 Task: Reply All to email with the signature Alicia Thompson with the subject Reminder for a donation from softage.10@softage.net with the message Could you send me the proposal for the new partnership? with BCC to softage.8@softage.net with an attached document Agenda.pdf
Action: Mouse pressed left at (983, 180)
Screenshot: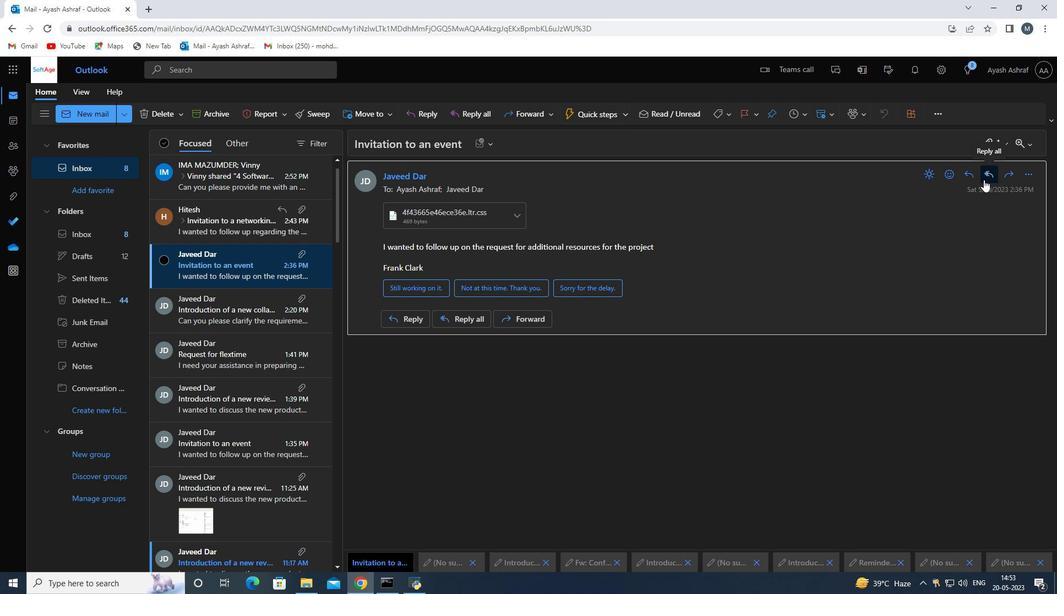 
Action: Mouse moved to (441, 216)
Screenshot: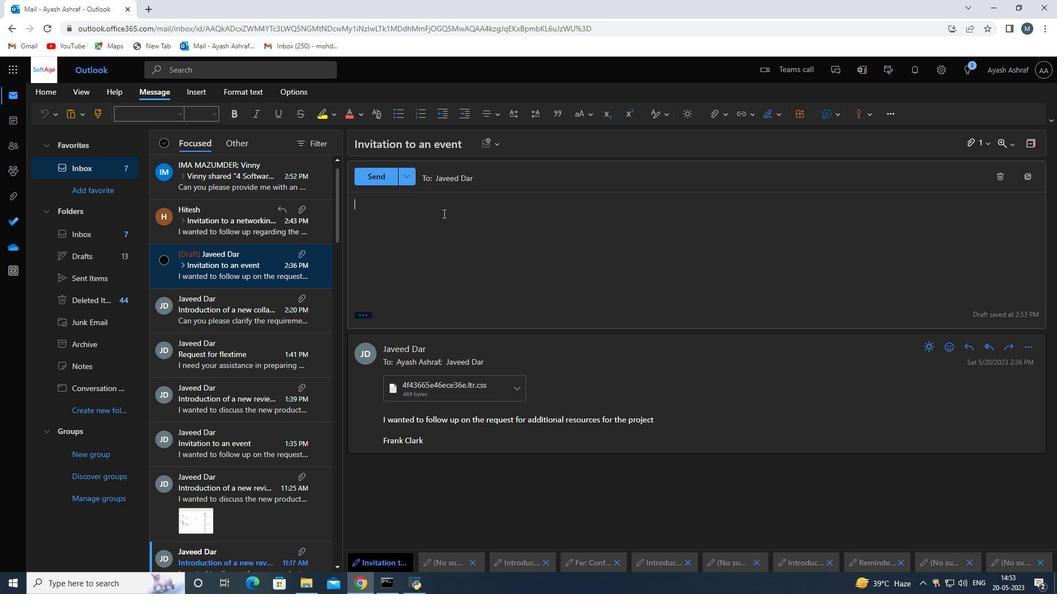 
Action: Mouse pressed left at (441, 216)
Screenshot: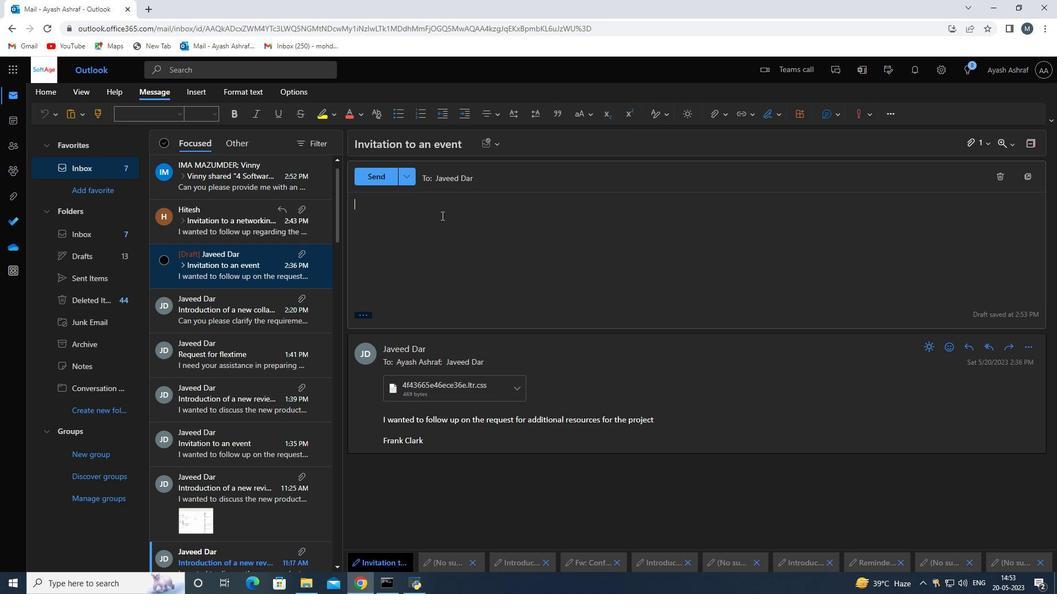 
Action: Mouse moved to (499, 185)
Screenshot: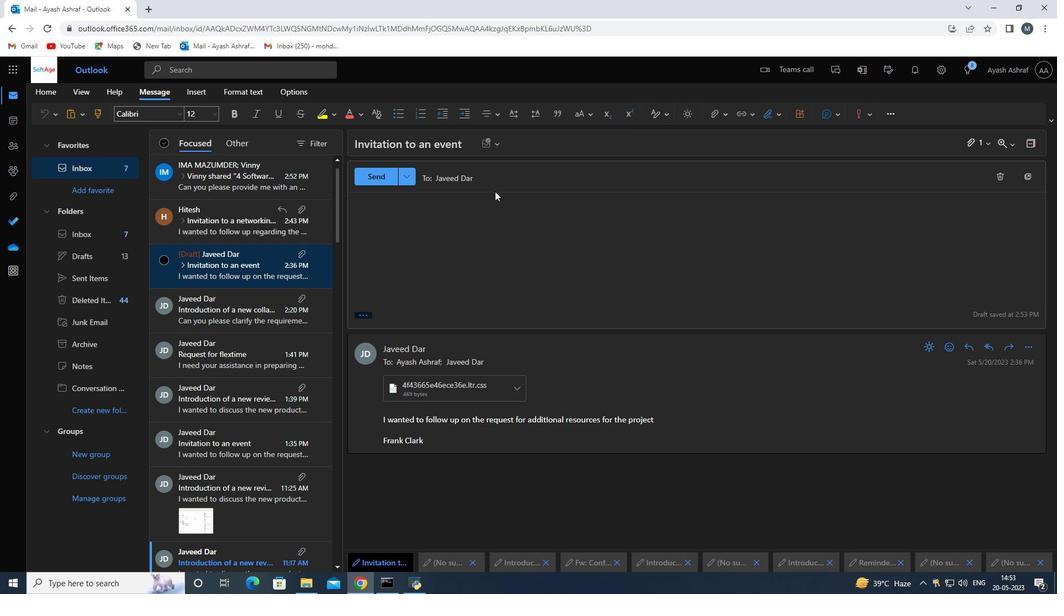 
Action: Mouse pressed left at (499, 185)
Screenshot: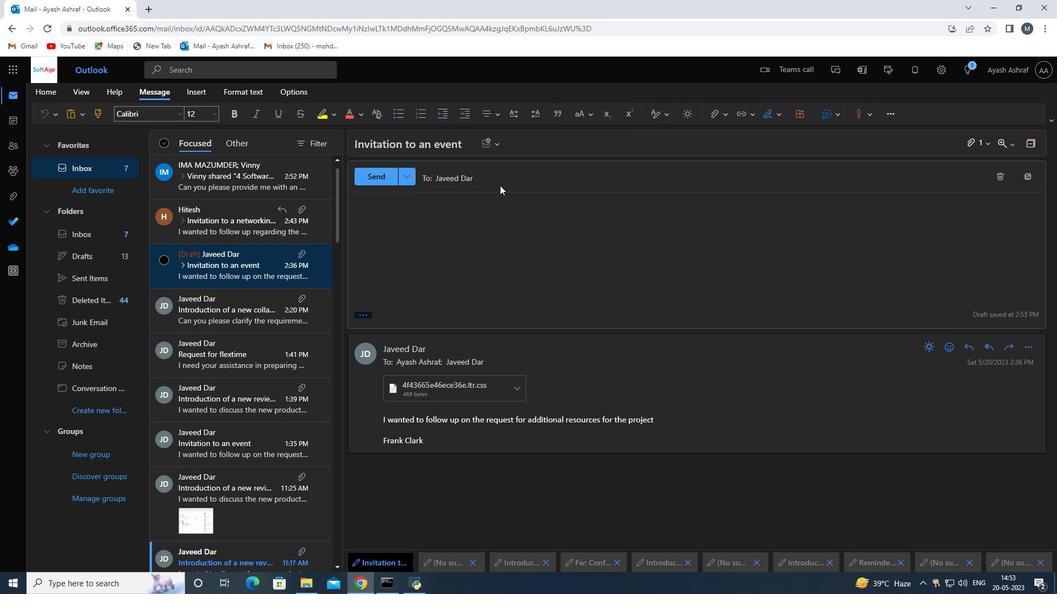 
Action: Mouse moved to (495, 205)
Screenshot: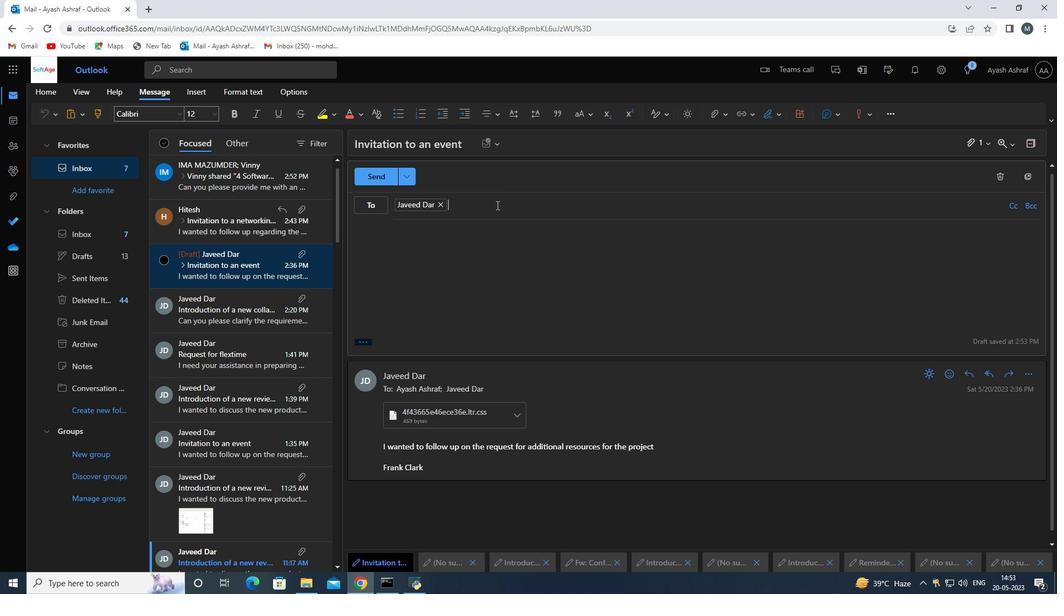 
Action: Key pressed h
Screenshot: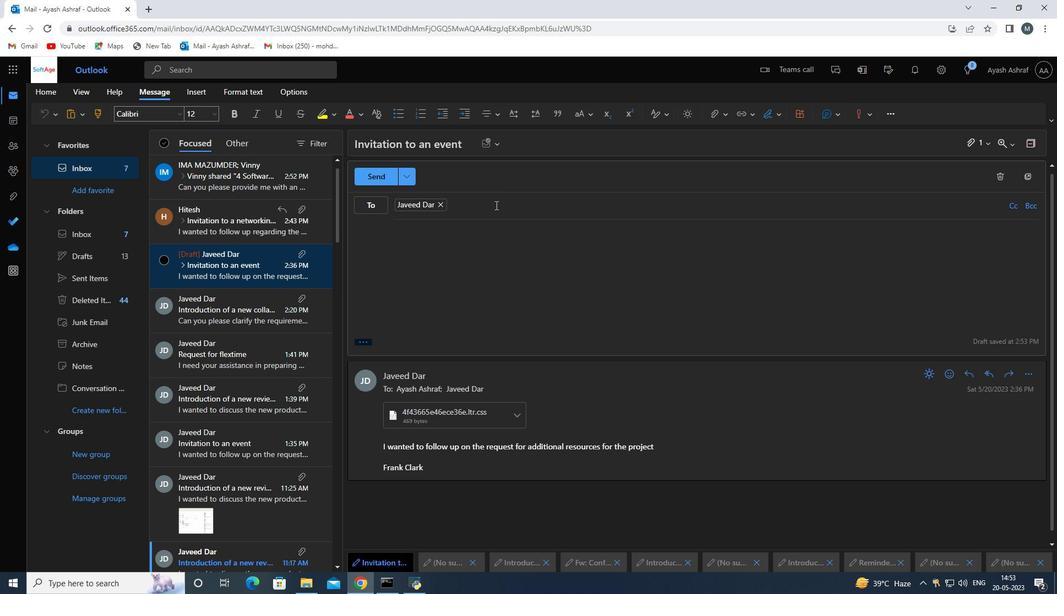 
Action: Mouse moved to (494, 205)
Screenshot: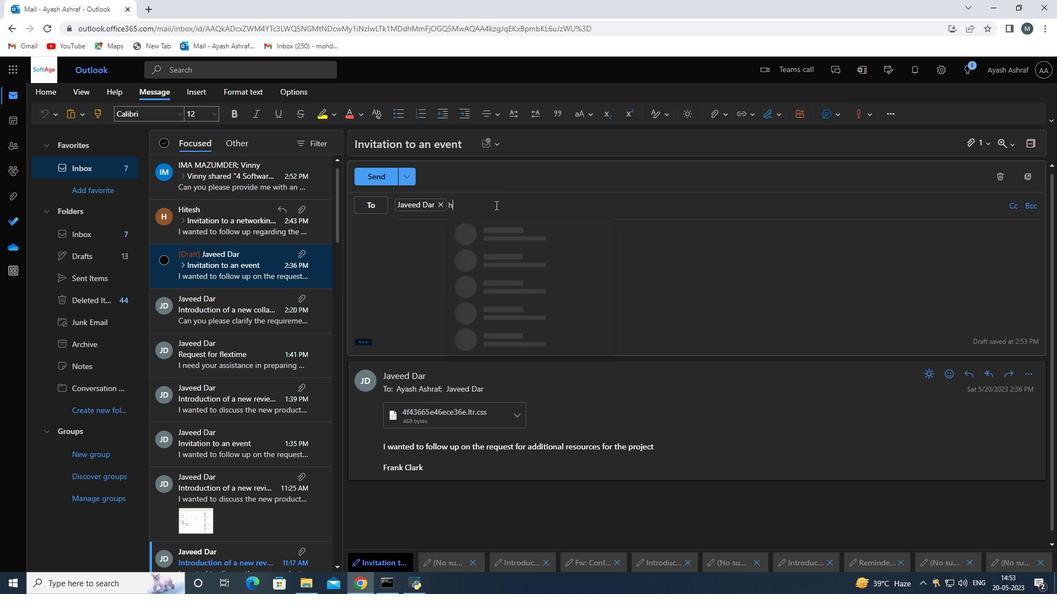 
Action: Key pressed i
Screenshot: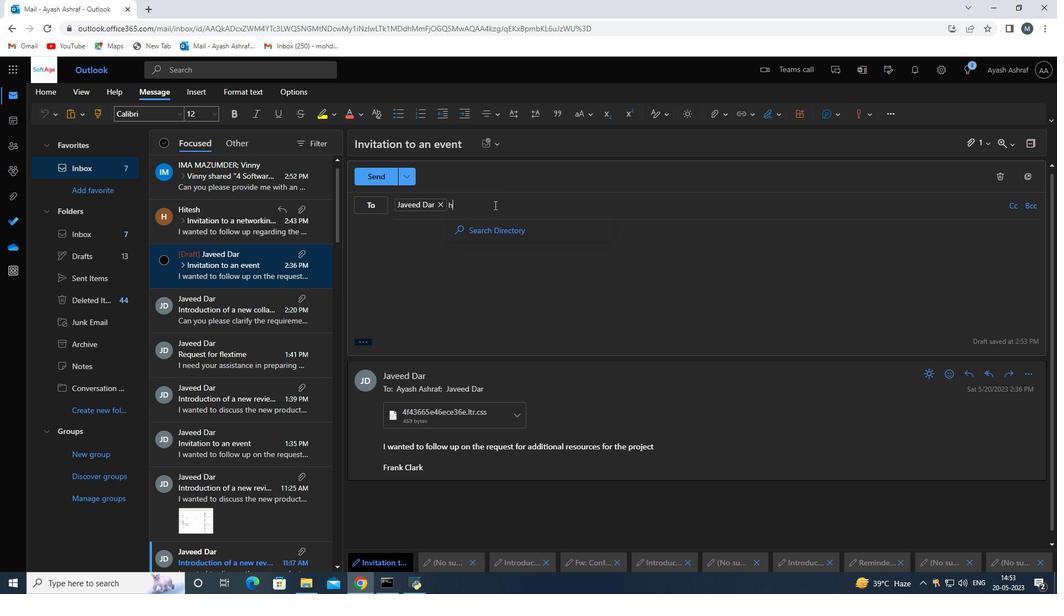 
Action: Mouse moved to (492, 208)
Screenshot: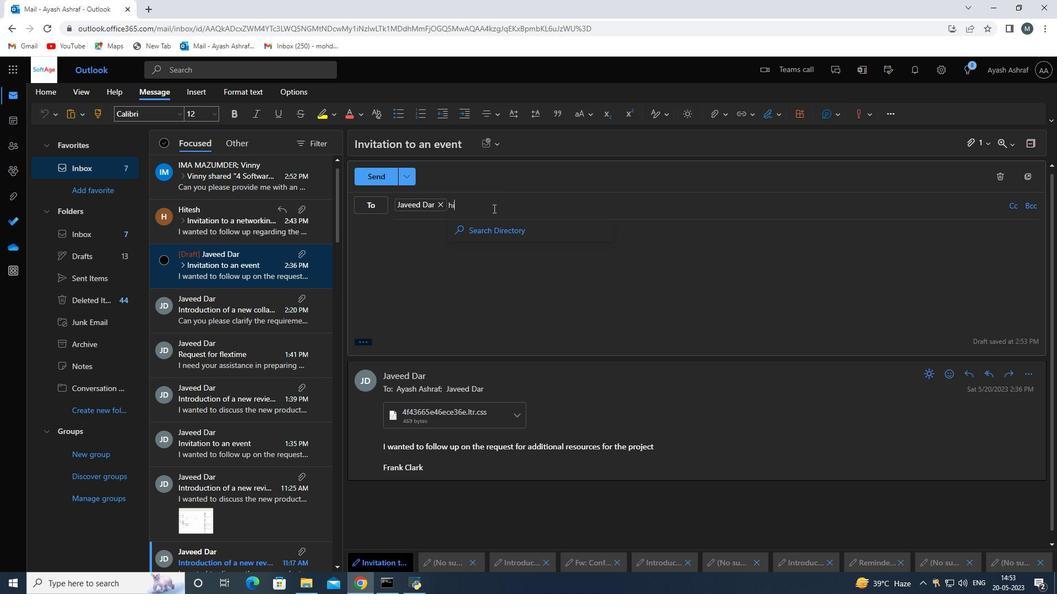 
Action: Key pressed t
Screenshot: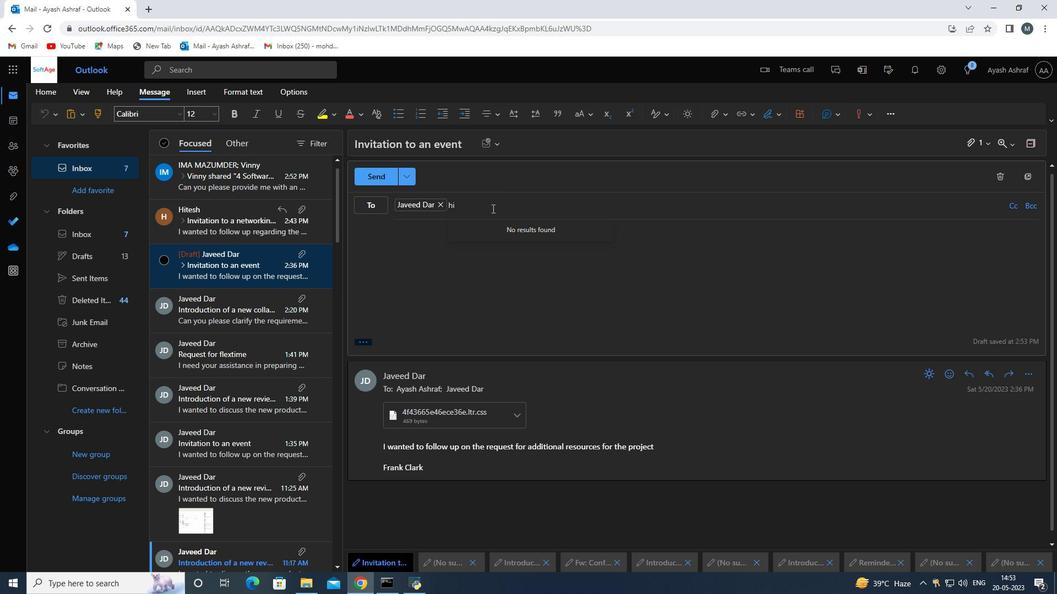 
Action: Mouse moved to (496, 229)
Screenshot: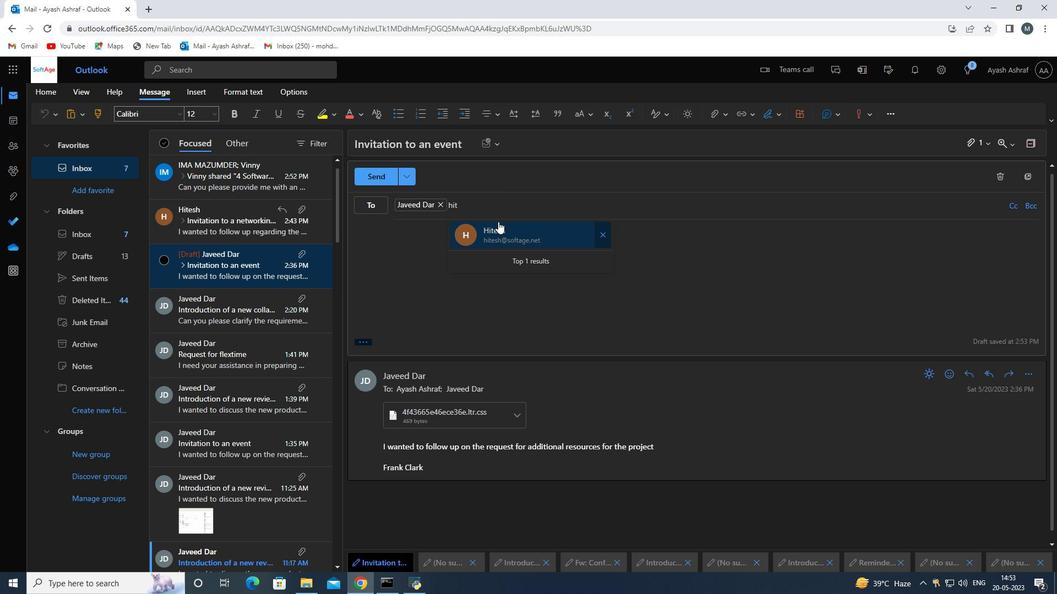 
Action: Mouse pressed left at (496, 229)
Screenshot: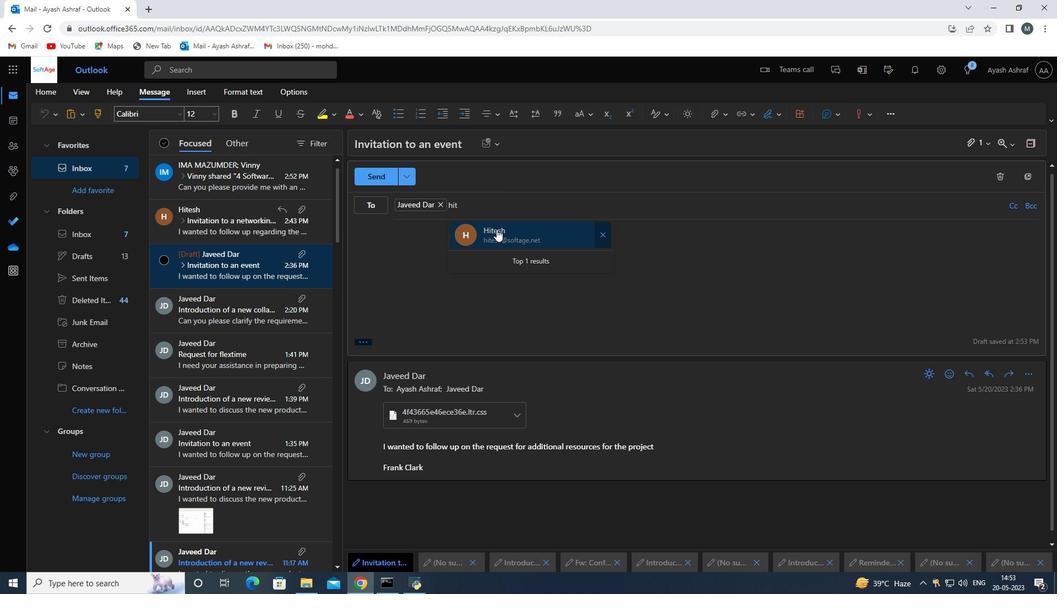 
Action: Mouse moved to (474, 246)
Screenshot: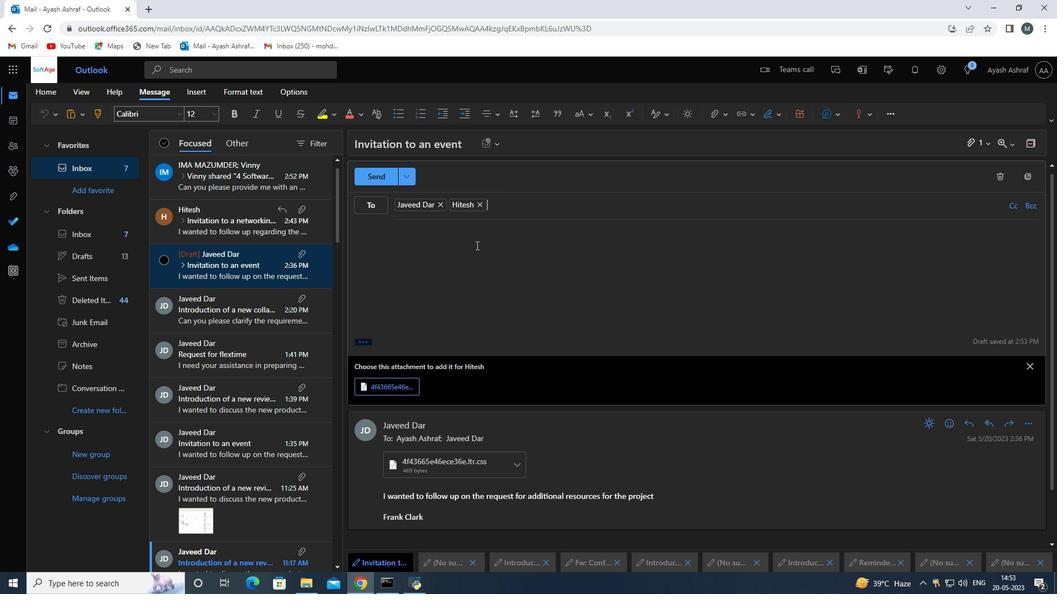 
Action: Mouse pressed left at (474, 246)
Screenshot: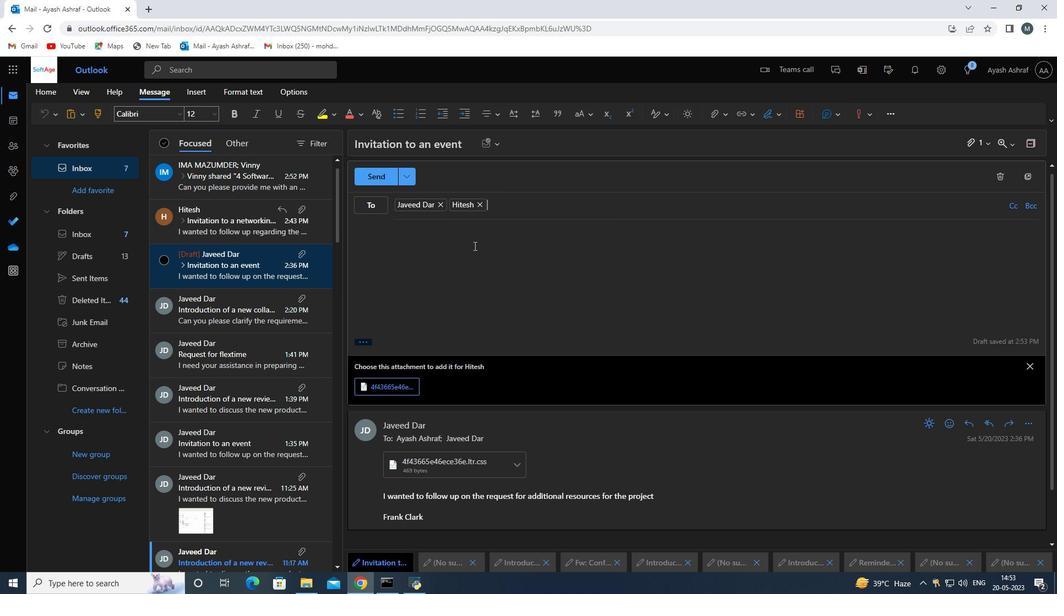 
Action: Mouse moved to (444, 242)
Screenshot: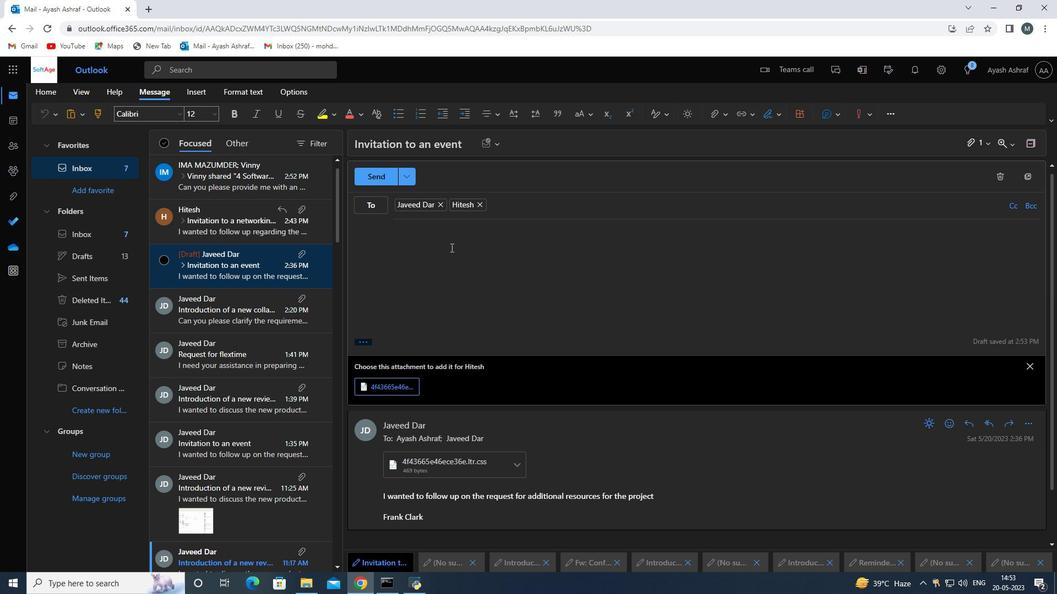 
Action: Mouse pressed left at (444, 242)
Screenshot: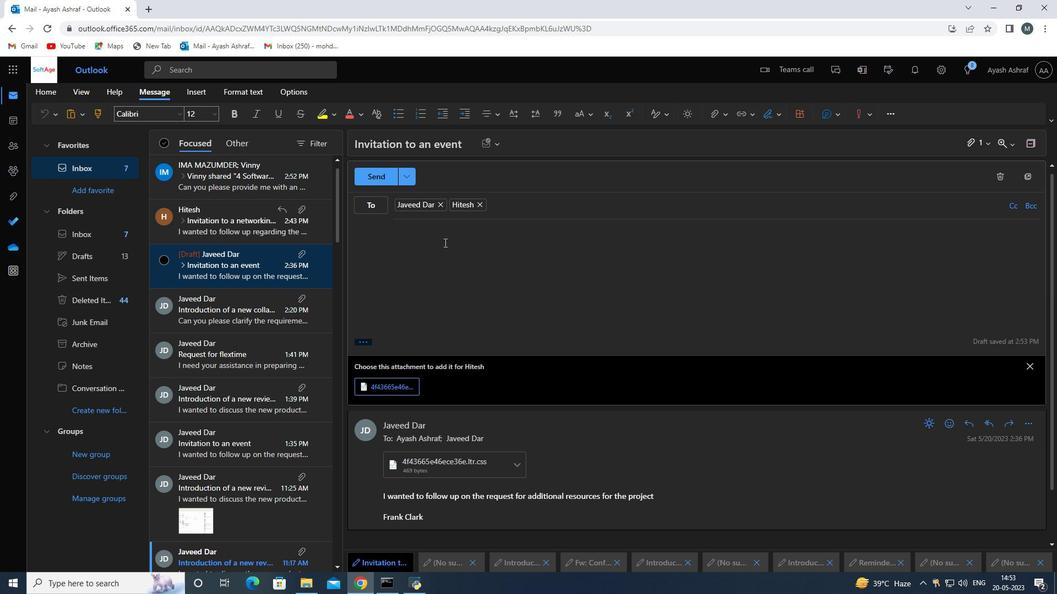 
Action: Mouse moved to (365, 344)
Screenshot: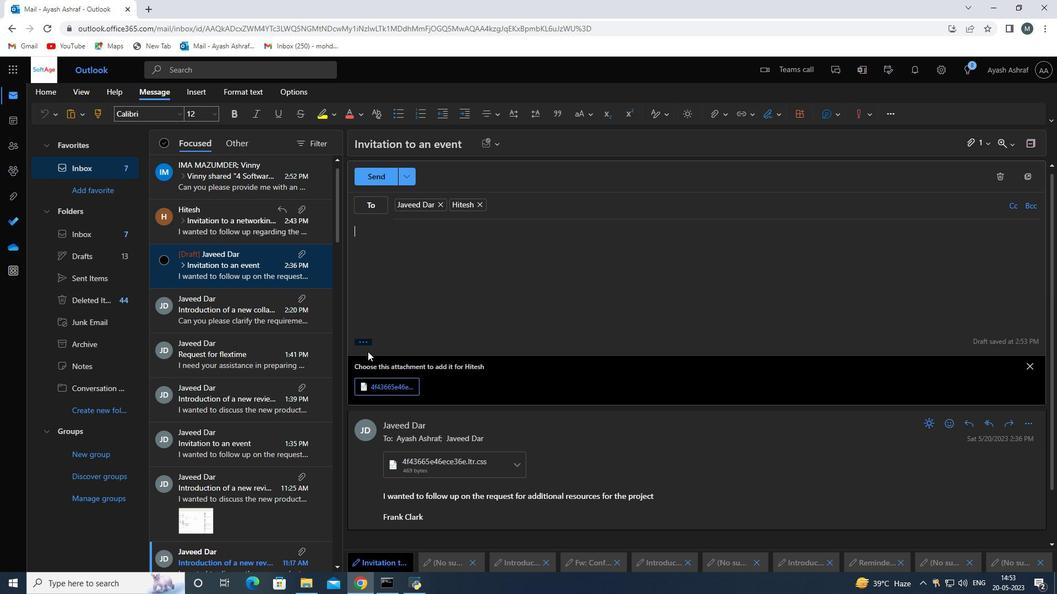 
Action: Mouse pressed left at (365, 344)
Screenshot: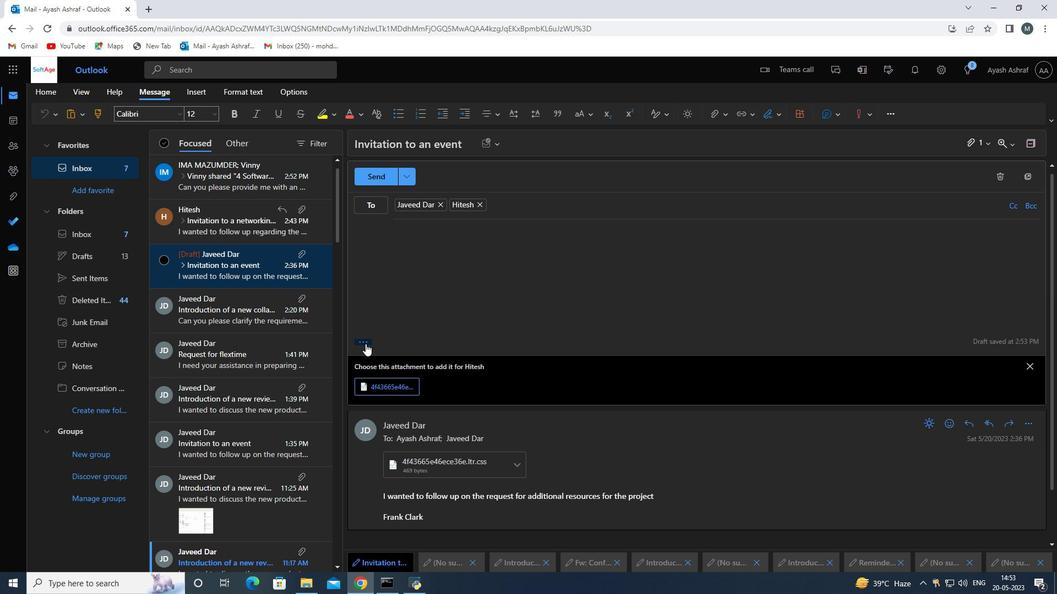 
Action: Mouse moved to (477, 233)
Screenshot: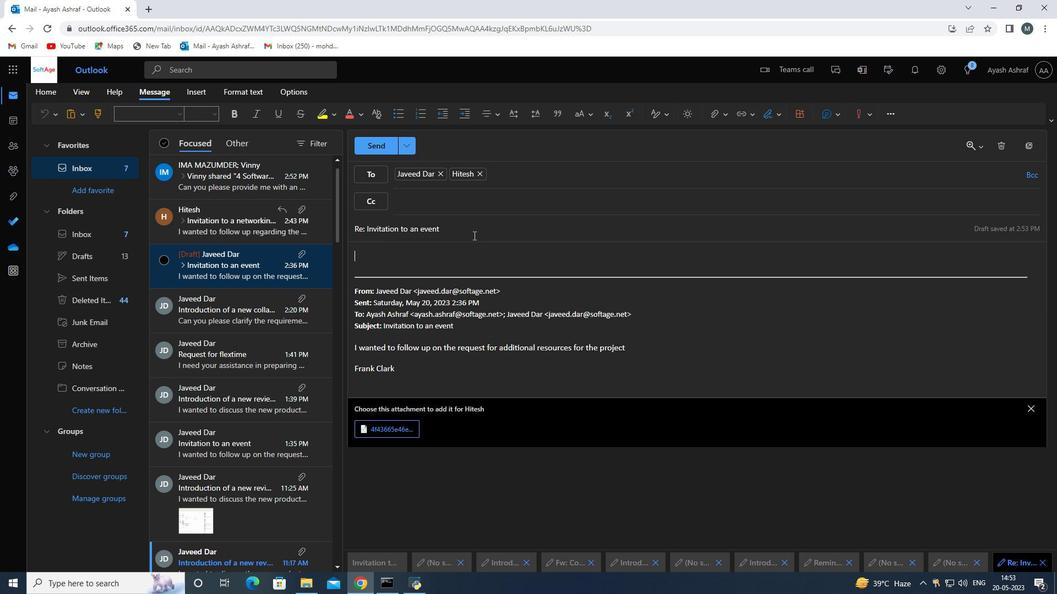 
Action: Mouse pressed left at (477, 233)
Screenshot: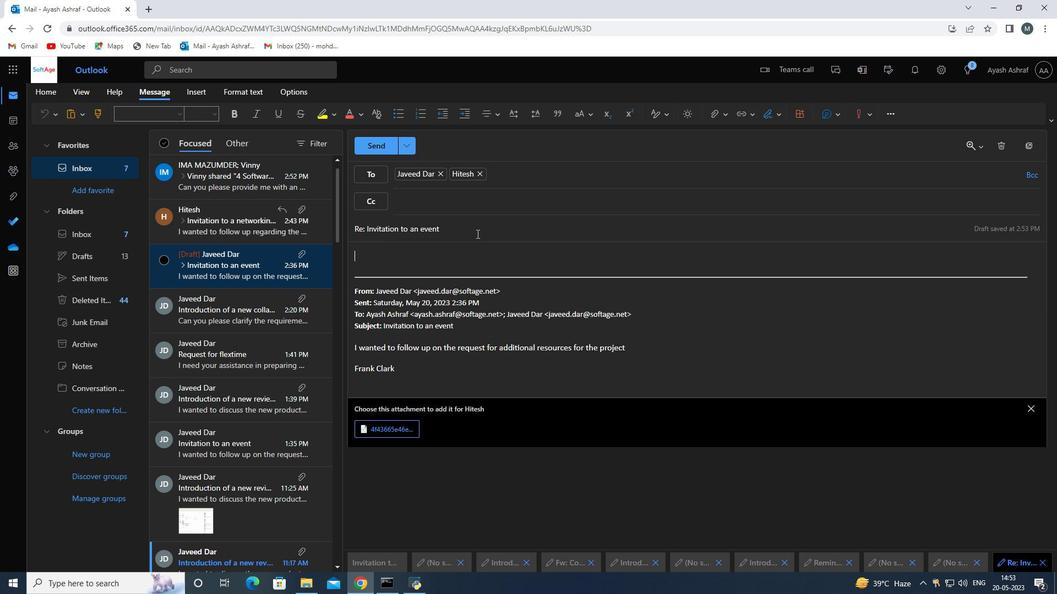 
Action: Key pressed <Key.backspace><Key.backspace><Key.backspace><Key.backspace><Key.backspace><Key.backspace><Key.backspace><Key.backspace><Key.backspace><Key.backspace><Key.backspace><Key.backspace><Key.backspace><Key.backspace><Key.backspace><Key.backspace><Key.backspace><Key.backspace><Key.backspace><Key.backspace><Key.backspace><Key.backspace><Key.backspace><Key.backspace><Key.backspace><Key.backspace><Key.backspace><Key.backspace><Key.backspace><Key.backspace><Key.backspace><Key.backspace><Key.backspace><Key.backspace><Key.backspace><Key.backspace>
Screenshot: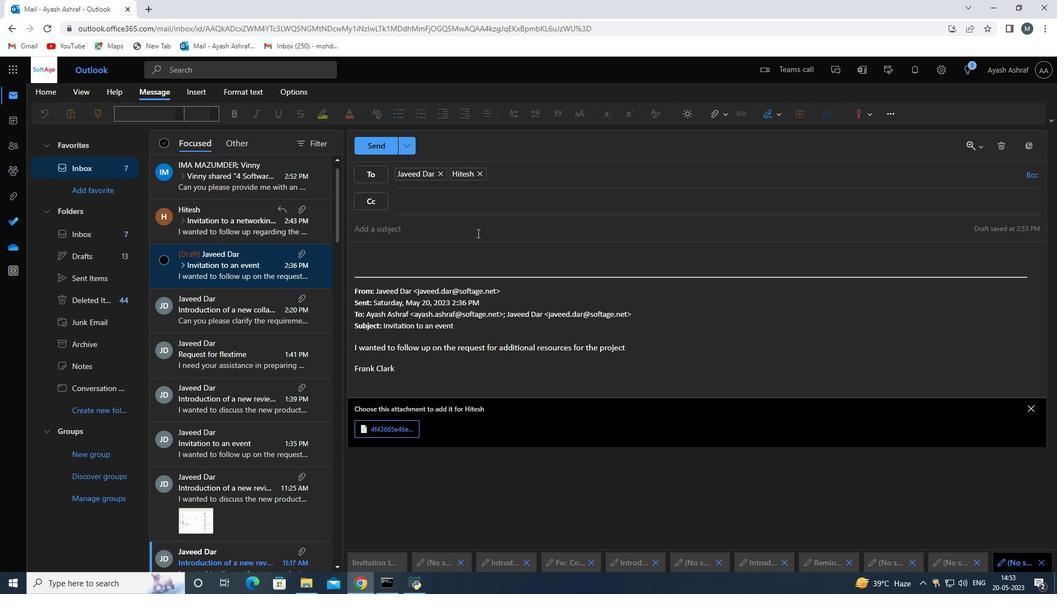 
Action: Mouse moved to (771, 117)
Screenshot: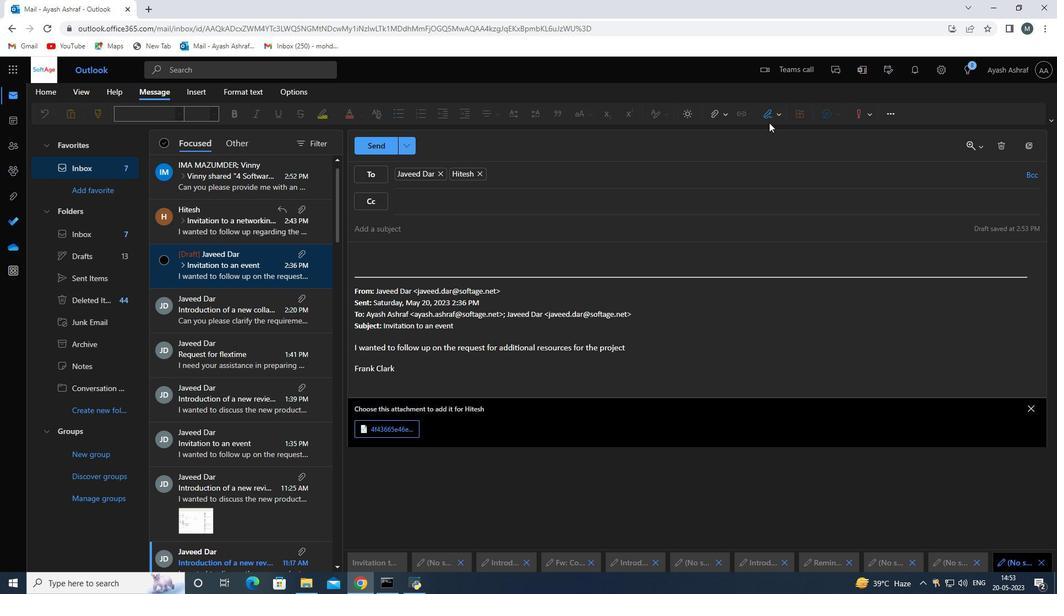 
Action: Mouse pressed left at (771, 117)
Screenshot: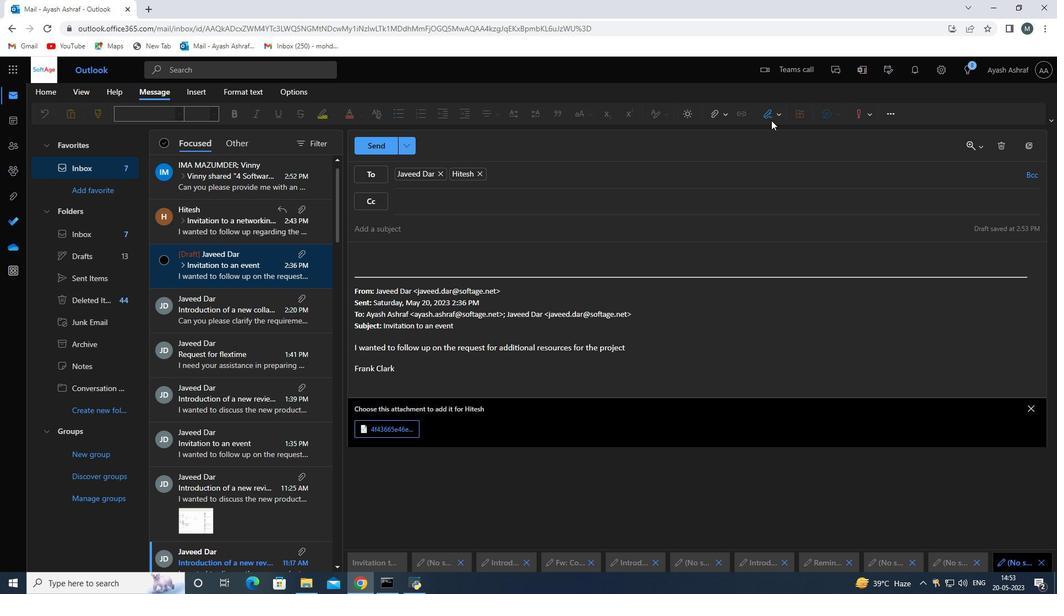 
Action: Mouse moved to (753, 158)
Screenshot: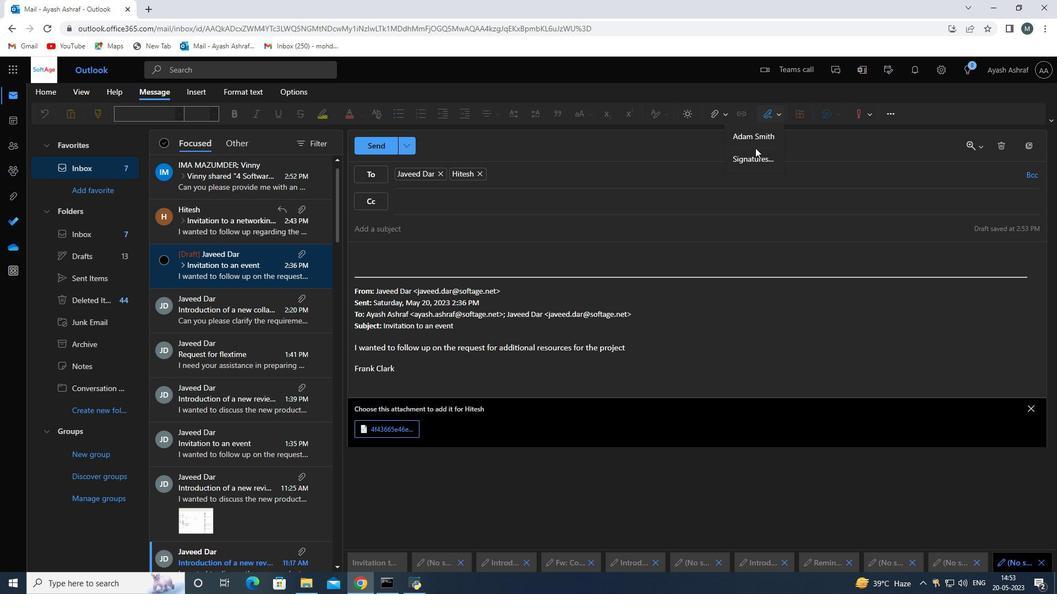 
Action: Mouse pressed left at (753, 158)
Screenshot: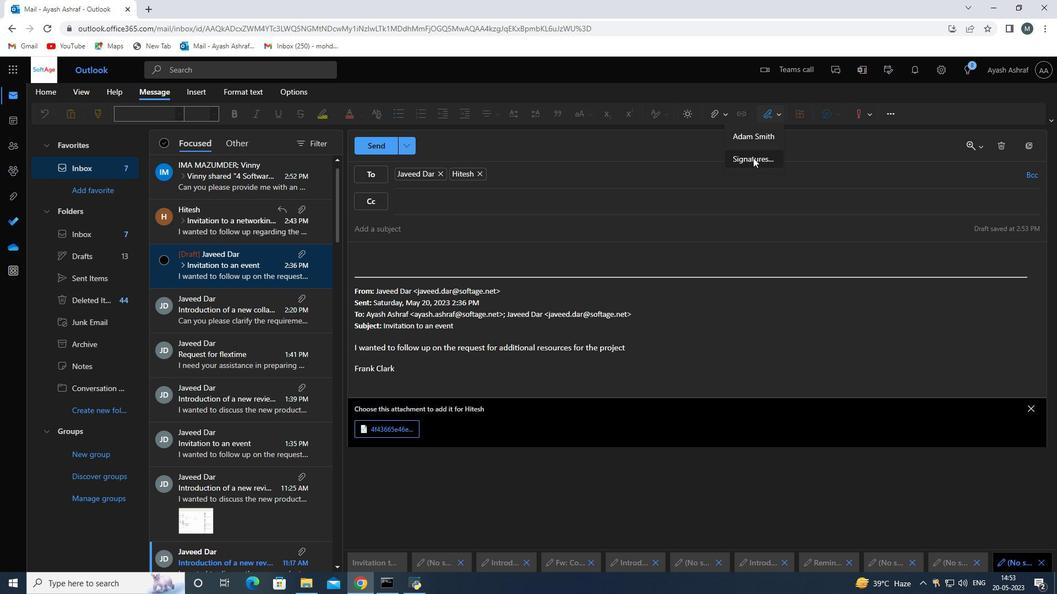 
Action: Mouse moved to (736, 203)
Screenshot: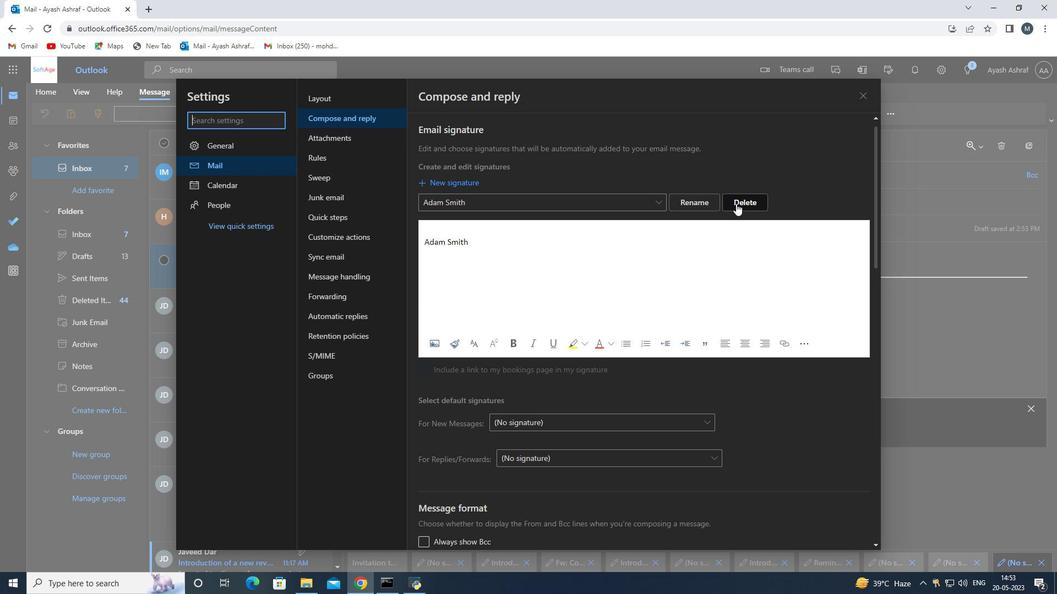 
Action: Mouse pressed left at (736, 203)
Screenshot: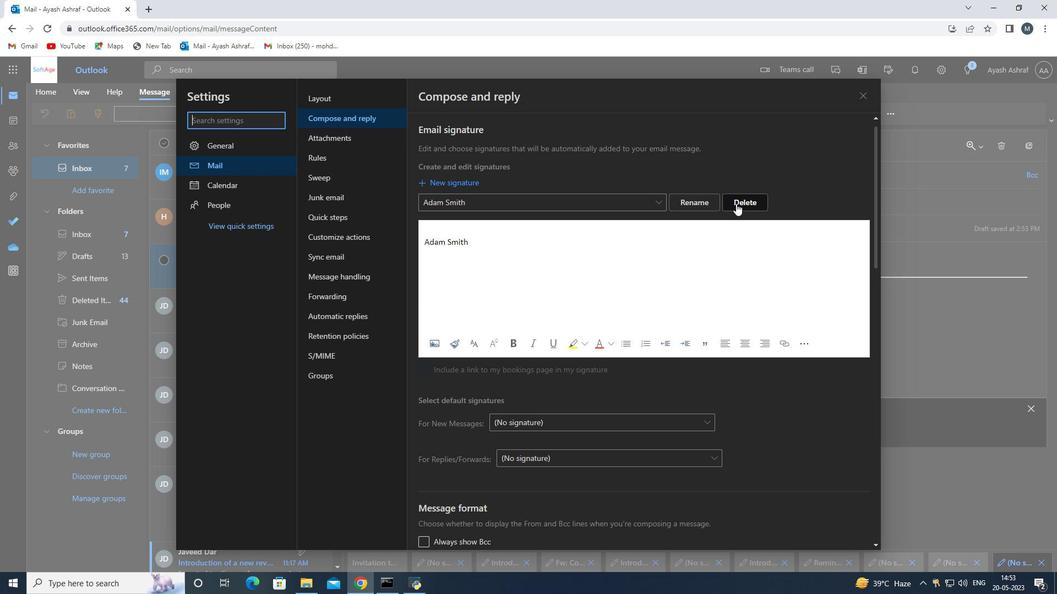 
Action: Mouse moved to (548, 200)
Screenshot: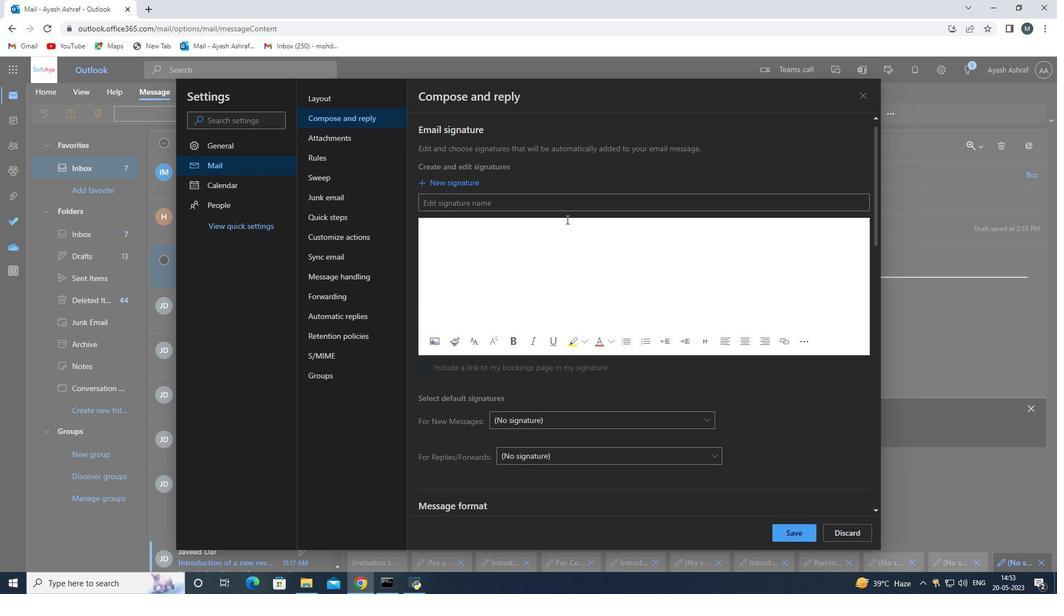 
Action: Mouse pressed left at (548, 200)
Screenshot: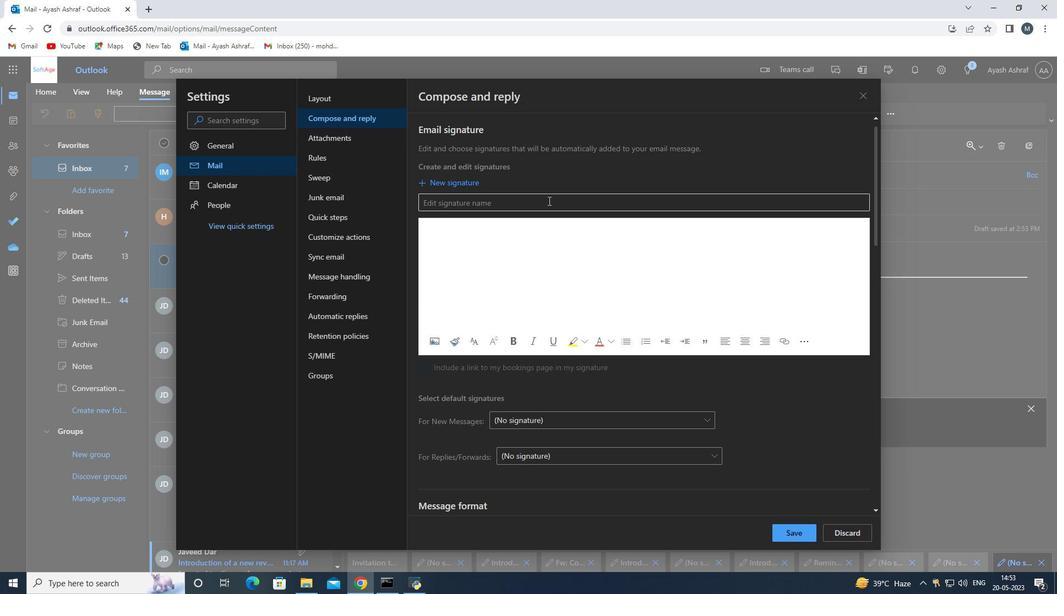 
Action: Mouse moved to (547, 200)
Screenshot: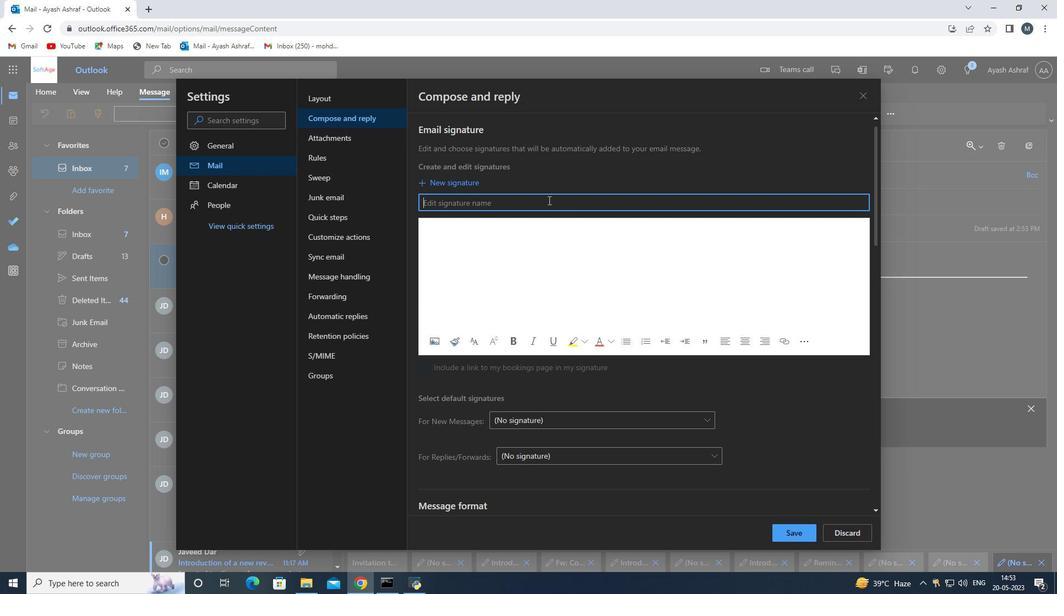 
Action: Key pressed <Key.shift>Alicia<Key.space><Key.shift>Tj<Key.backspace>hompson<Key.space>
Screenshot: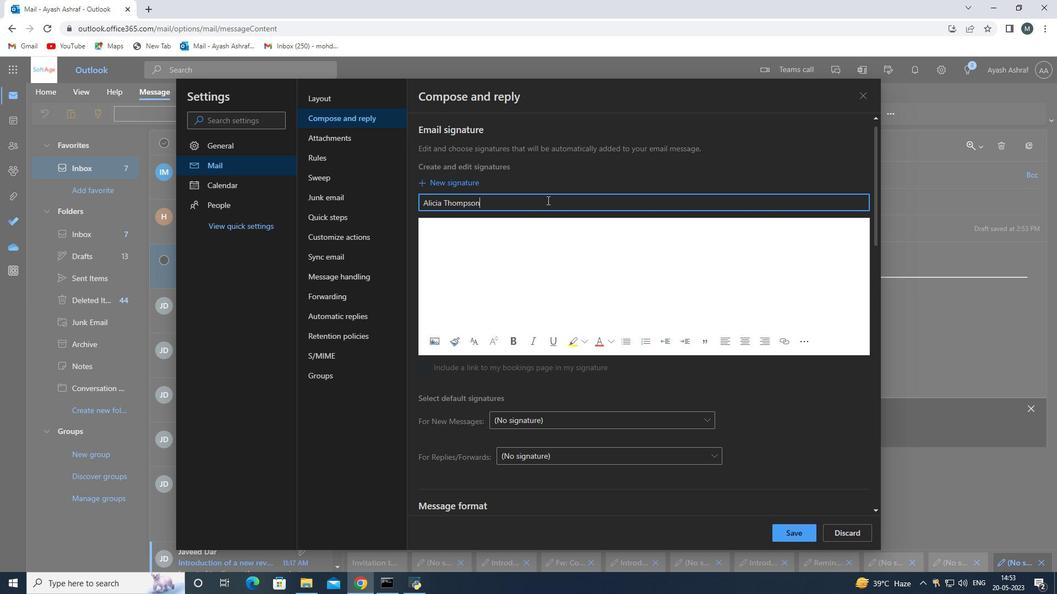 
Action: Mouse moved to (527, 236)
Screenshot: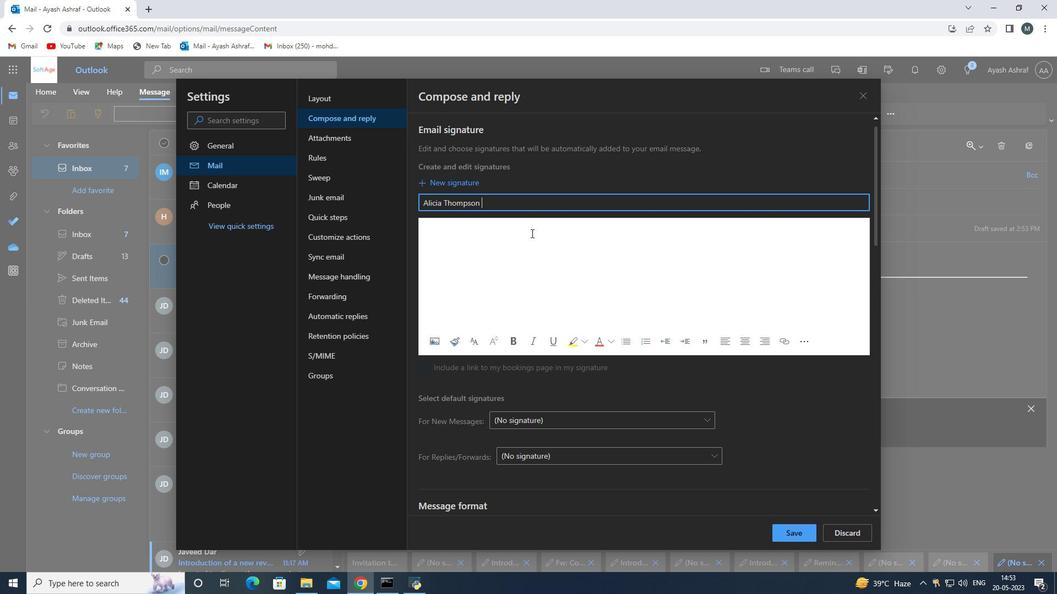 
Action: Mouse pressed left at (527, 236)
Screenshot: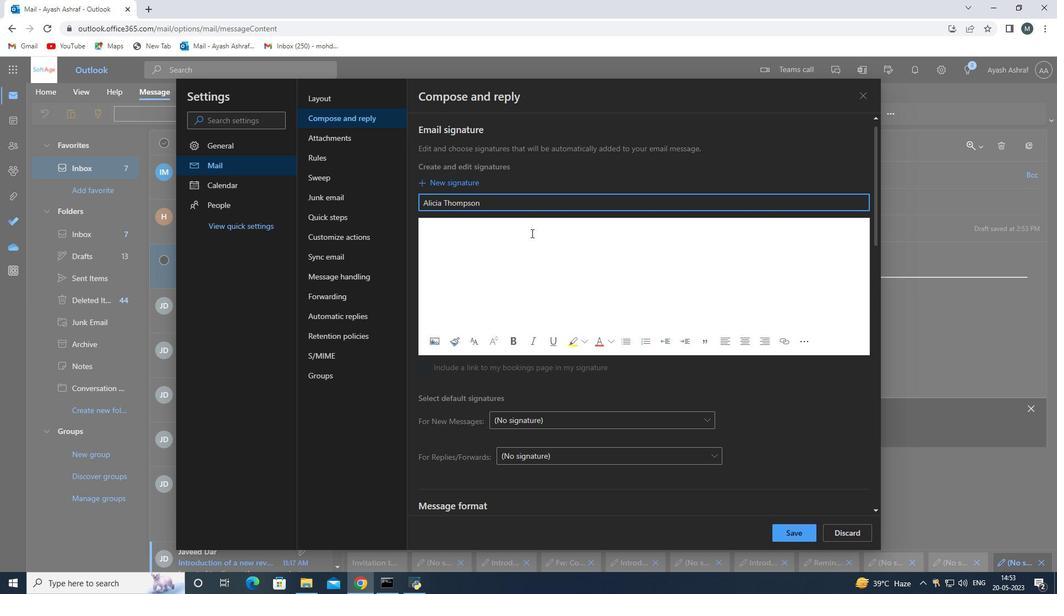 
Action: Mouse moved to (525, 237)
Screenshot: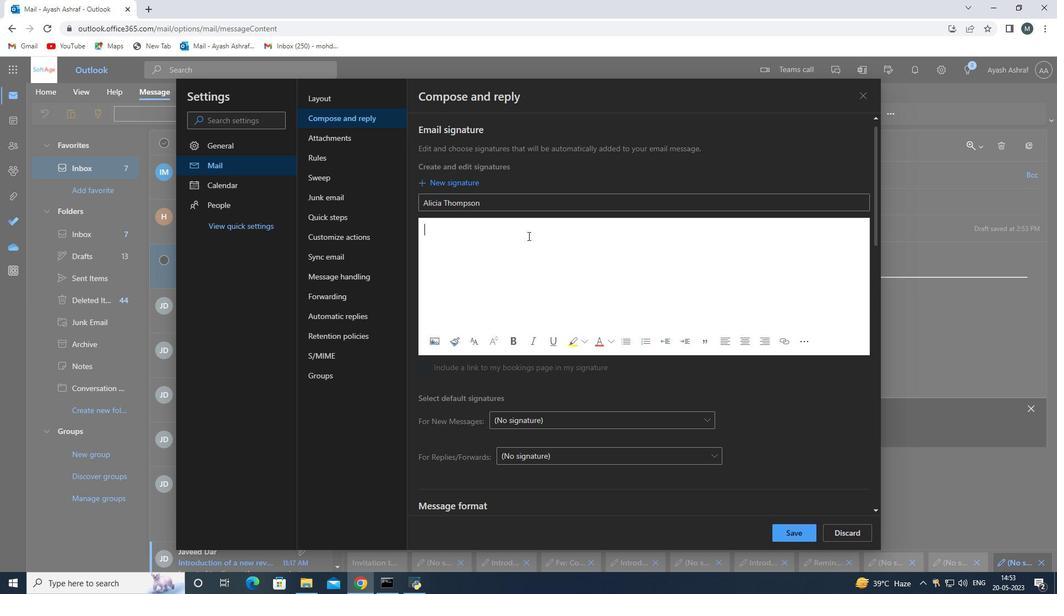 
Action: Key pressed <Key.enter><Key.shift>Alicia<Key.space><Key.shift>Thompson<Key.space>
Screenshot: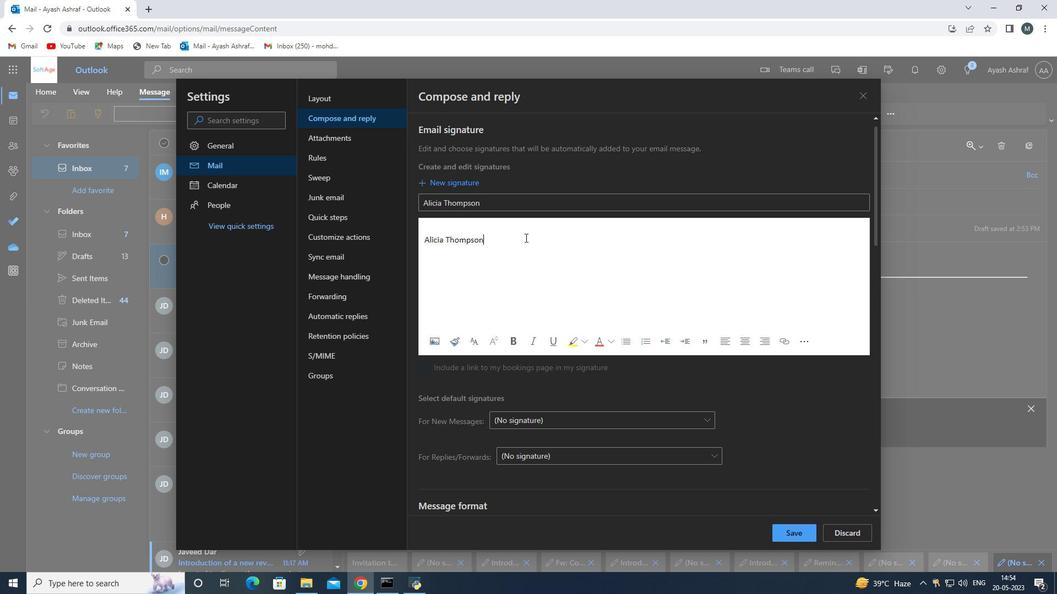 
Action: Mouse moved to (523, 240)
Screenshot: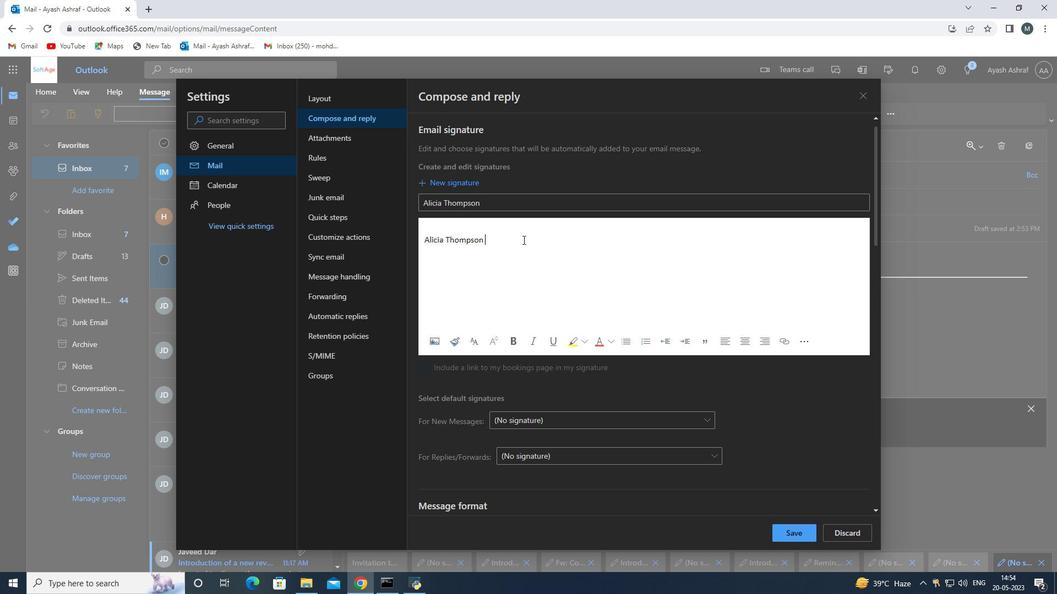 
Action: Mouse scrolled (523, 240) with delta (0, 0)
Screenshot: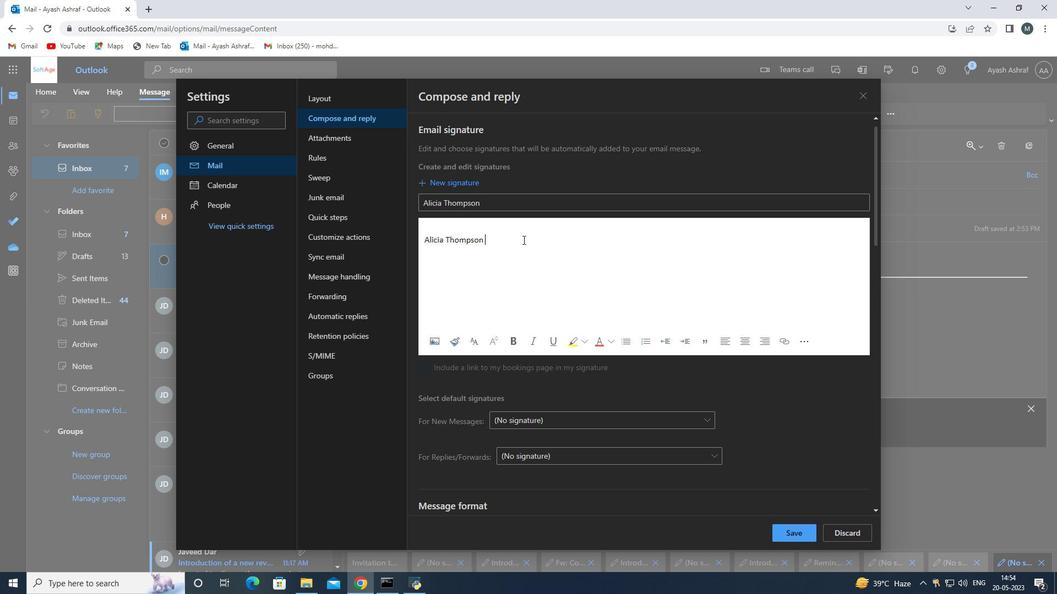 
Action: Mouse moved to (786, 536)
Screenshot: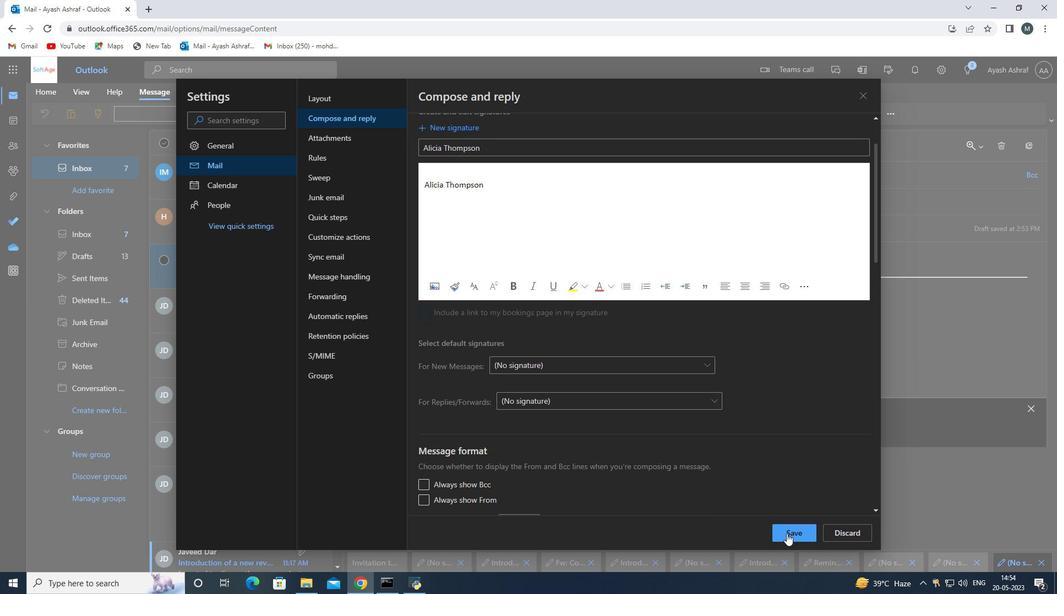 
Action: Mouse pressed left at (786, 536)
Screenshot: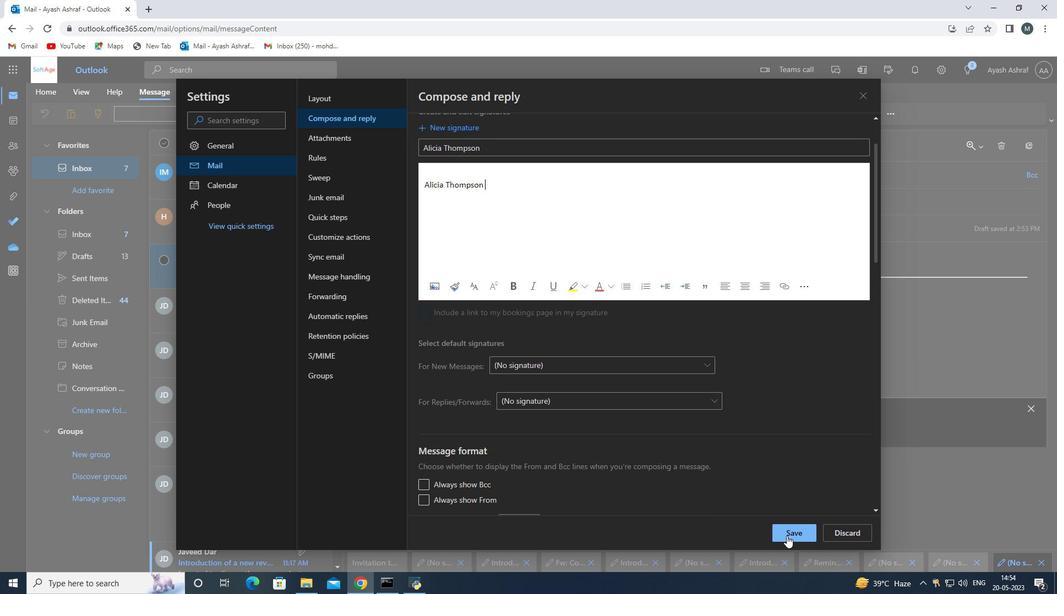 
Action: Mouse moved to (552, 398)
Screenshot: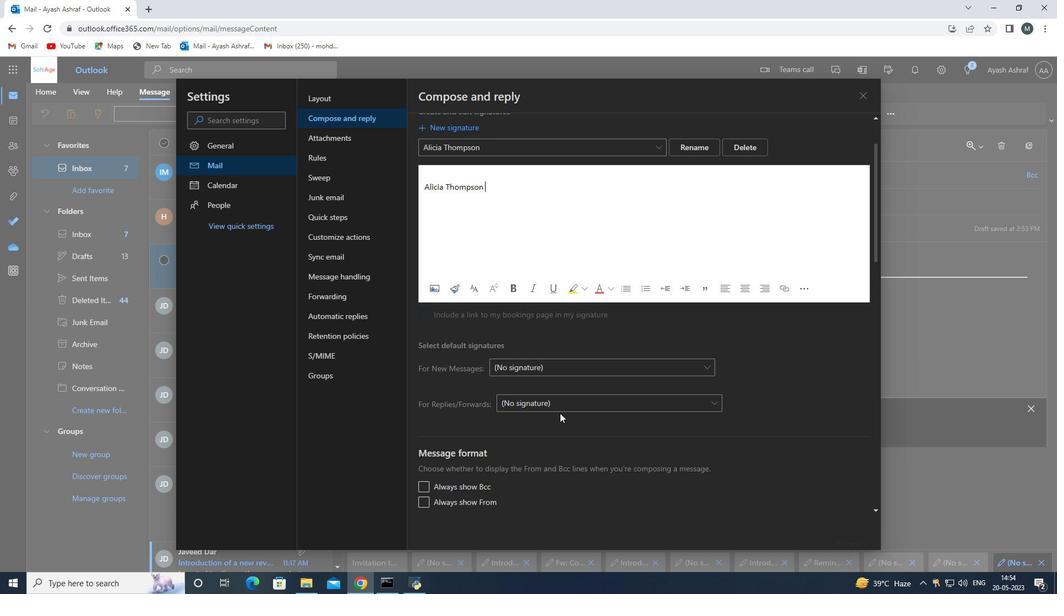 
Action: Mouse scrolled (552, 398) with delta (0, 0)
Screenshot: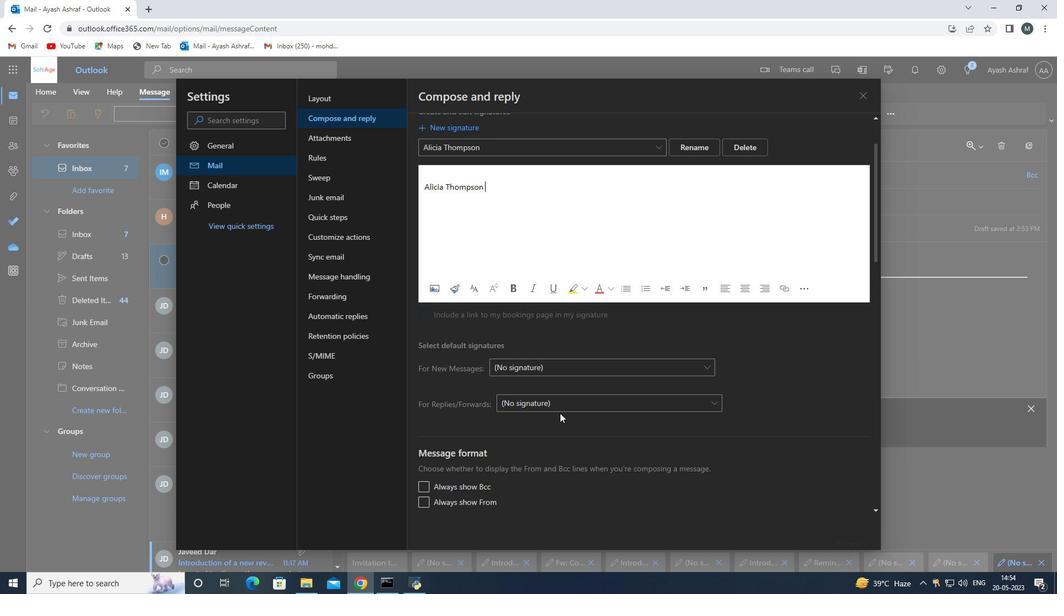 
Action: Mouse scrolled (552, 398) with delta (0, 0)
Screenshot: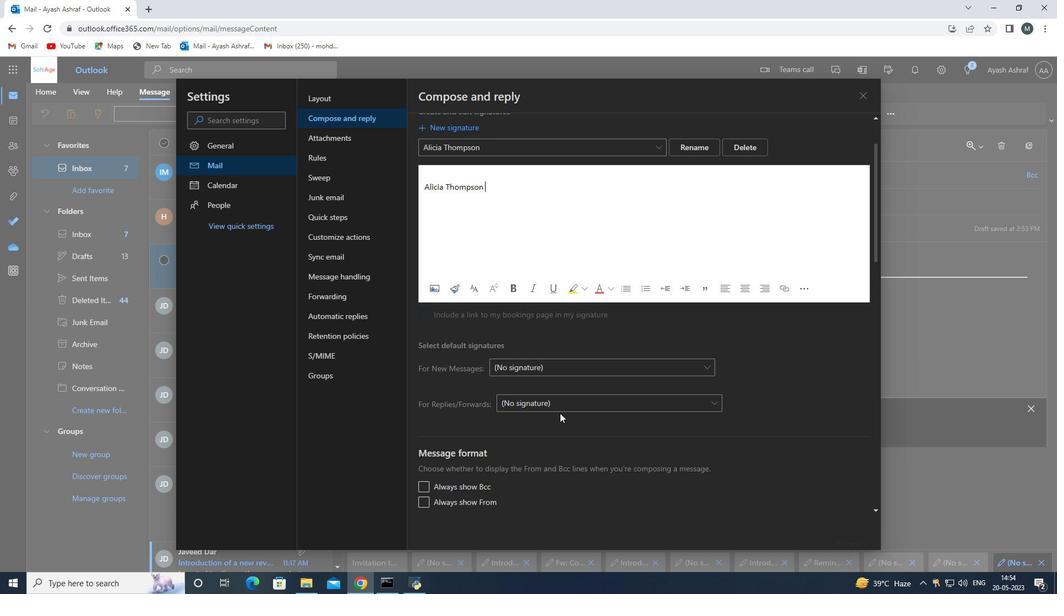 
Action: Mouse moved to (552, 396)
Screenshot: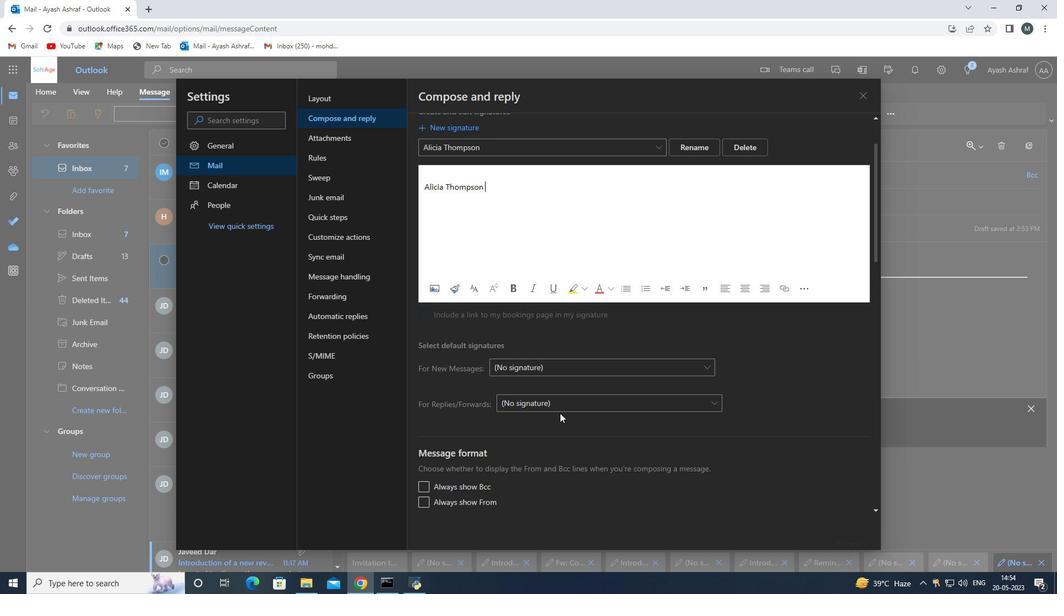 
Action: Mouse scrolled (552, 397) with delta (0, 0)
Screenshot: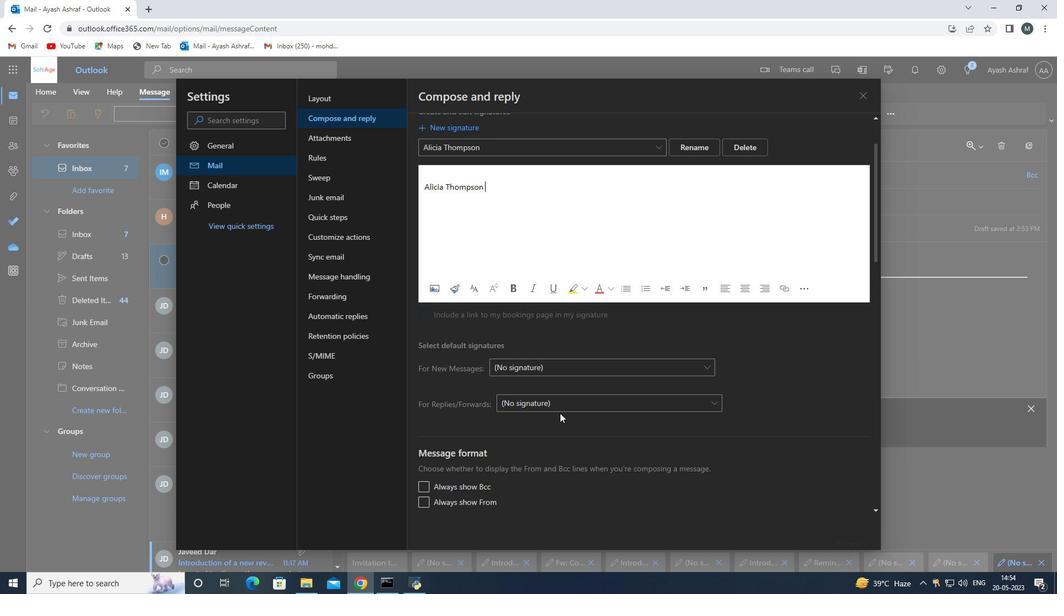 
Action: Mouse scrolled (552, 397) with delta (0, 0)
Screenshot: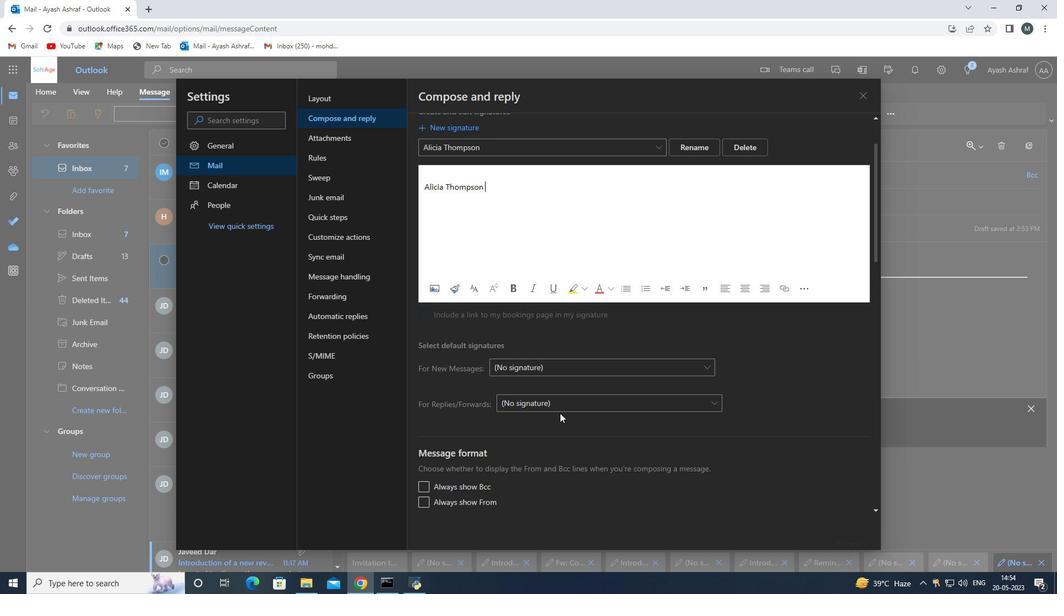 
Action: Mouse scrolled (552, 397) with delta (0, 0)
Screenshot: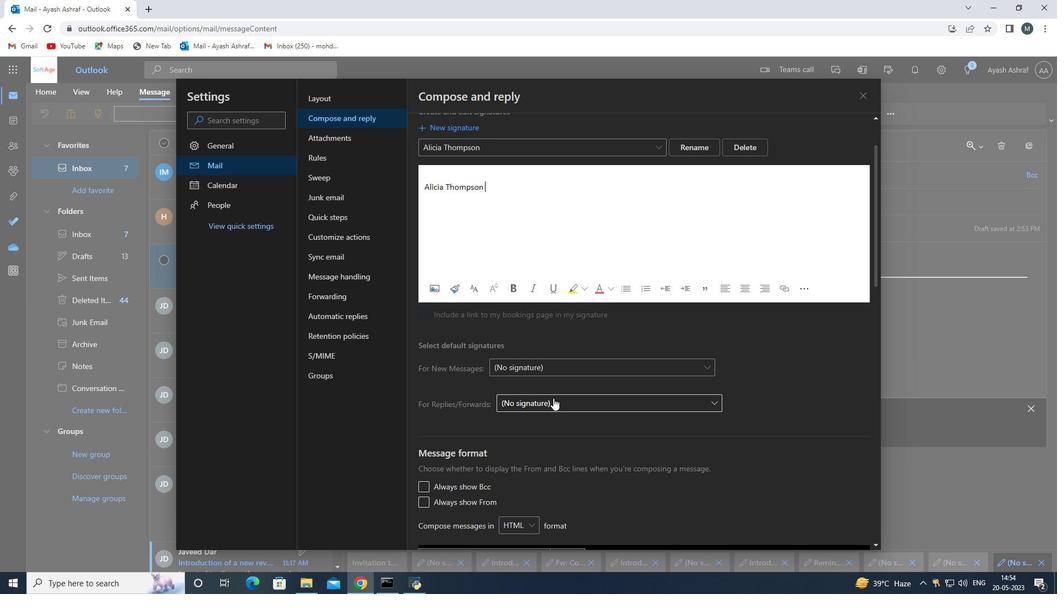 
Action: Mouse moved to (552, 396)
Screenshot: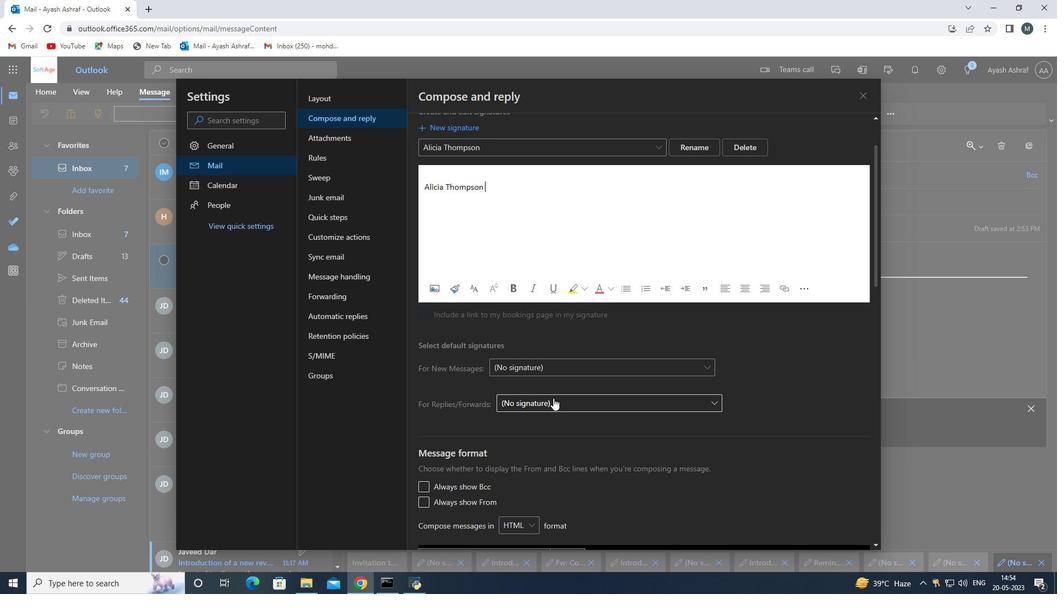 
Action: Mouse scrolled (552, 397) with delta (0, 0)
Screenshot: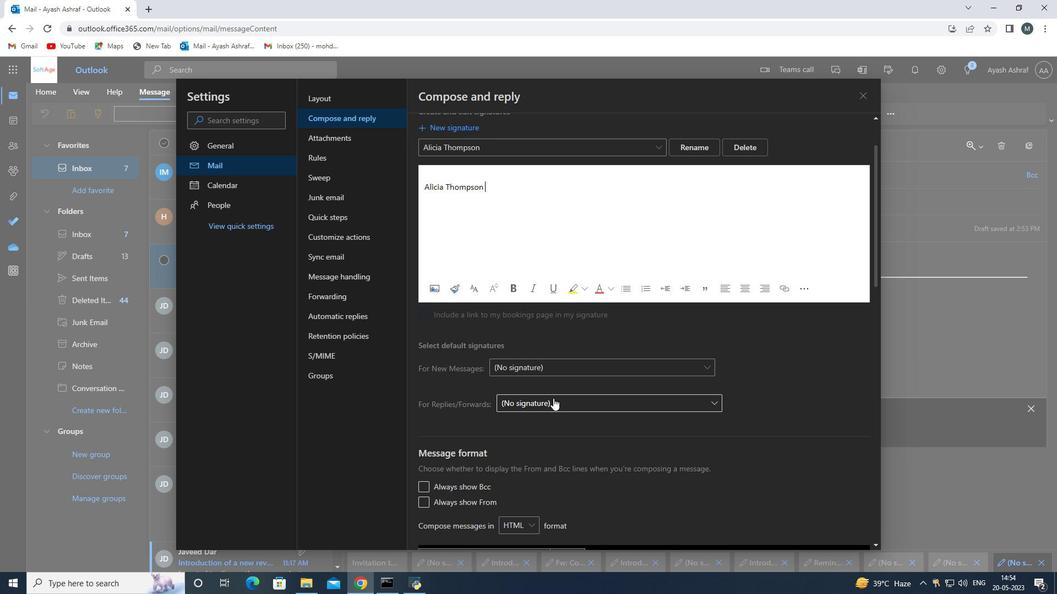 
Action: Mouse scrolled (552, 397) with delta (0, 0)
Screenshot: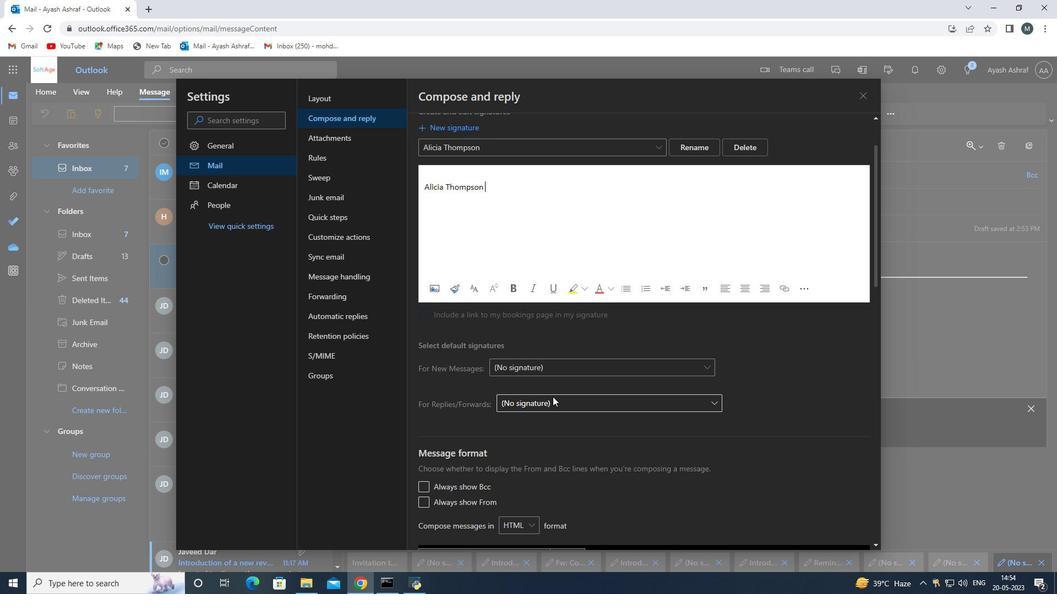 
Action: Mouse moved to (858, 98)
Screenshot: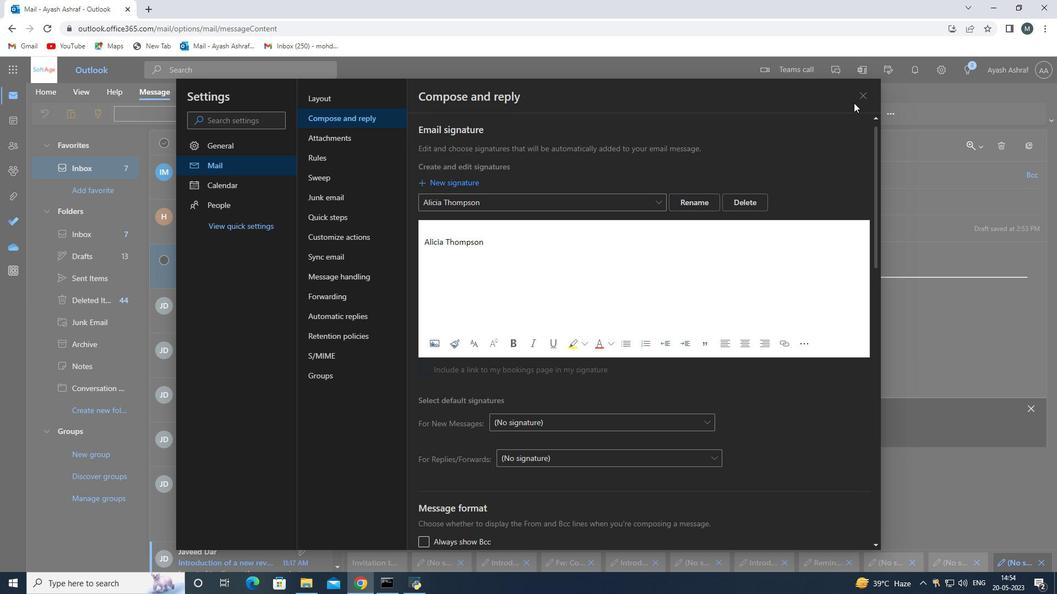 
Action: Mouse pressed left at (858, 98)
Screenshot: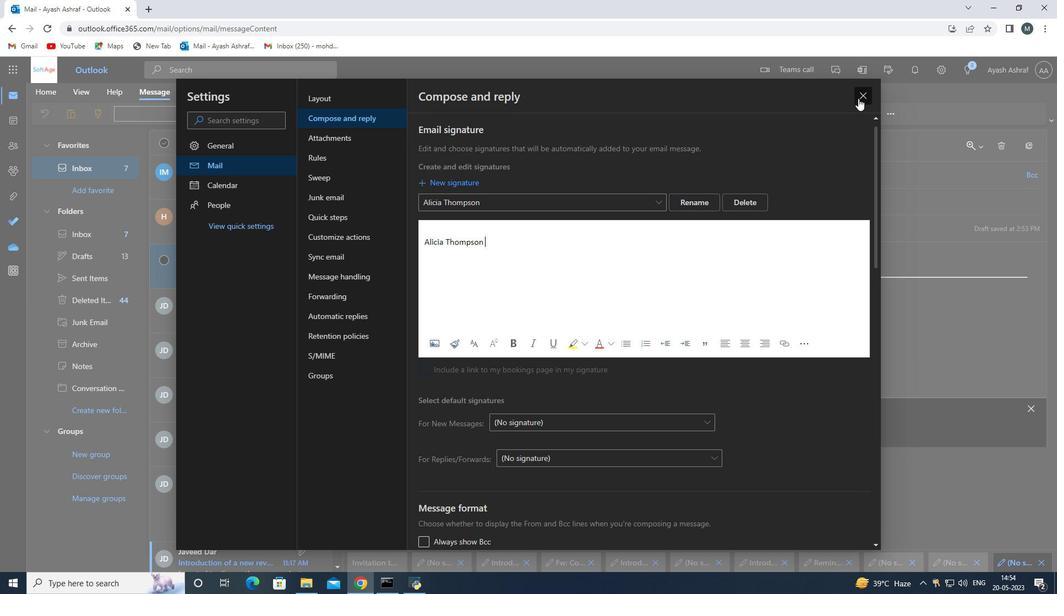 
Action: Mouse moved to (422, 228)
Screenshot: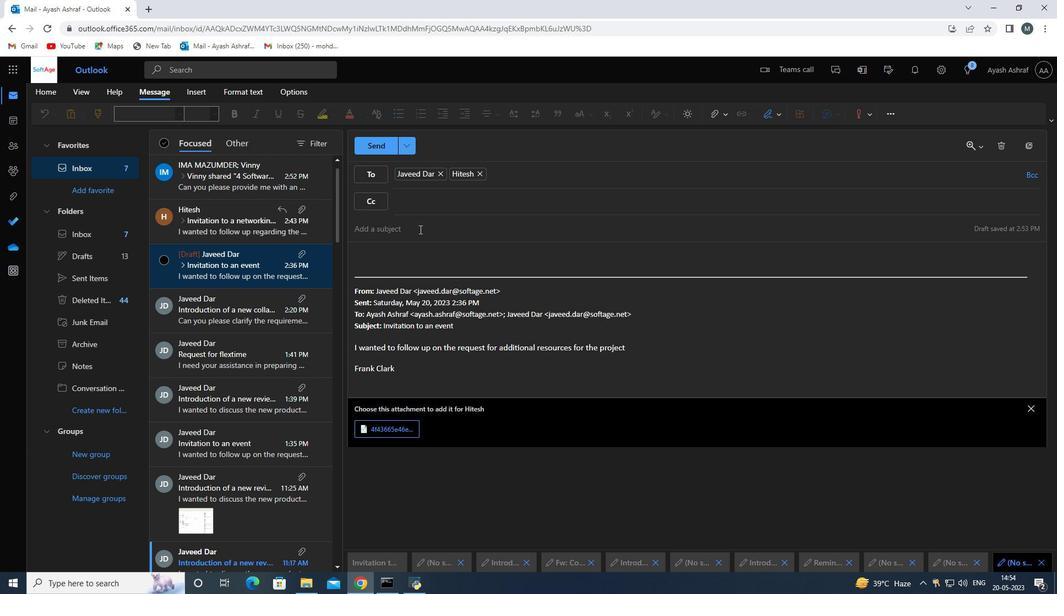 
Action: Mouse pressed left at (422, 228)
Screenshot: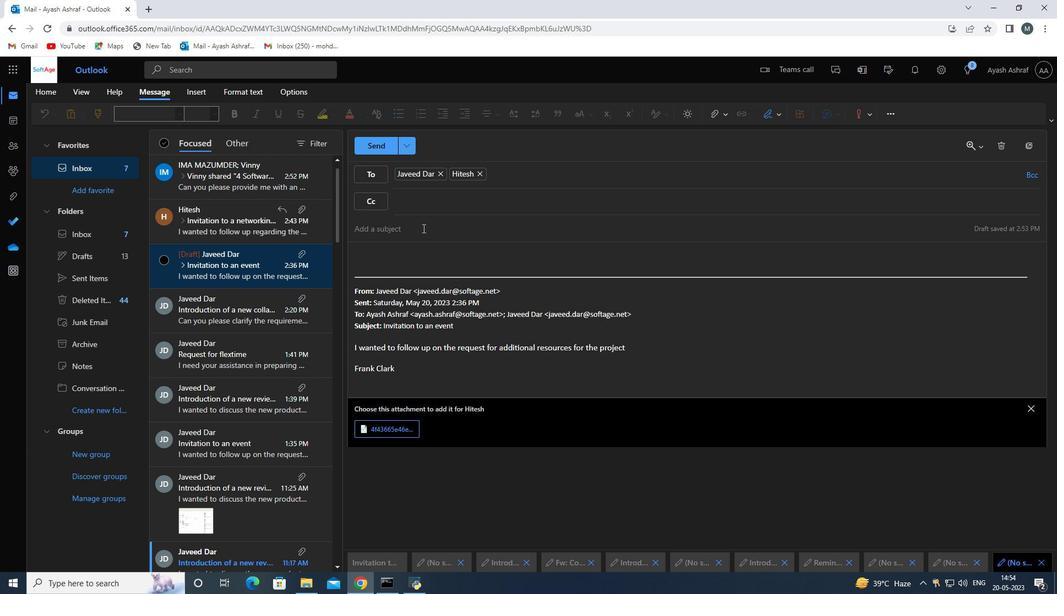 
Action: Mouse moved to (428, 248)
Screenshot: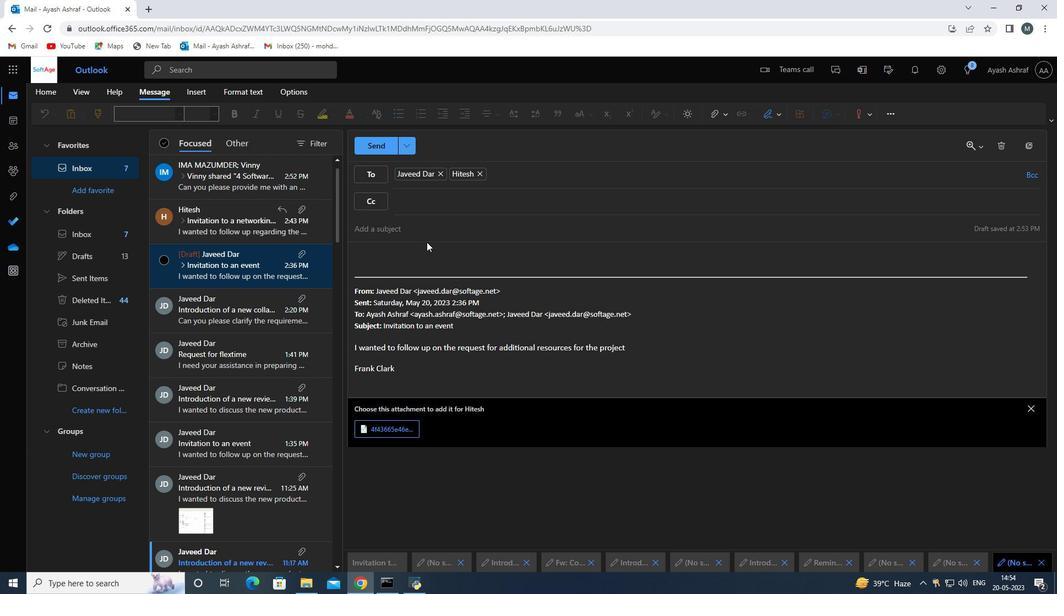 
Action: Mouse pressed left at (428, 248)
Screenshot: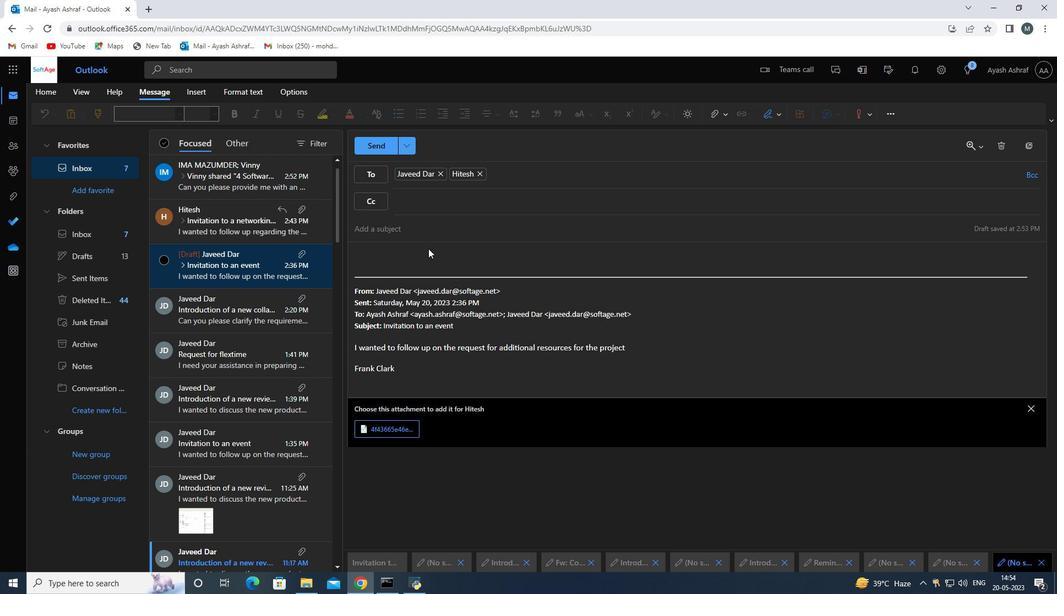 
Action: Mouse moved to (425, 261)
Screenshot: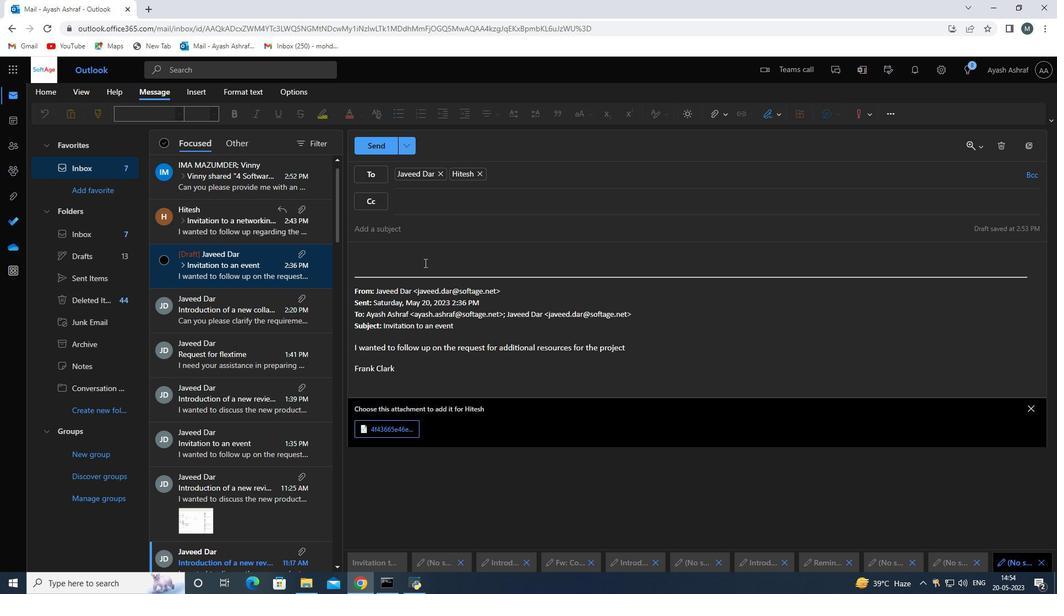 
Action: Mouse pressed left at (425, 261)
Screenshot: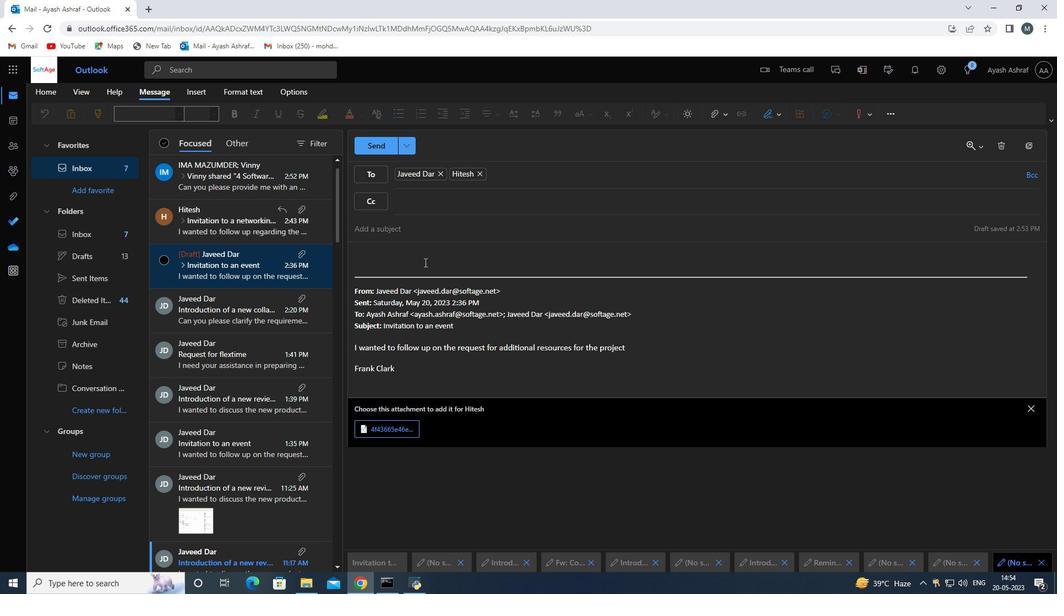 
Action: Mouse moved to (768, 118)
Screenshot: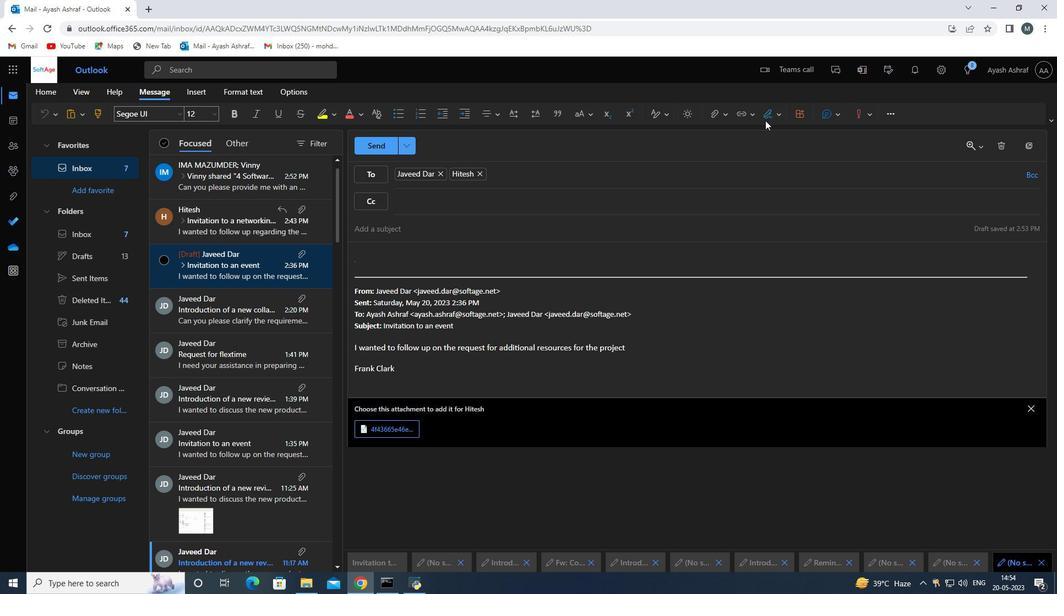 
Action: Mouse pressed left at (768, 118)
Screenshot: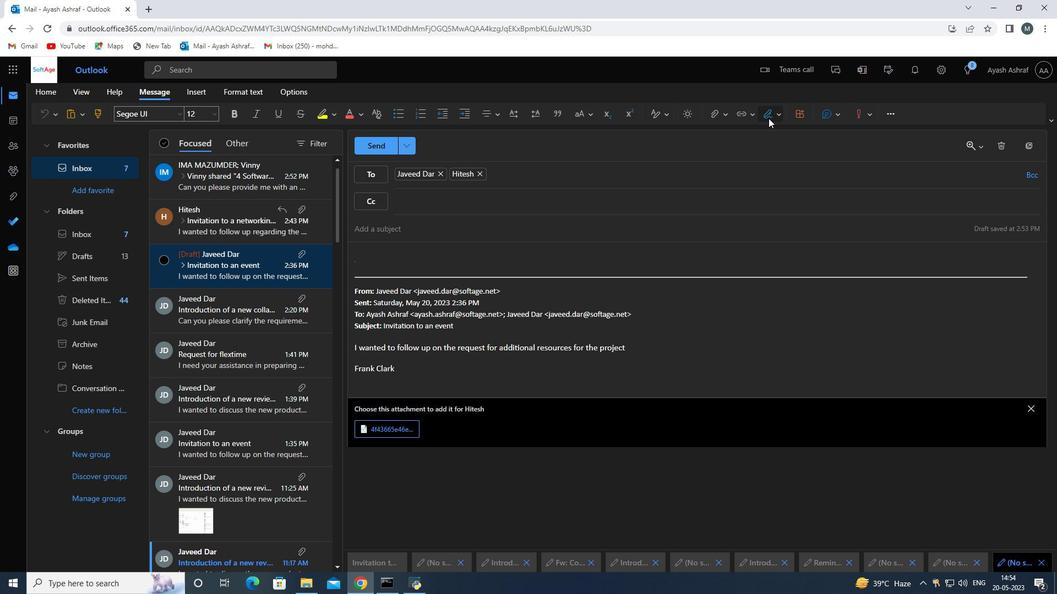 
Action: Mouse moved to (757, 138)
Screenshot: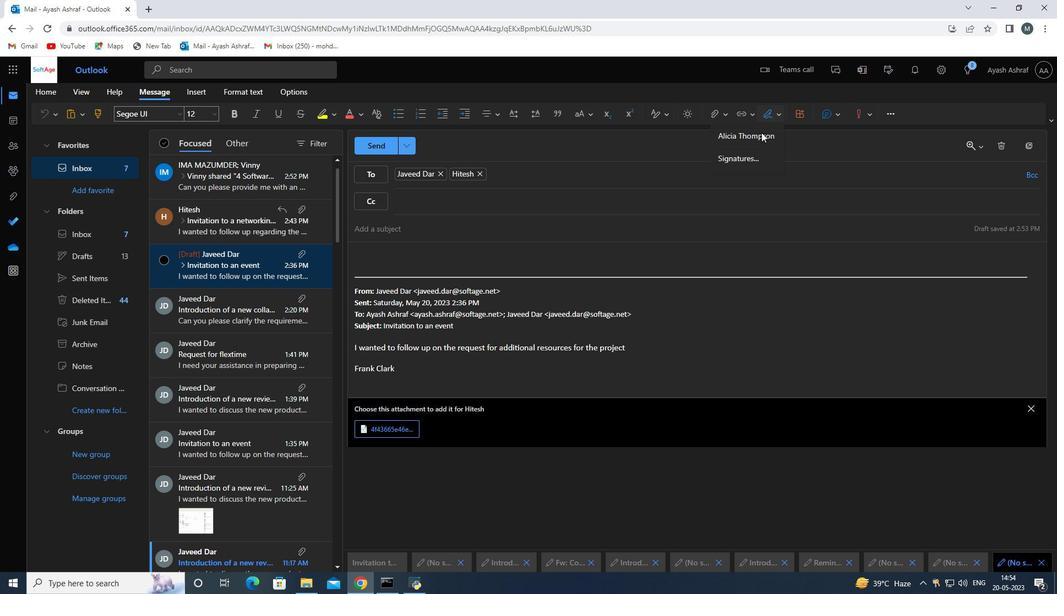 
Action: Mouse pressed left at (757, 138)
Screenshot: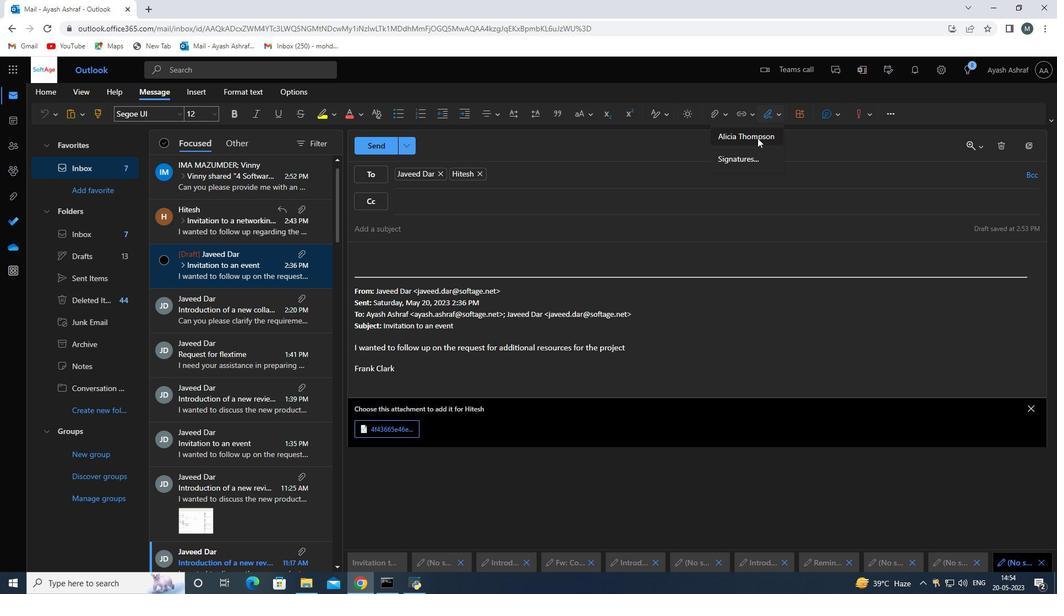 
Action: Mouse moved to (471, 293)
Screenshot: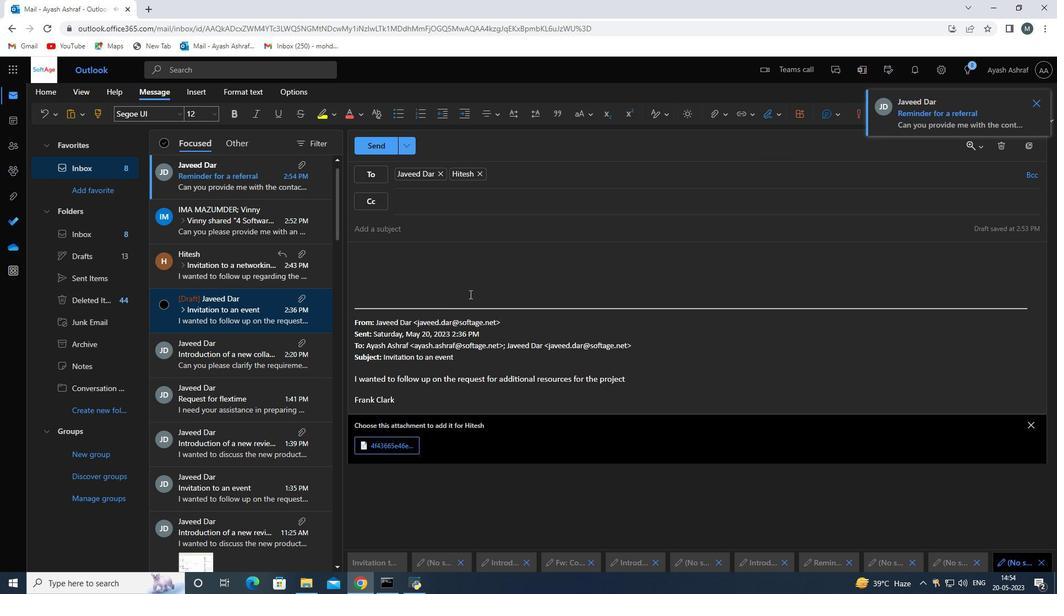
Action: Mouse scrolled (471, 293) with delta (0, 0)
Screenshot: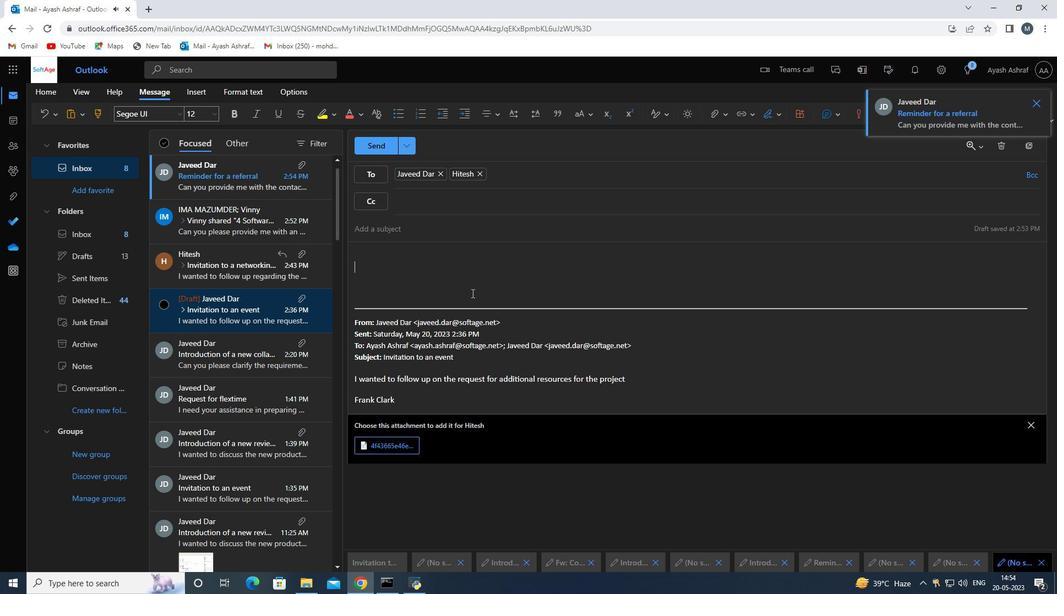 
Action: Mouse scrolled (471, 293) with delta (0, 0)
Screenshot: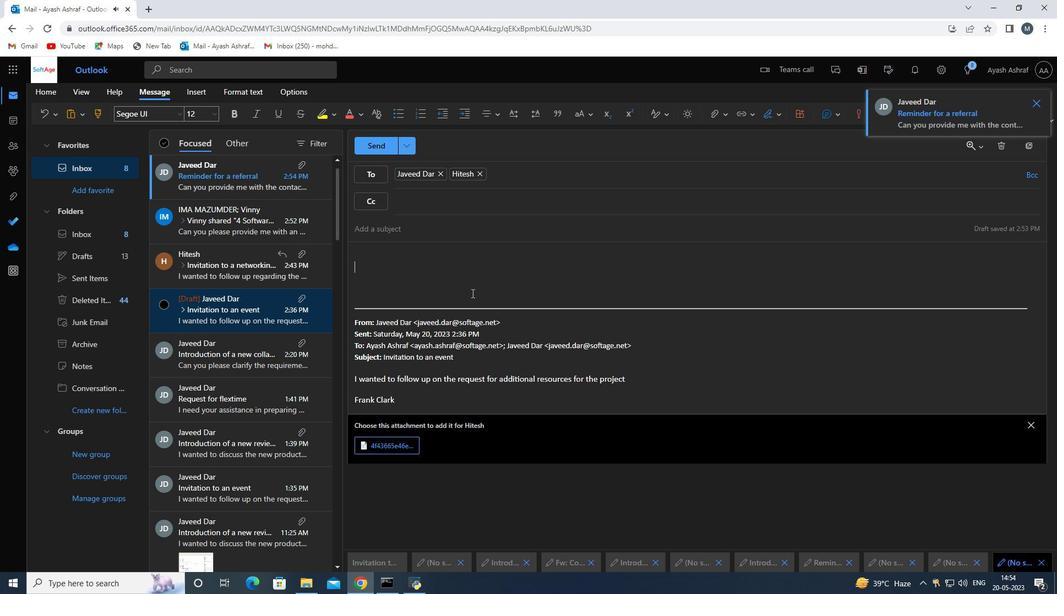 
Action: Mouse scrolled (471, 293) with delta (0, 0)
Screenshot: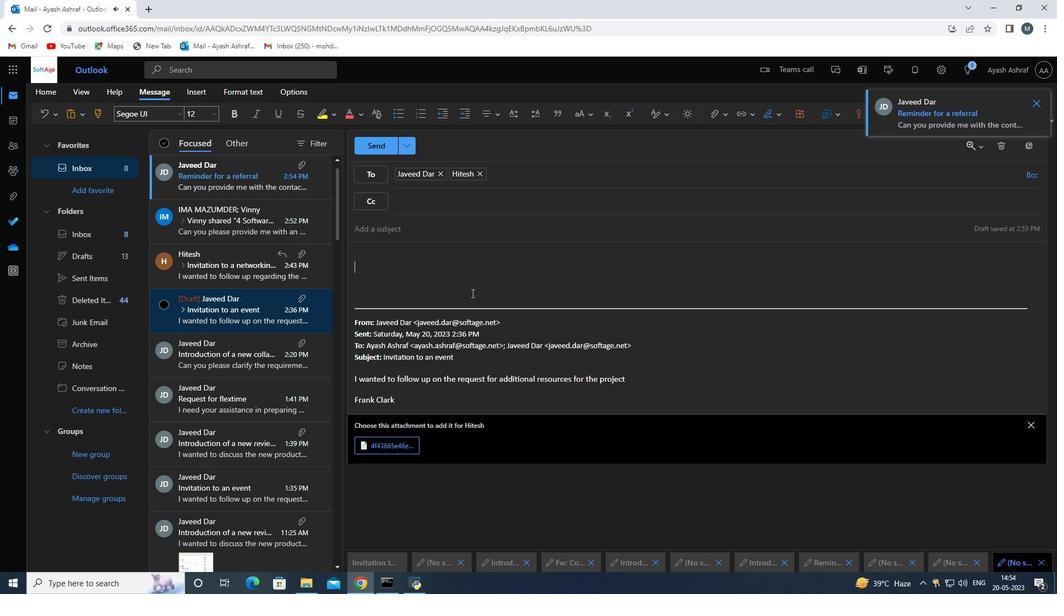 
Action: Mouse scrolled (471, 293) with delta (0, 0)
Screenshot: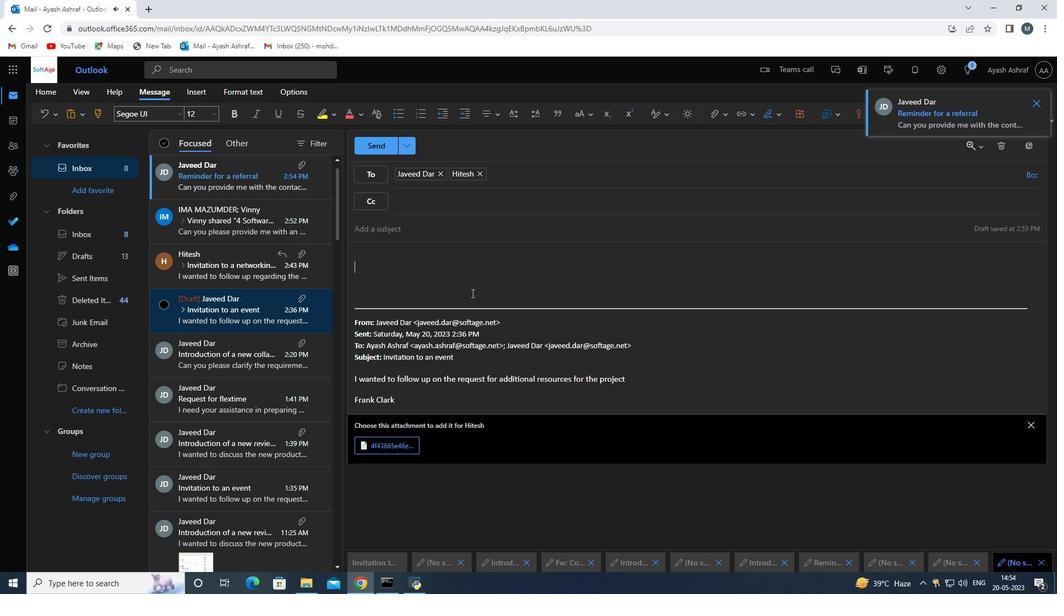 
Action: Mouse moved to (773, 119)
Screenshot: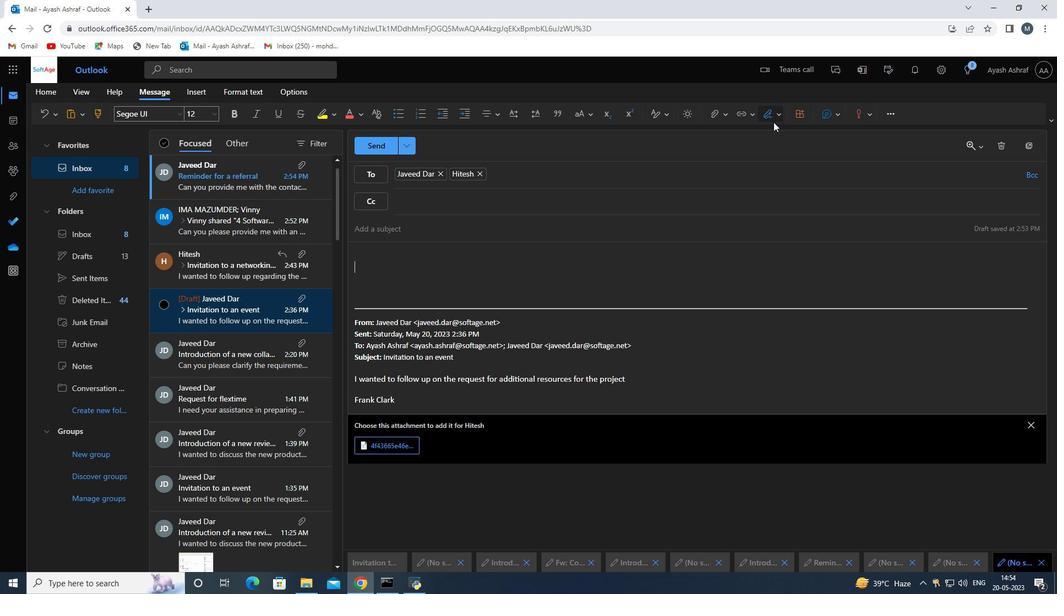 
Action: Mouse pressed left at (773, 119)
Screenshot: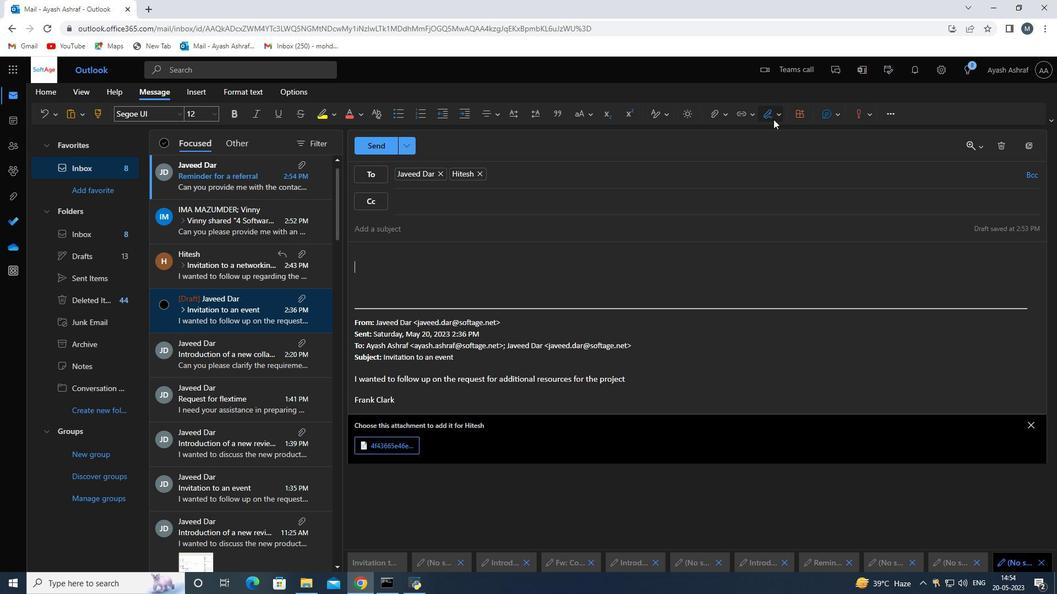 
Action: Mouse moved to (766, 138)
Screenshot: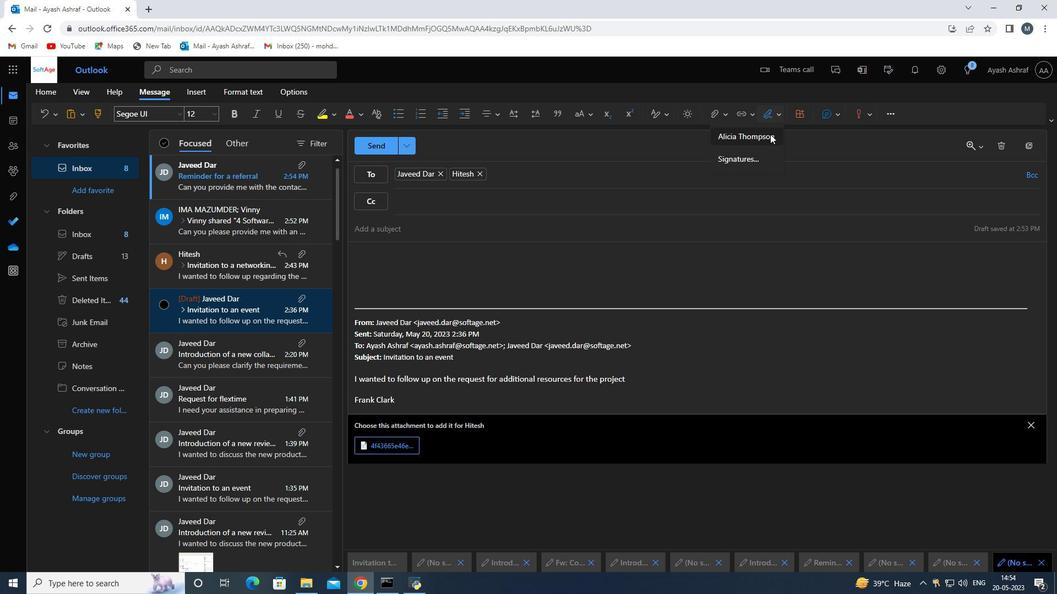 
Action: Mouse pressed left at (766, 138)
Screenshot: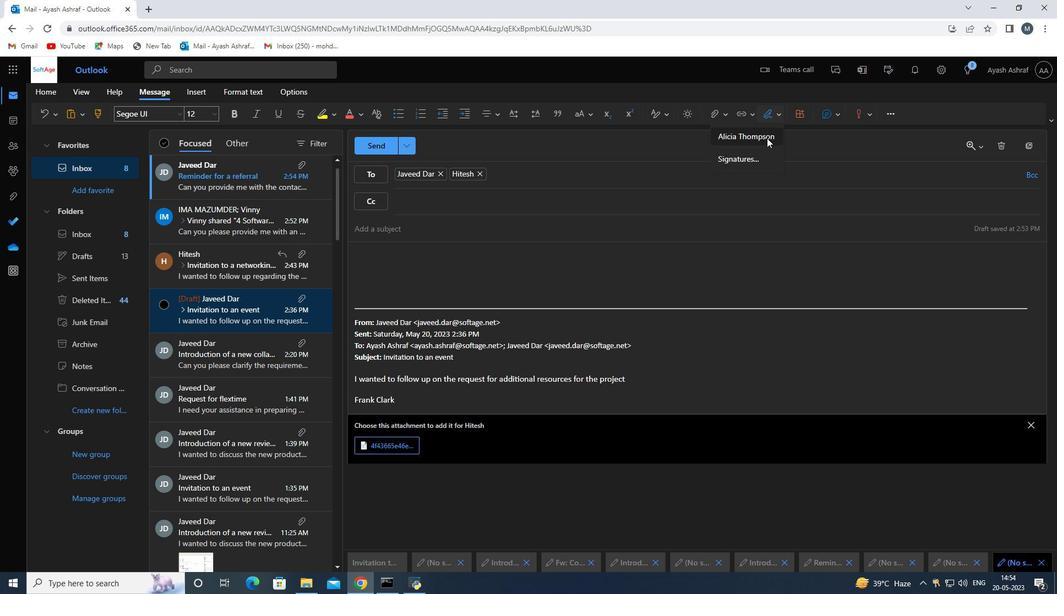 
Action: Mouse moved to (411, 225)
Screenshot: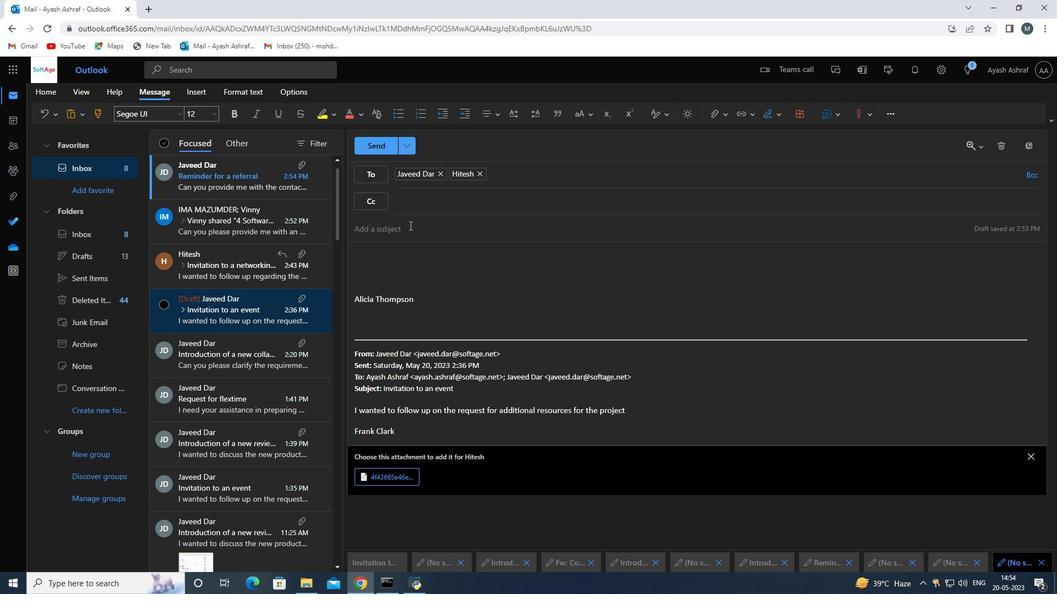 
Action: Mouse pressed left at (411, 225)
Screenshot: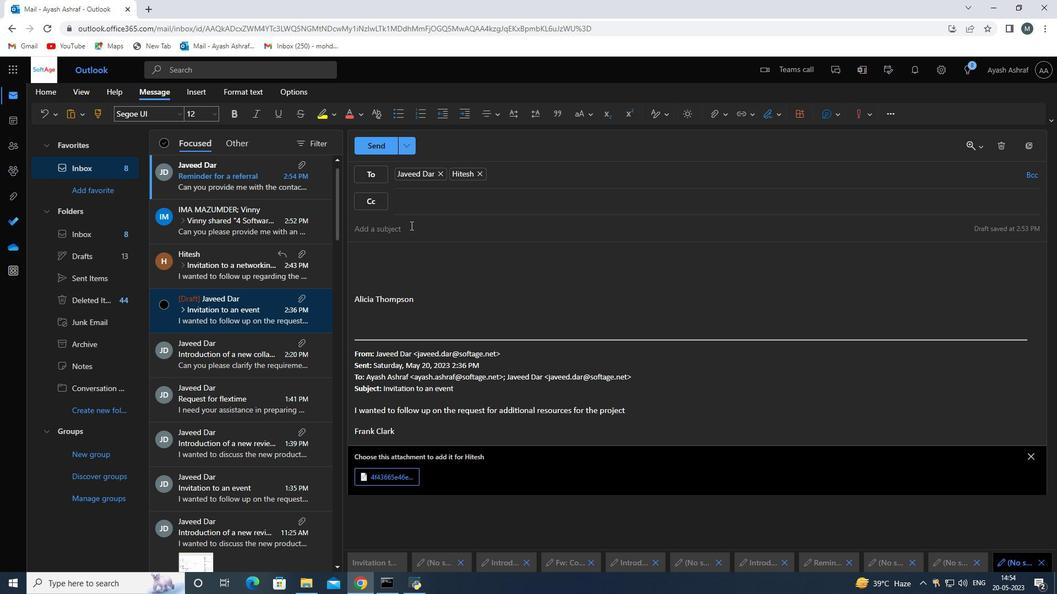 
Action: Key pressed <Key.shift>Reminder<Key.space>for<Key.space>a<Key.space>donation<Key.space>
Screenshot: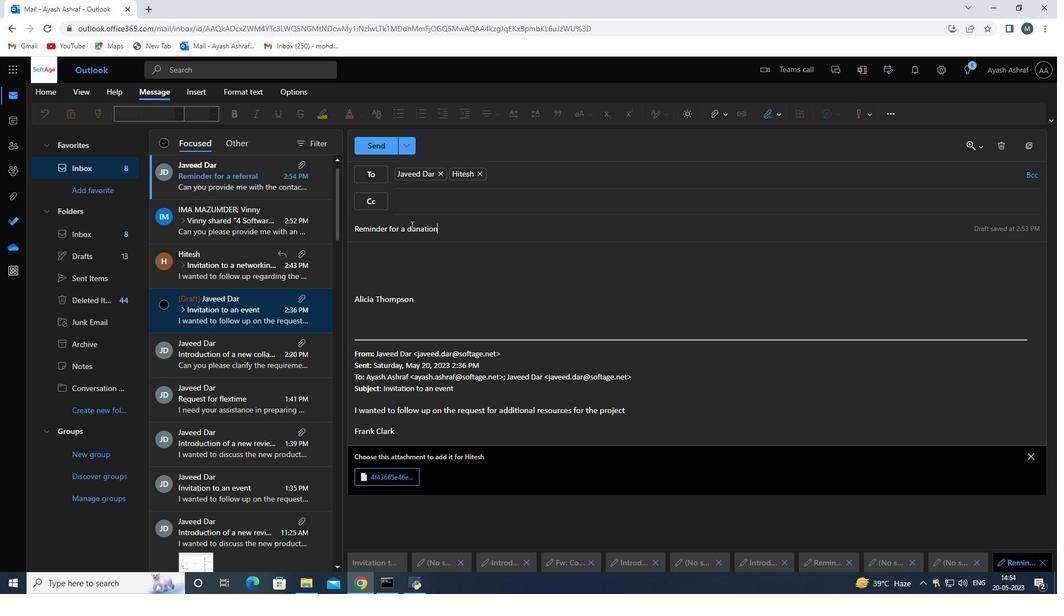 
Action: Mouse moved to (417, 268)
Screenshot: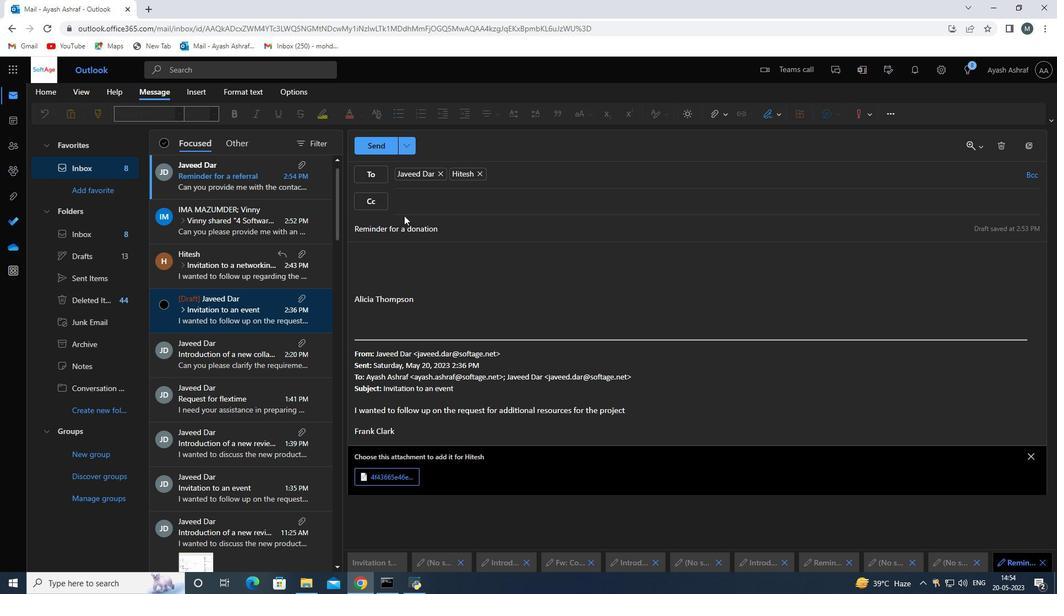 
Action: Mouse pressed left at (417, 268)
Screenshot: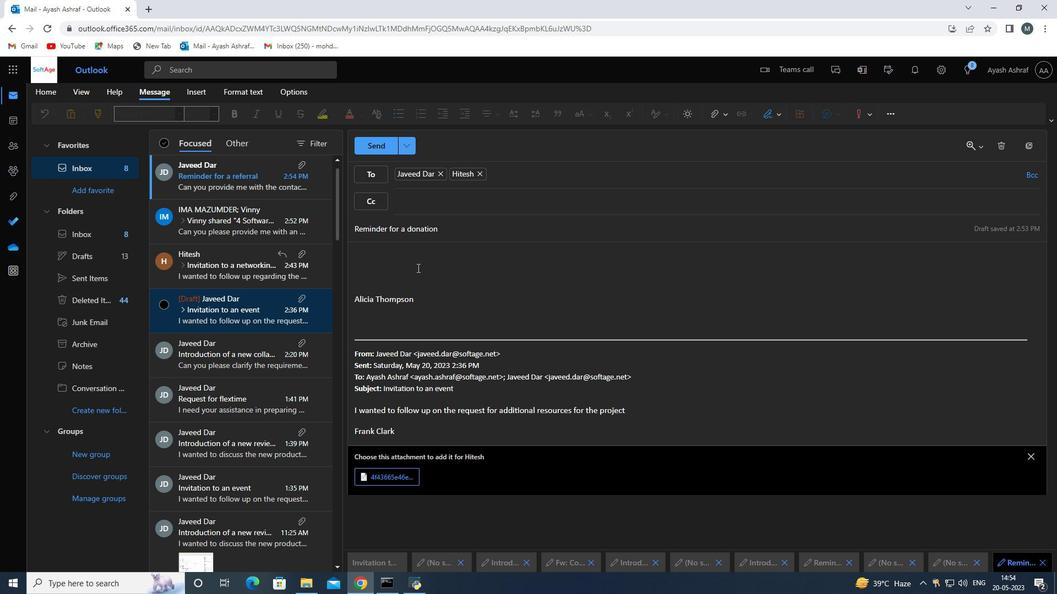 
Action: Key pressed <Key.shift>Could<Key.space>you<Key.space>send<Key.space>me<Key.space>the<Key.space>proposal<Key.space>for<Key.space>the<Key.space>new<Key.space>partnership<Key.space>
Screenshot: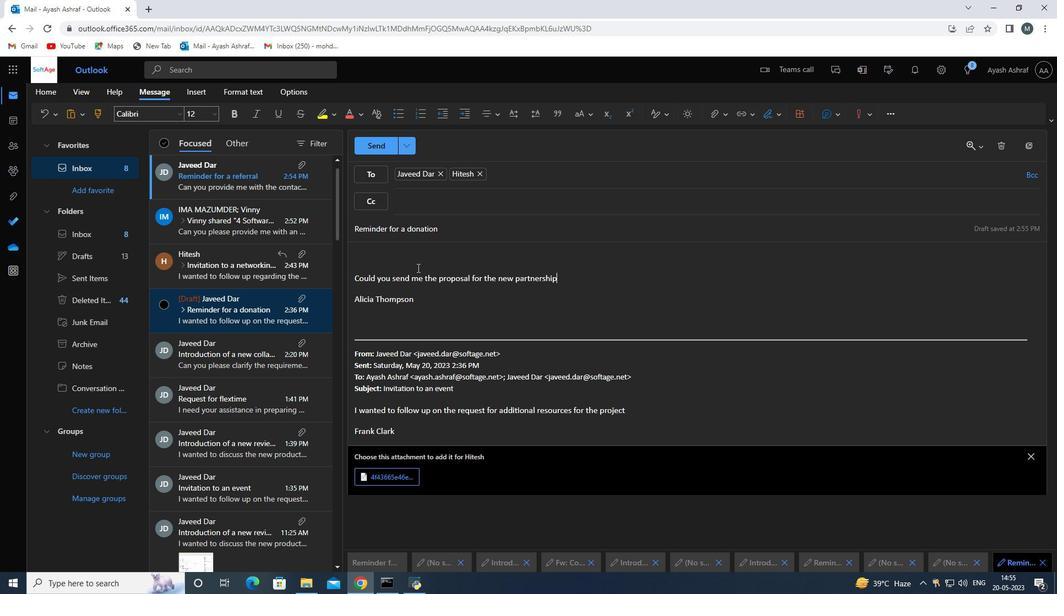 
Action: Mouse moved to (1034, 175)
Screenshot: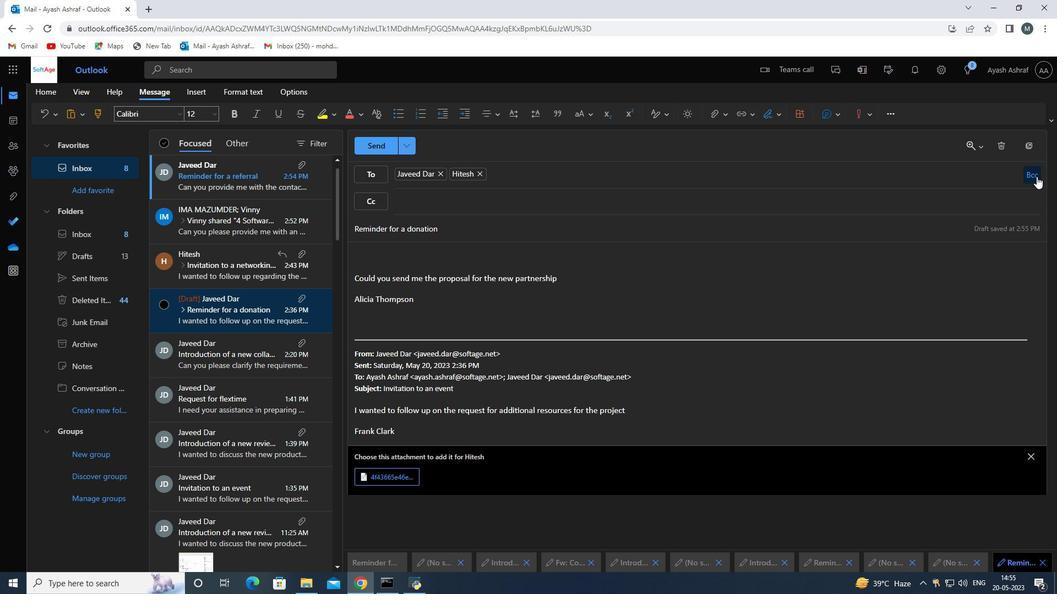 
Action: Mouse pressed left at (1034, 175)
Screenshot: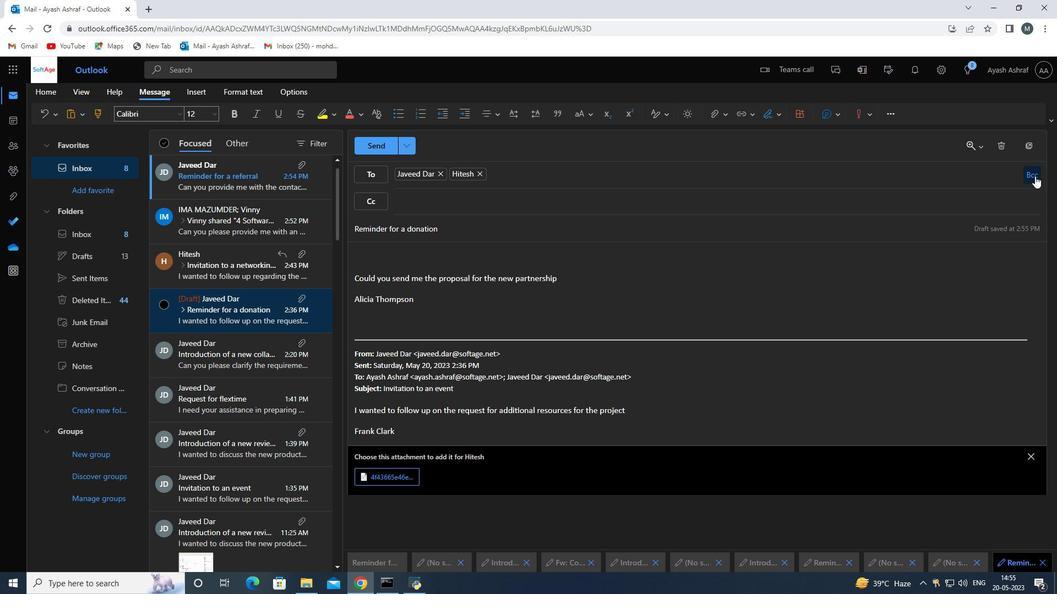
Action: Mouse moved to (488, 231)
Screenshot: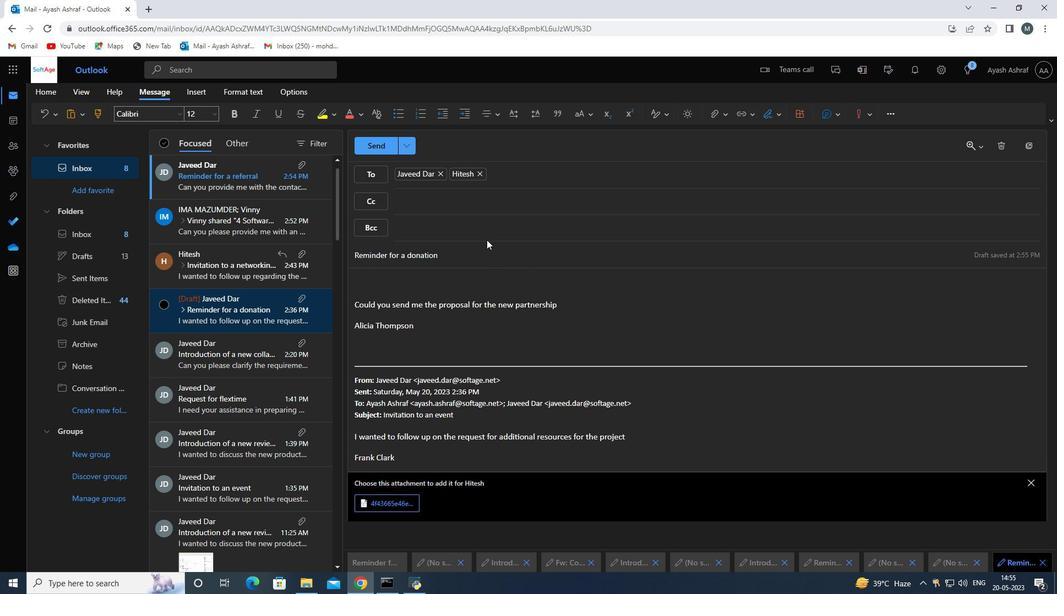 
Action: Mouse pressed left at (488, 231)
Screenshot: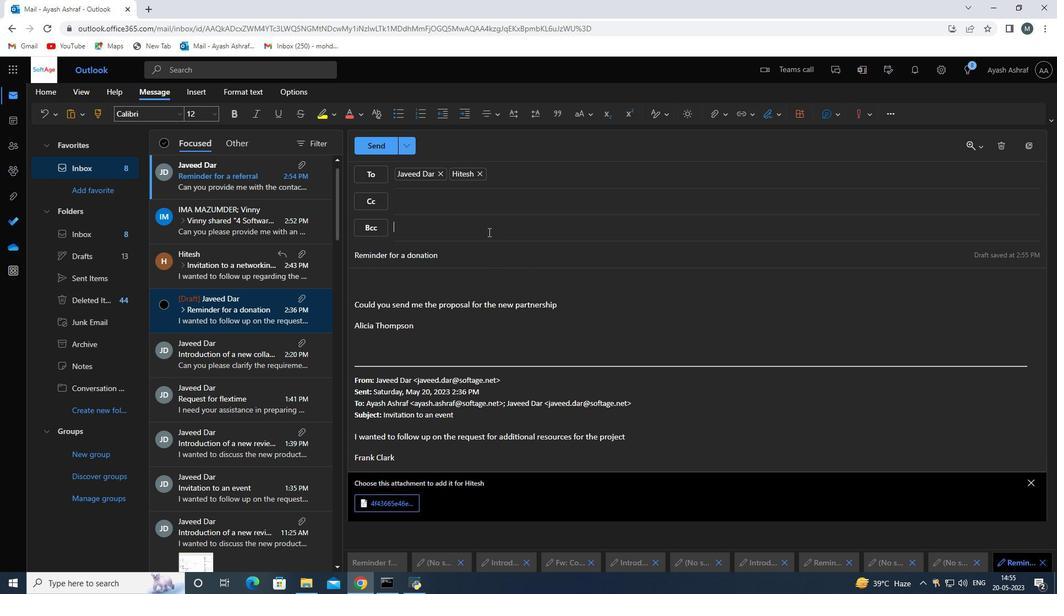 
Action: Mouse moved to (488, 230)
Screenshot: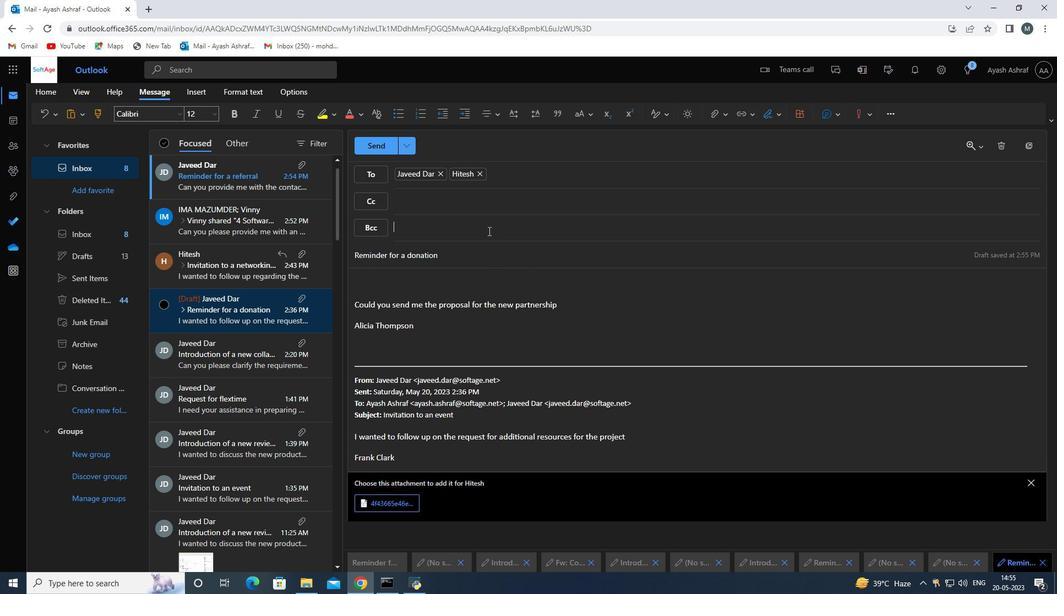 
Action: Key pressed softage.8<Key.shift>@soft
Screenshot: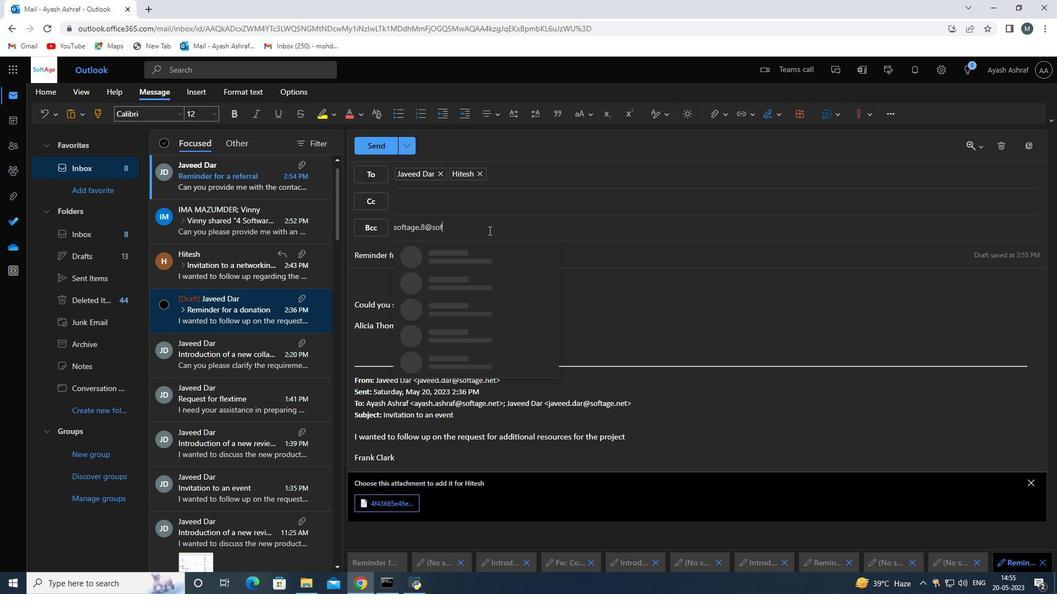 
Action: Mouse moved to (479, 251)
Screenshot: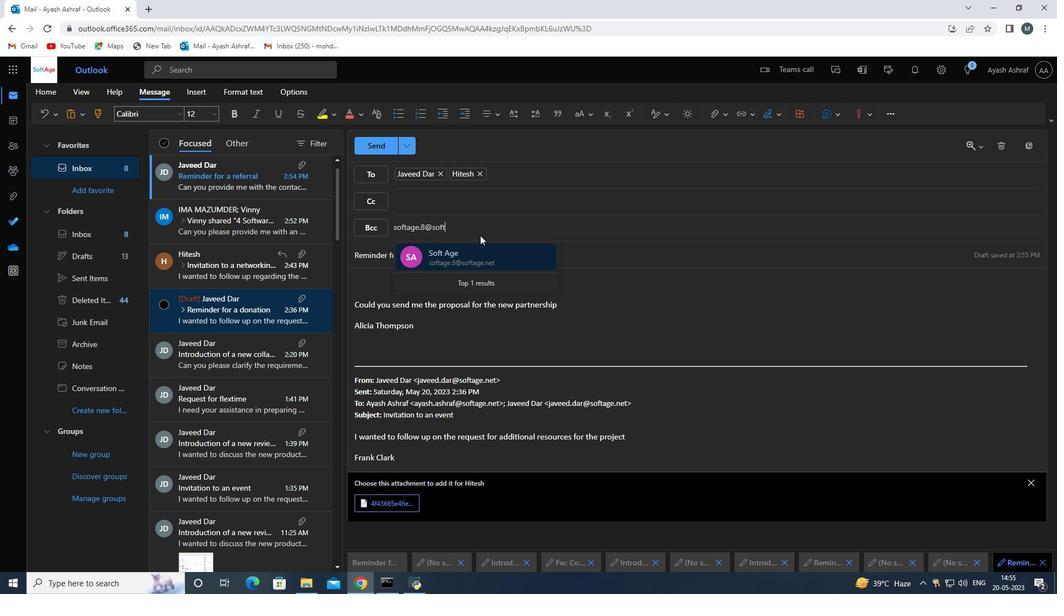 
Action: Mouse pressed left at (479, 251)
Screenshot: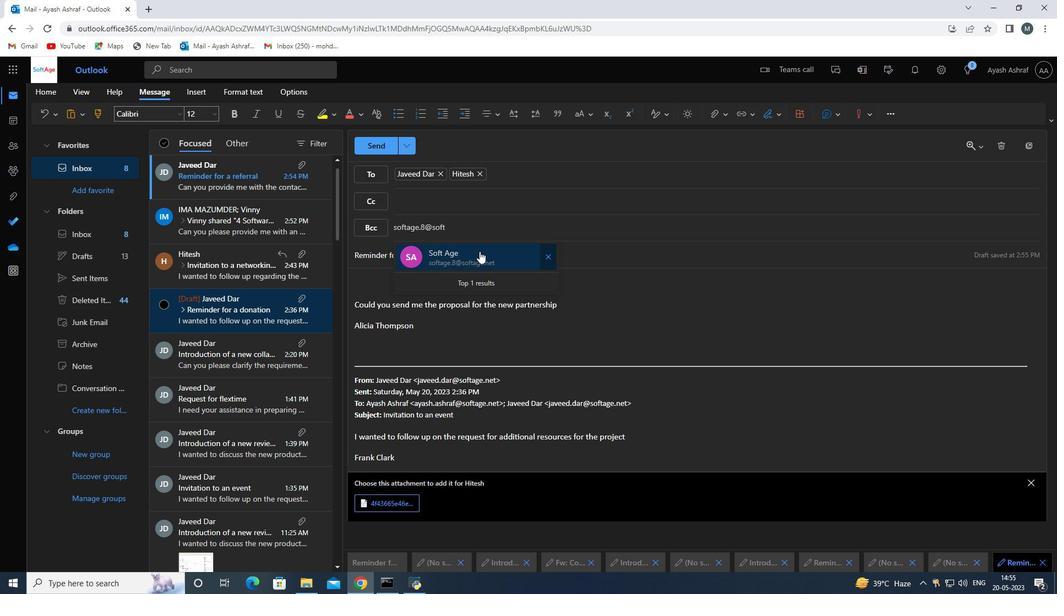 
Action: Mouse moved to (715, 120)
Screenshot: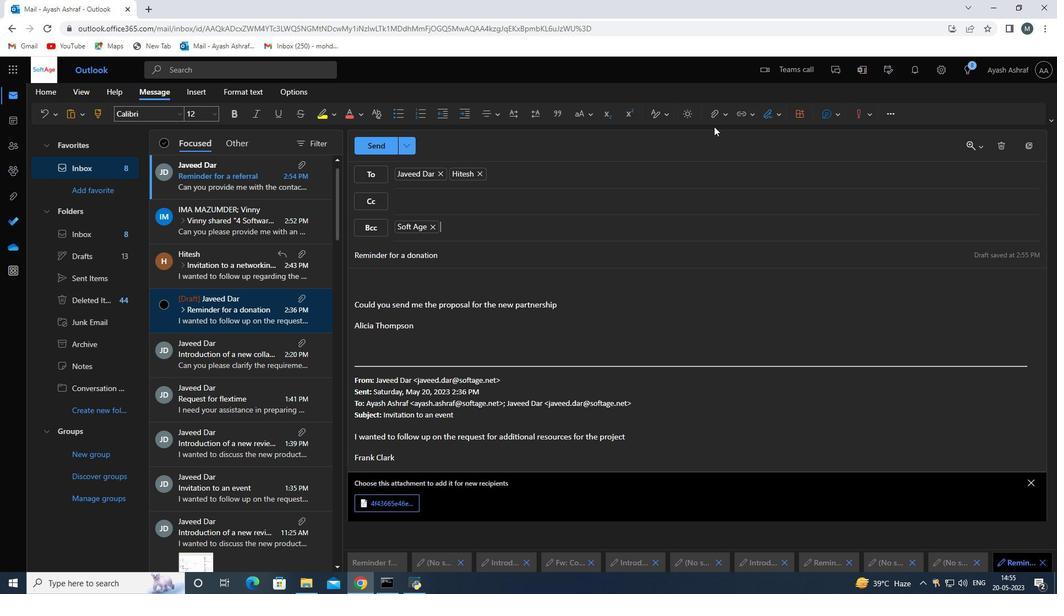 
Action: Mouse pressed left at (715, 120)
Screenshot: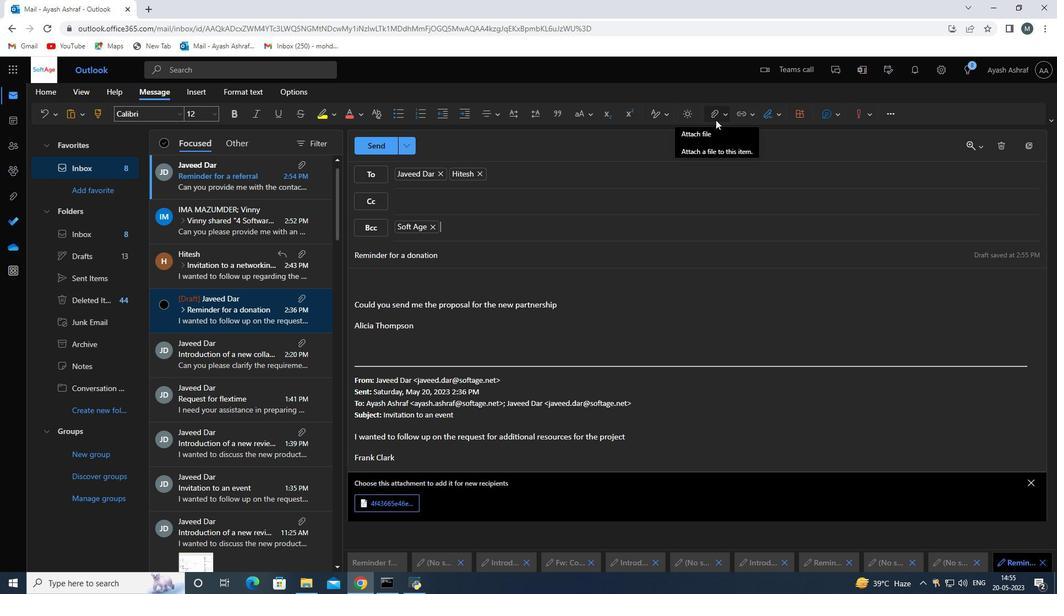 
Action: Mouse moved to (652, 137)
Screenshot: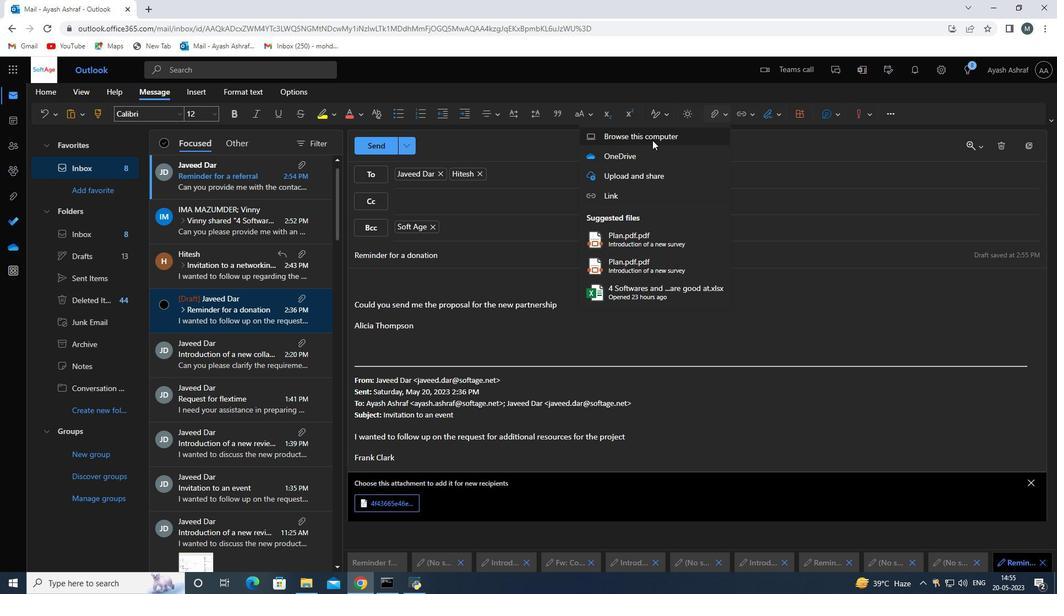 
Action: Mouse pressed left at (652, 137)
Screenshot: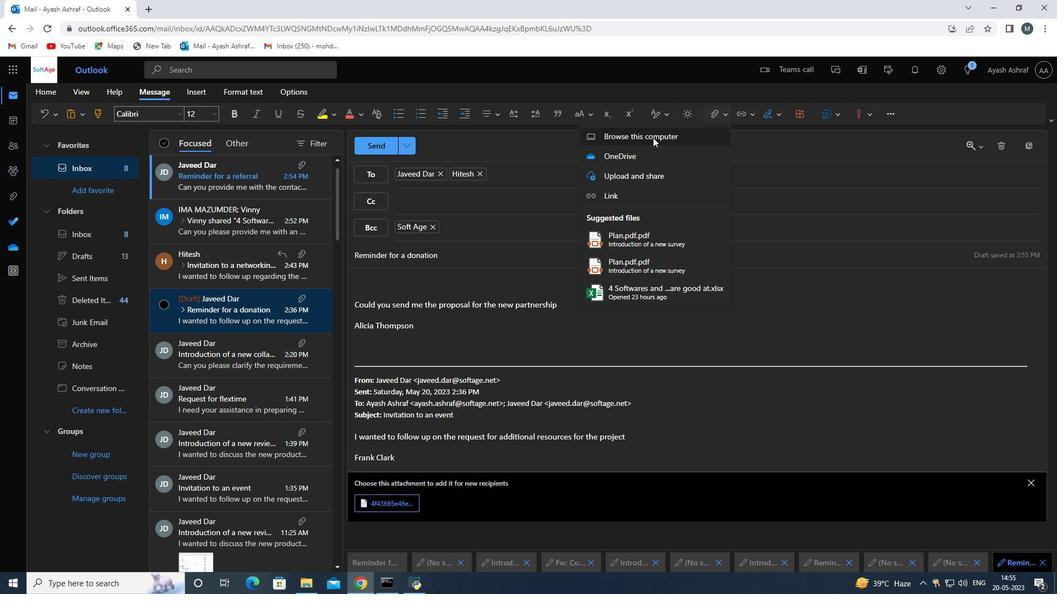 
Action: Mouse moved to (51, 168)
Screenshot: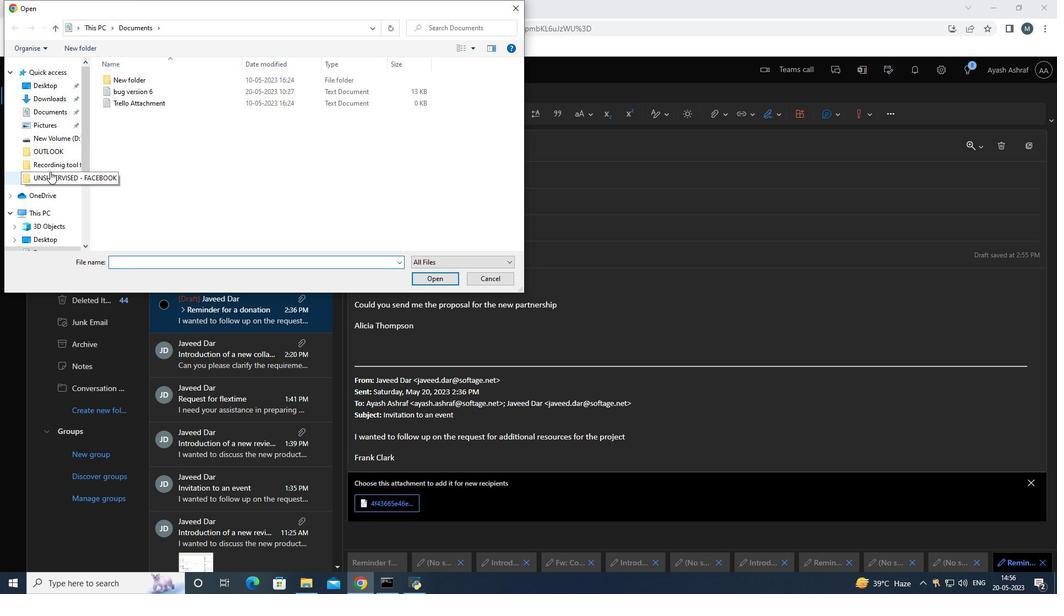 
Action: Mouse scrolled (51, 169) with delta (0, 0)
Screenshot: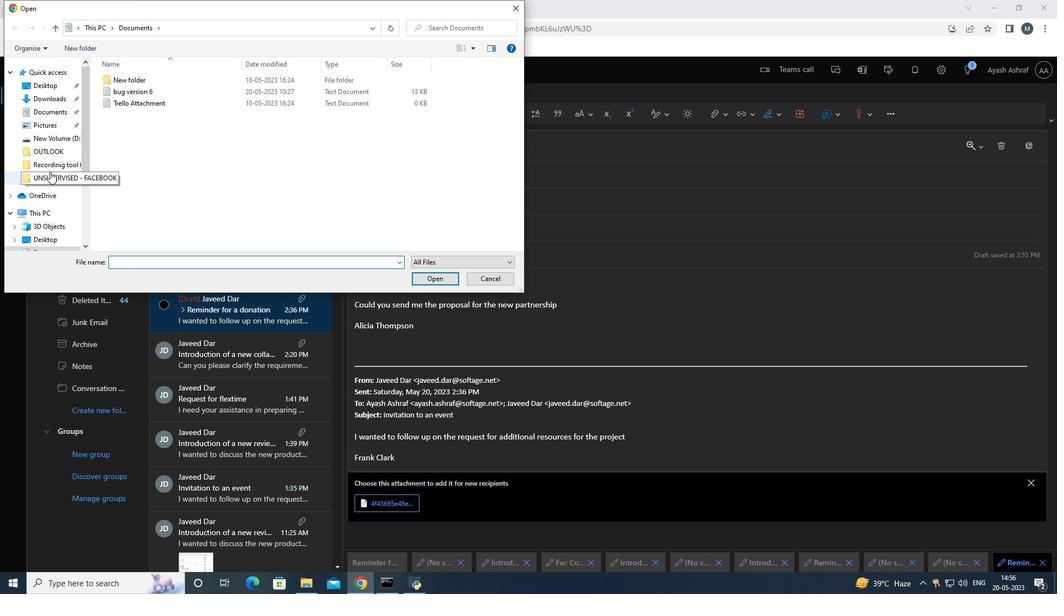 
Action: Mouse scrolled (51, 169) with delta (0, 0)
Screenshot: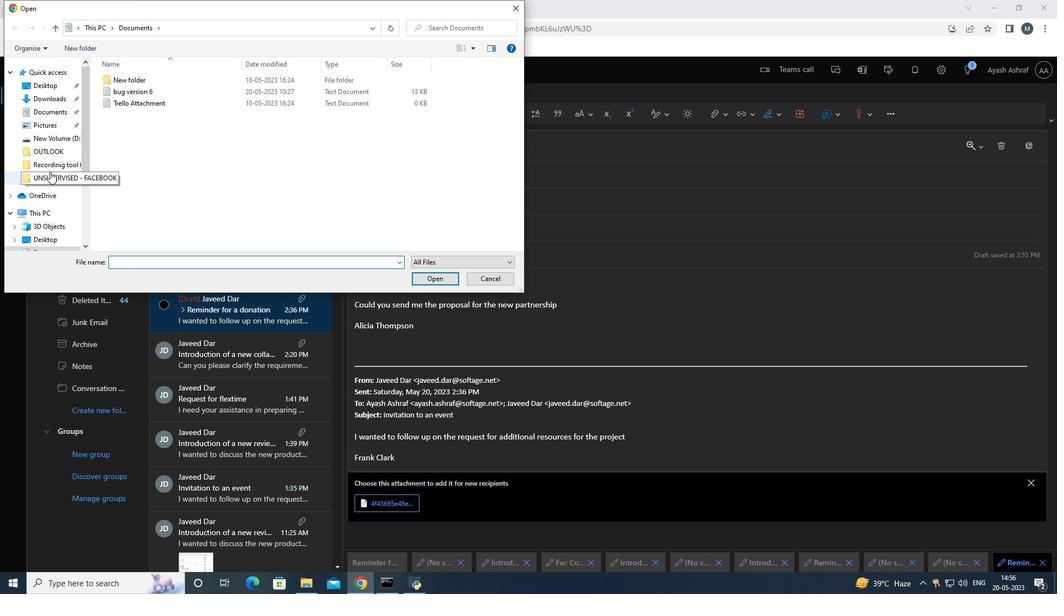 
Action: Mouse scrolled (51, 169) with delta (0, 0)
Screenshot: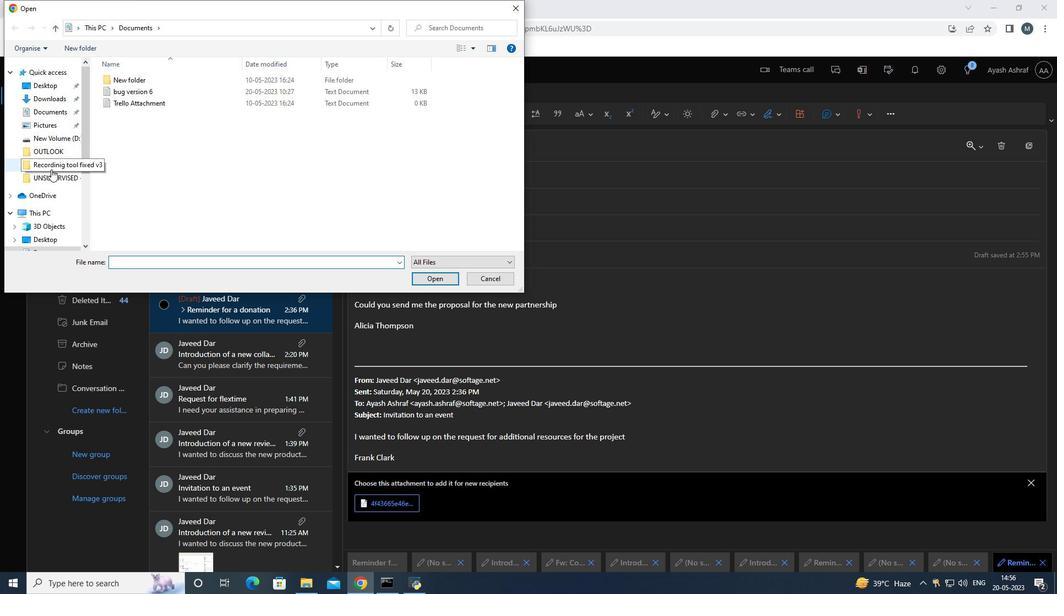 
Action: Mouse moved to (51, 167)
Screenshot: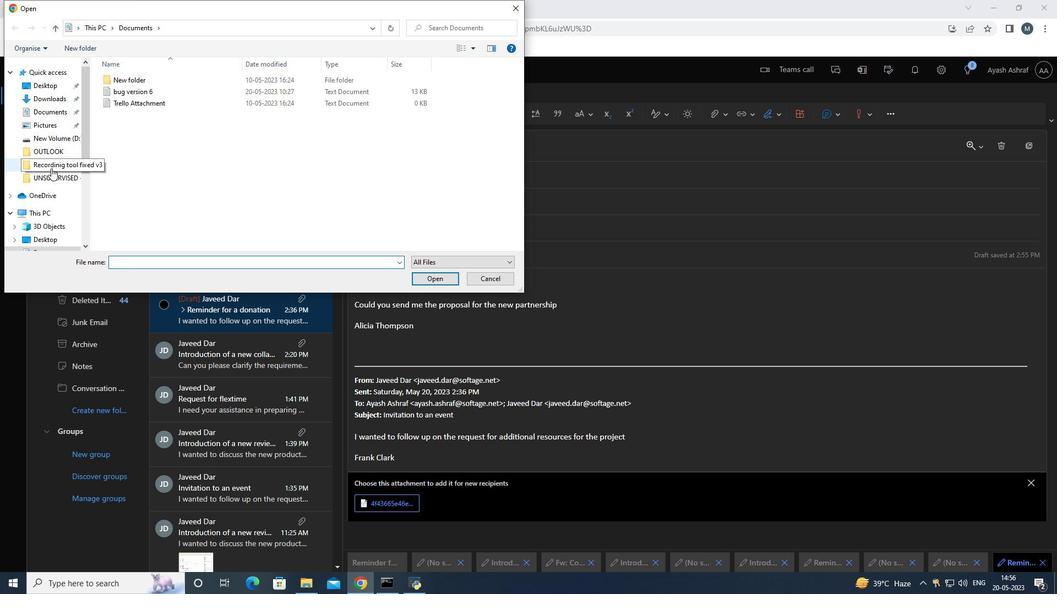 
Action: Mouse scrolled (51, 167) with delta (0, 0)
Screenshot: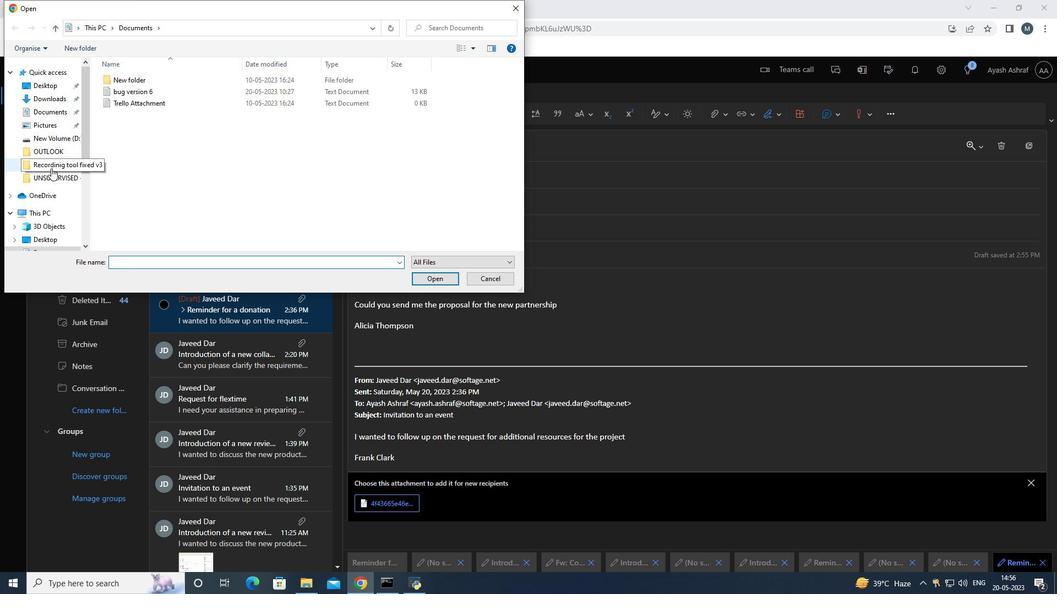 
Action: Mouse moved to (52, 164)
Screenshot: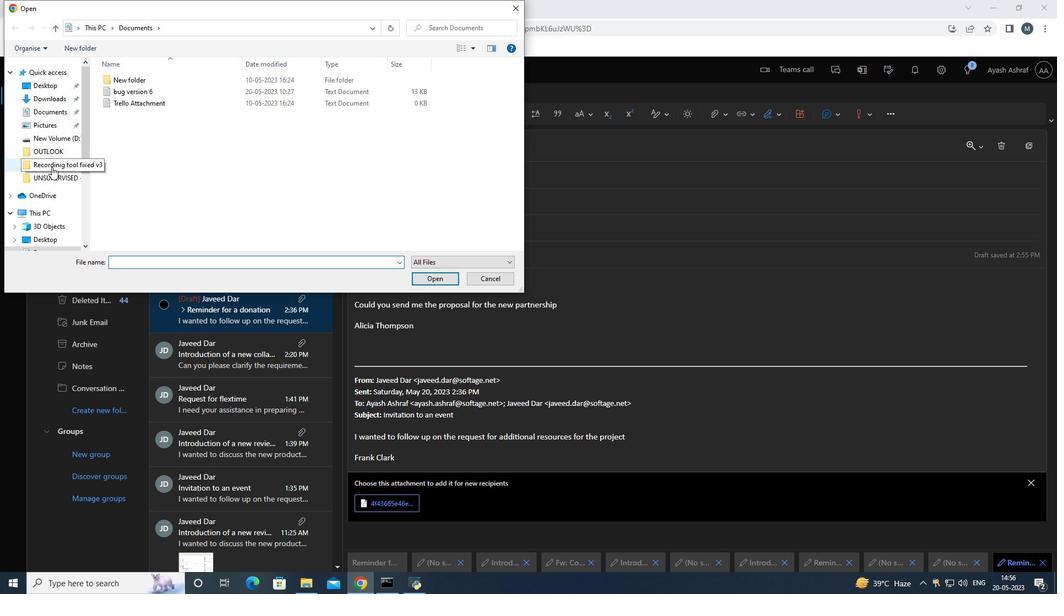 
Action: Mouse scrolled (52, 165) with delta (0, 0)
Screenshot: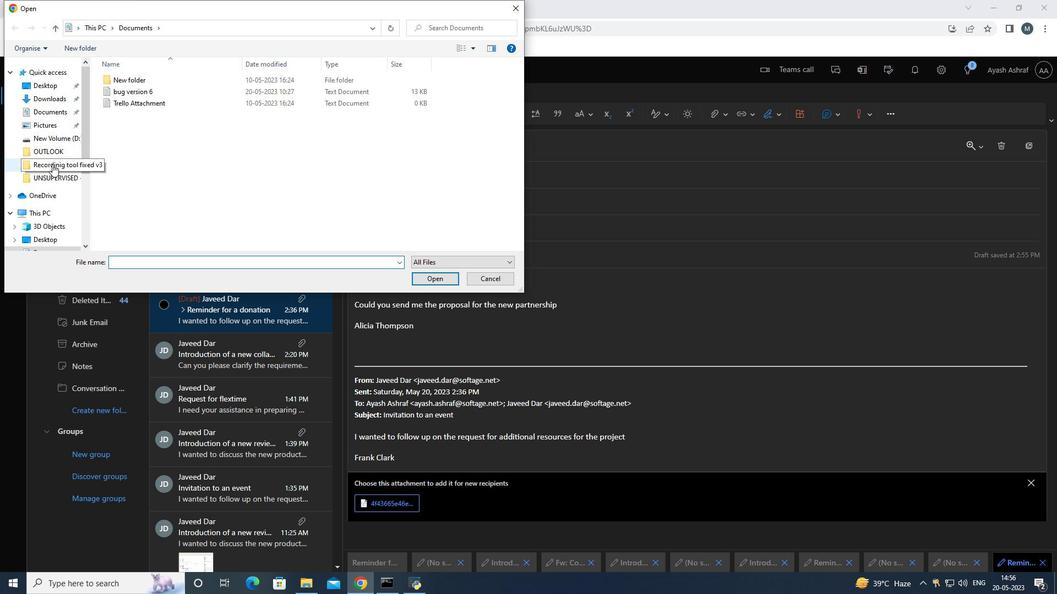 
Action: Mouse scrolled (52, 165) with delta (0, 0)
Screenshot: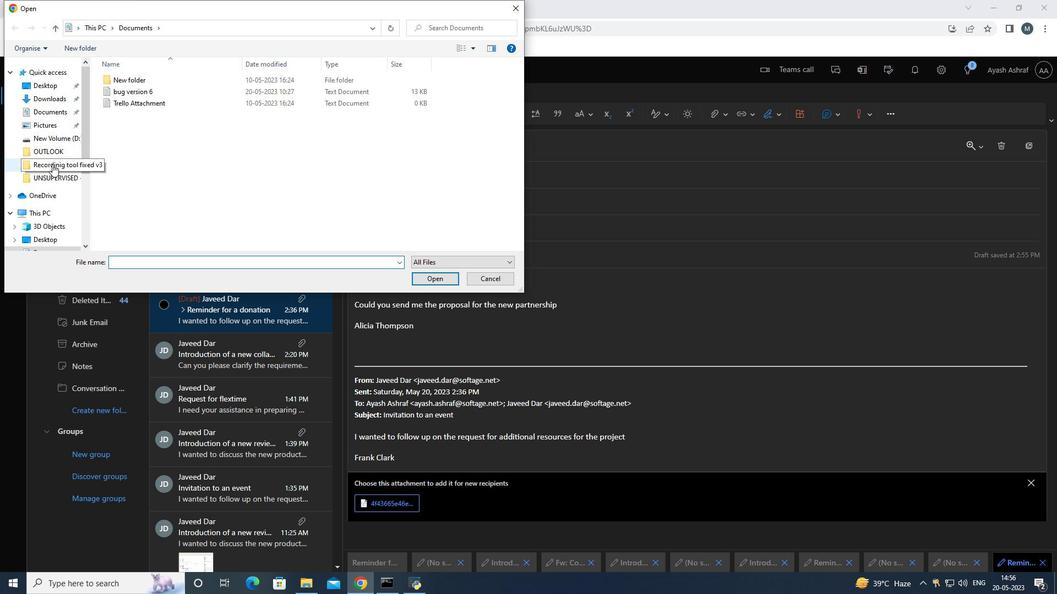 
Action: Mouse moved to (52, 164)
Screenshot: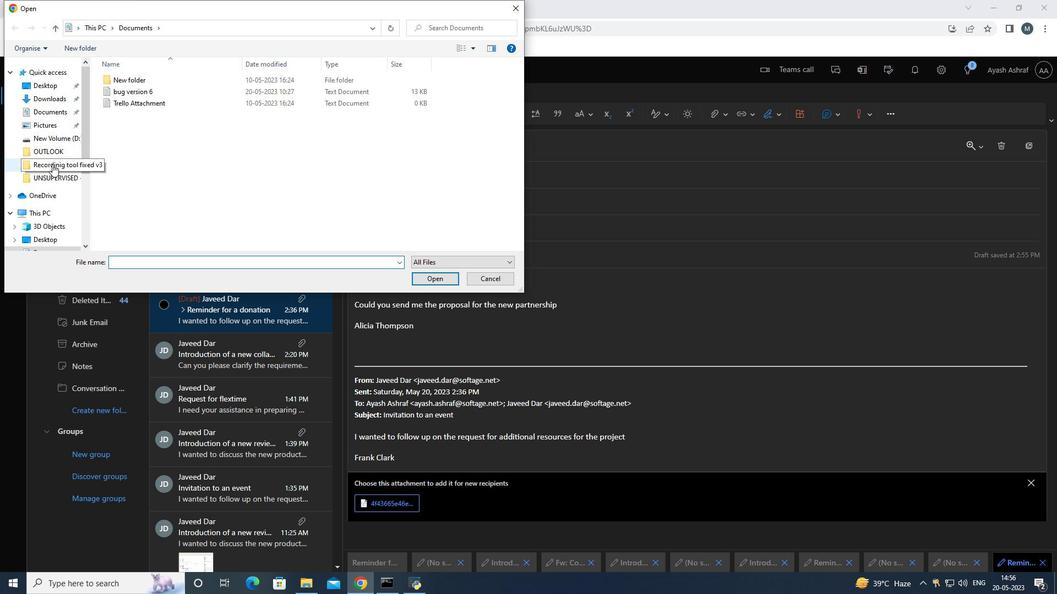 
Action: Mouse scrolled (52, 164) with delta (0, 0)
Screenshot: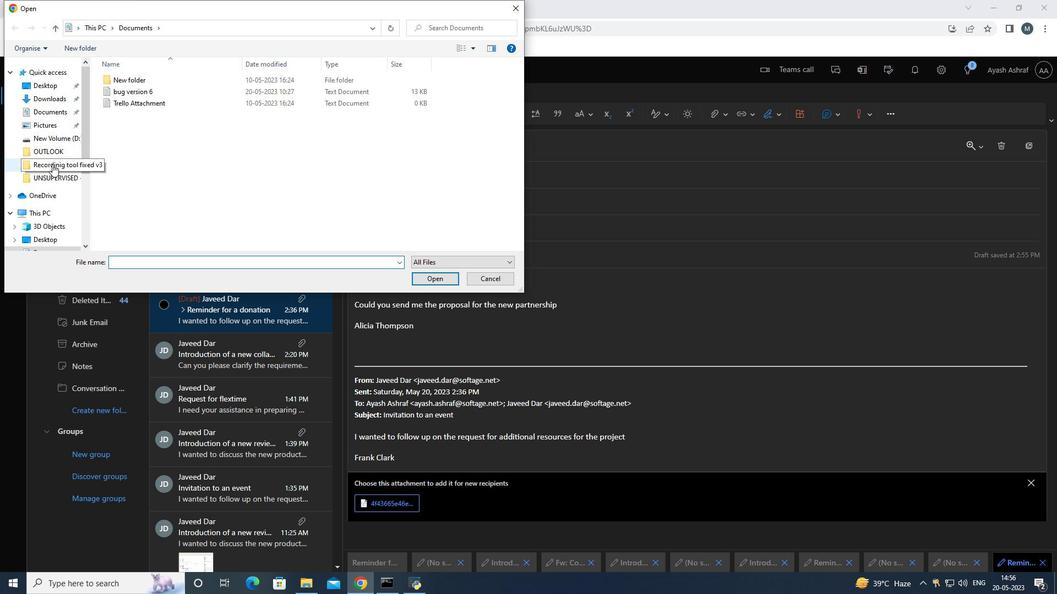 
Action: Mouse moved to (52, 164)
Screenshot: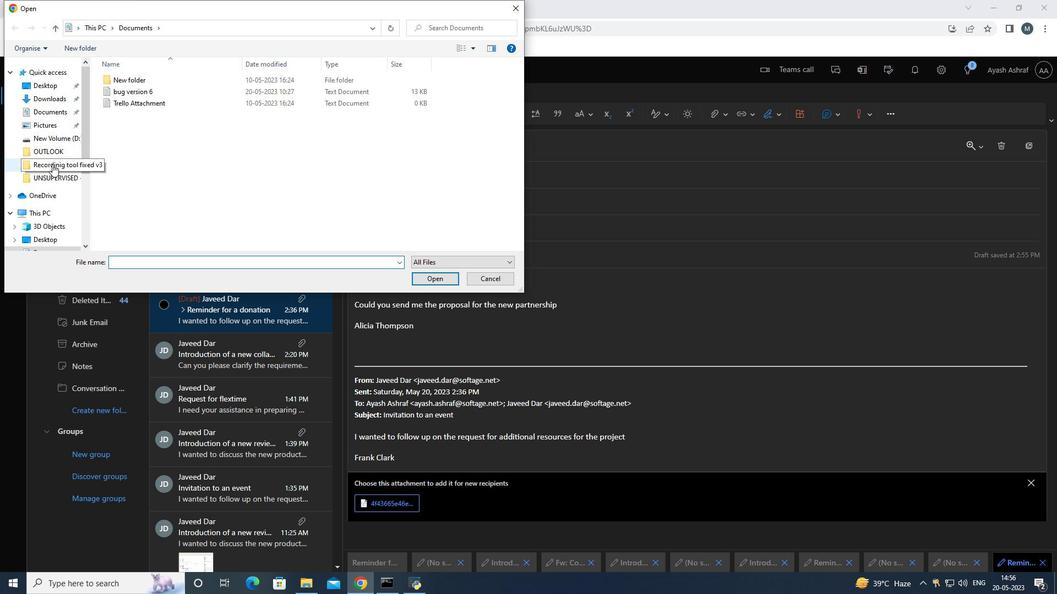 
Action: Mouse scrolled (52, 164) with delta (0, 0)
Screenshot: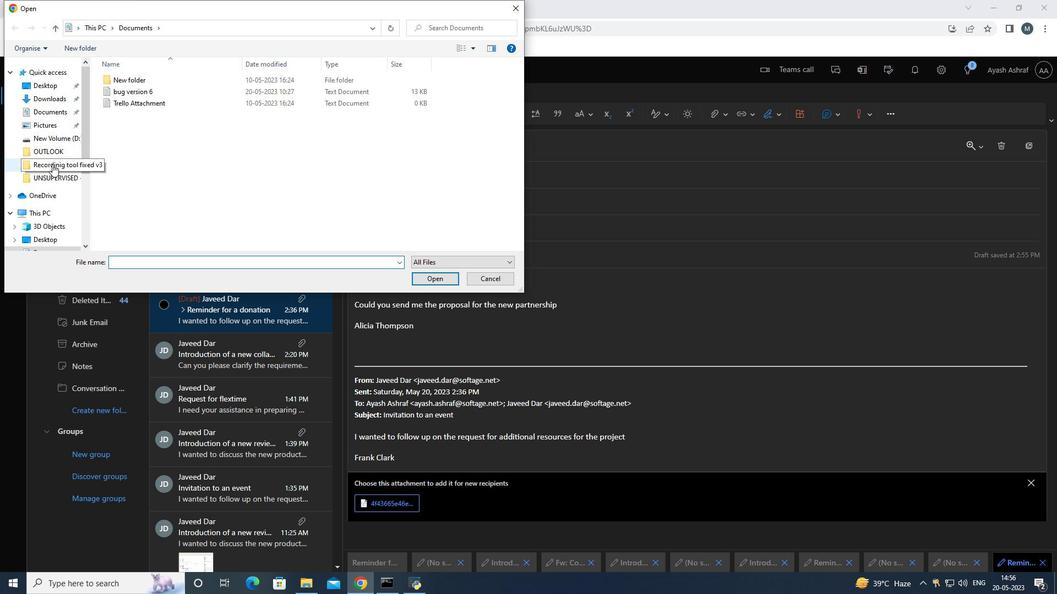 
Action: Mouse moved to (52, 100)
Screenshot: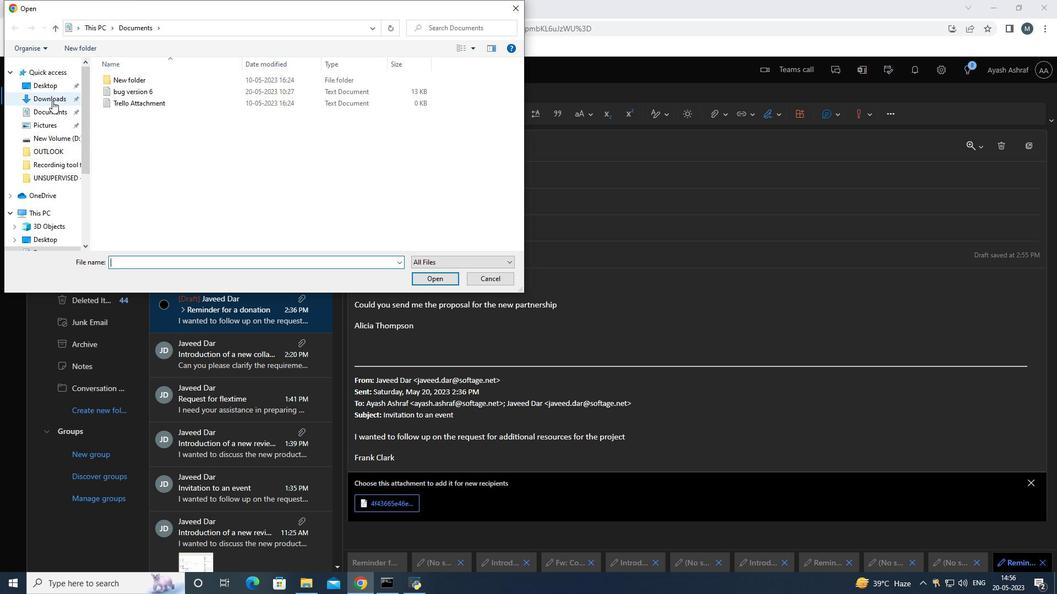 
Action: Mouse pressed left at (52, 100)
Screenshot: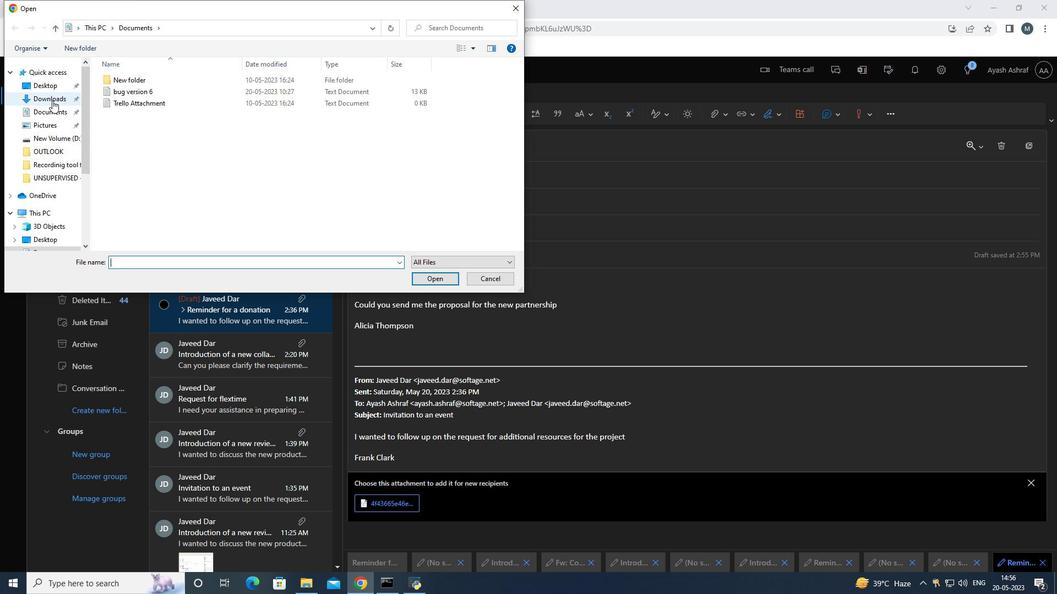 
Action: Mouse moved to (213, 100)
Screenshot: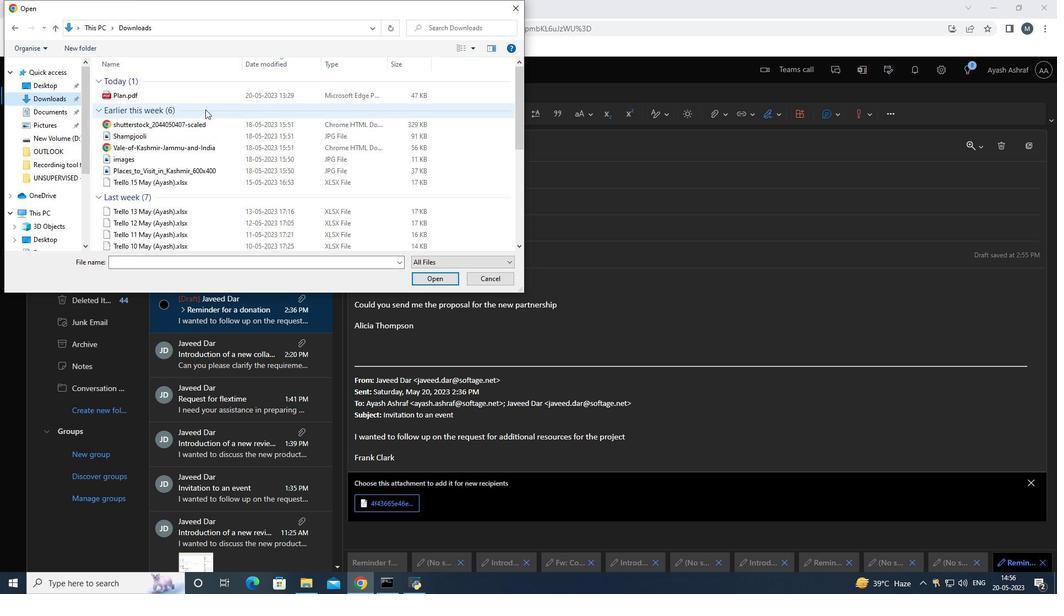 
Action: Mouse pressed left at (213, 100)
Screenshot: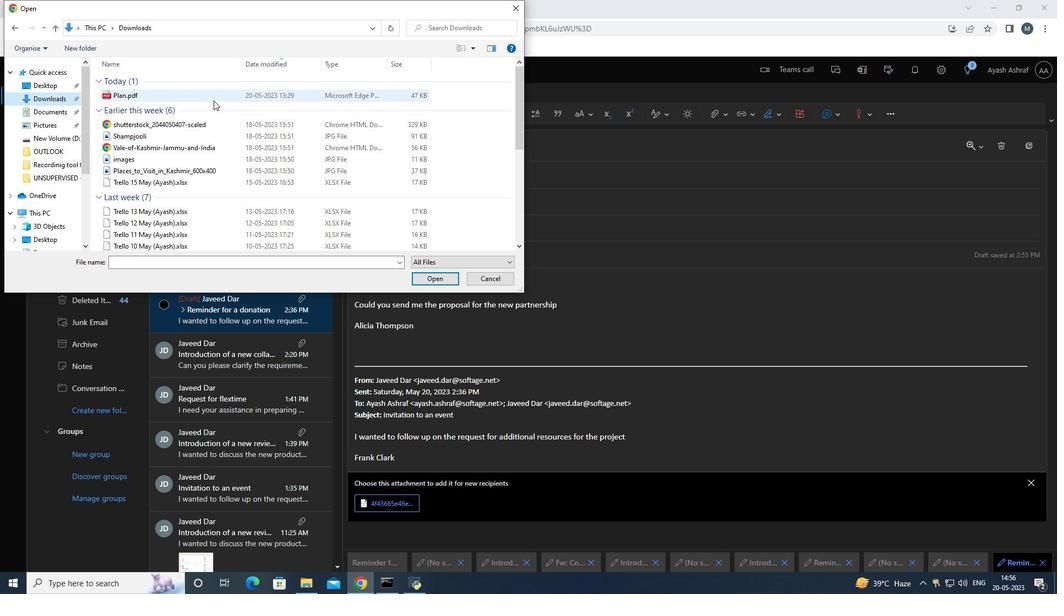 
Action: Mouse moved to (431, 281)
Screenshot: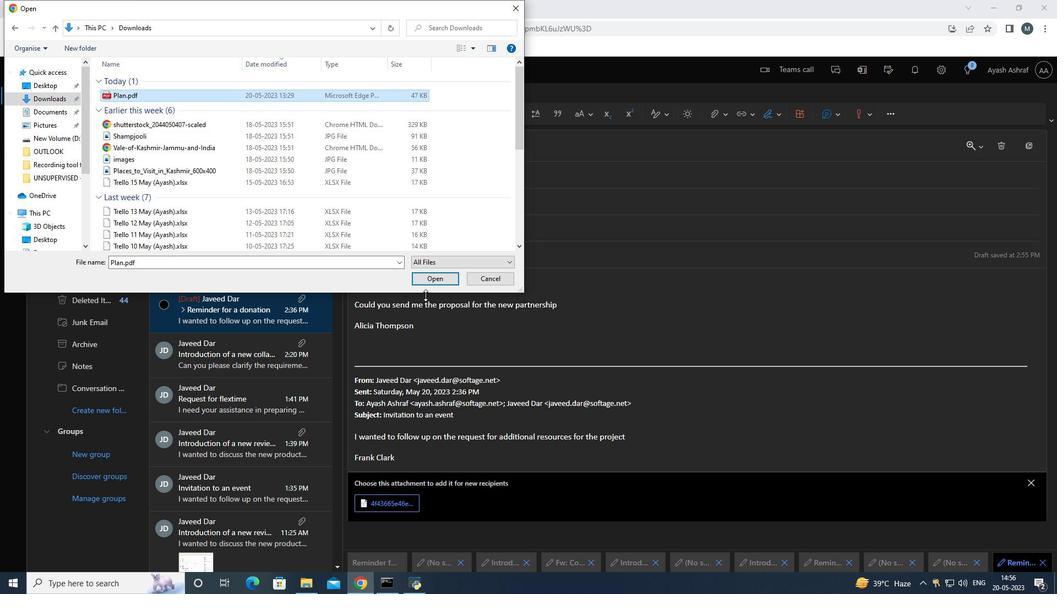 
Action: Mouse pressed left at (431, 281)
Screenshot: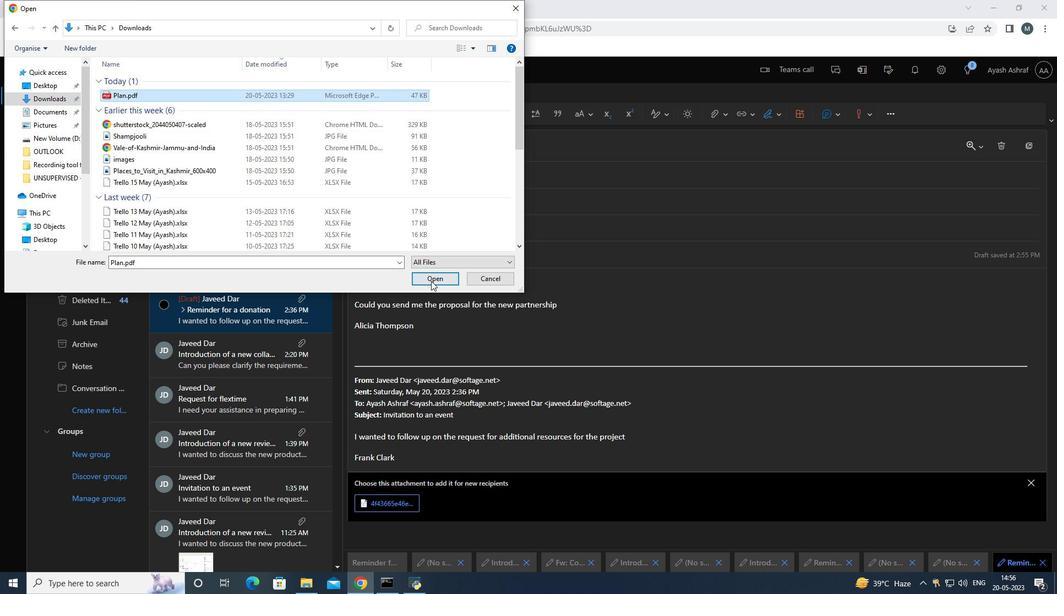 
Action: Mouse moved to (472, 388)
Screenshot: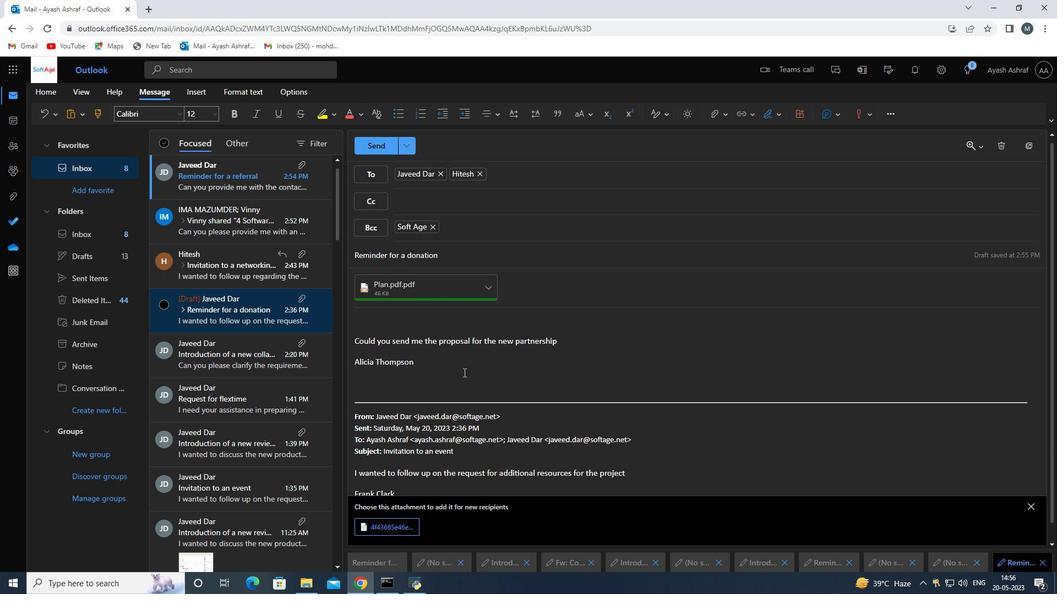 
